 Task: Play online Risk games in Speed Blitz mode.
Action: Mouse moved to (356, 267)
Screenshot: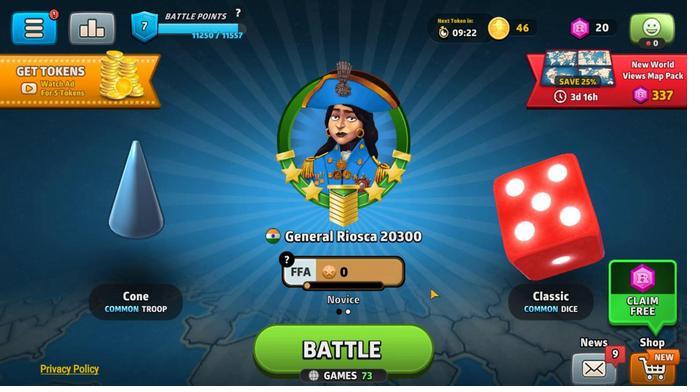 
Action: Mouse pressed left at (356, 267)
Screenshot: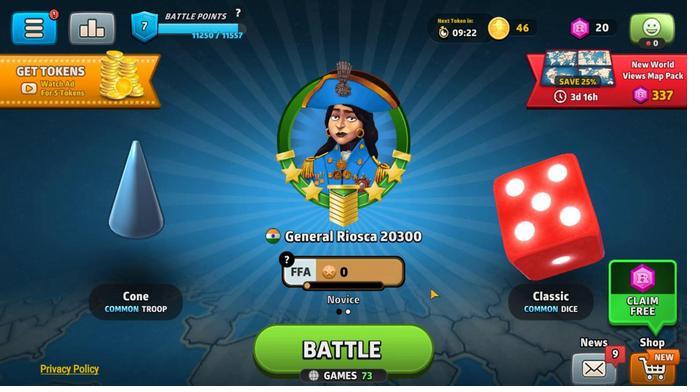 
Action: Mouse moved to (459, 268)
Screenshot: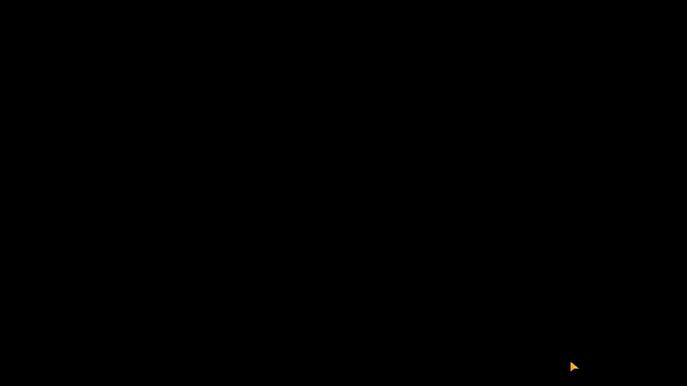 
Action: Mouse pressed left at (459, 268)
Screenshot: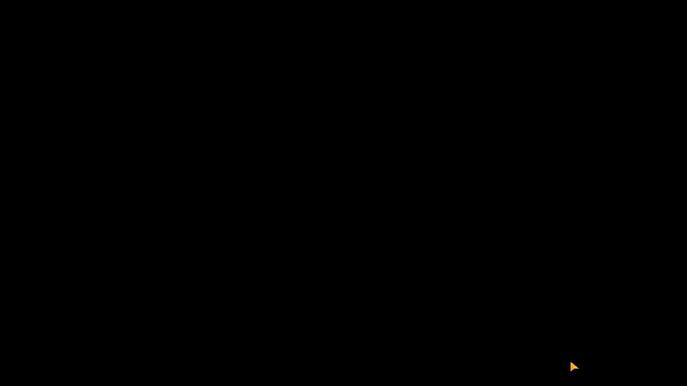 
Action: Mouse moved to (451, 268)
Screenshot: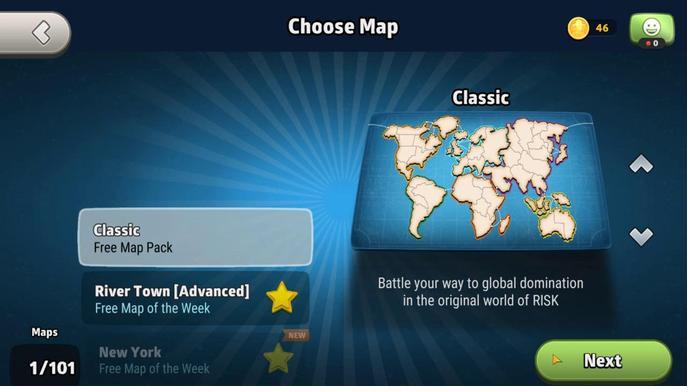 
Action: Mouse pressed left at (451, 268)
Screenshot: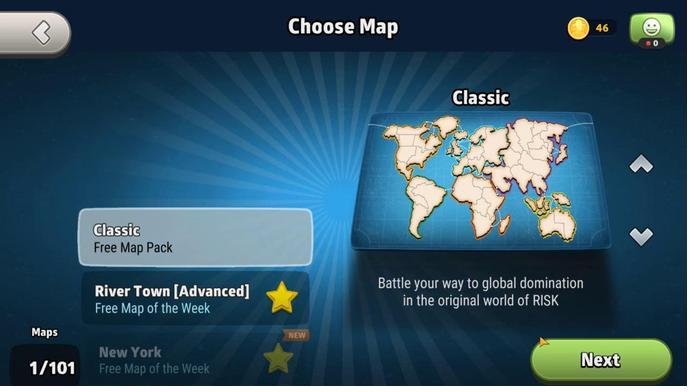 
Action: Mouse moved to (264, 239)
Screenshot: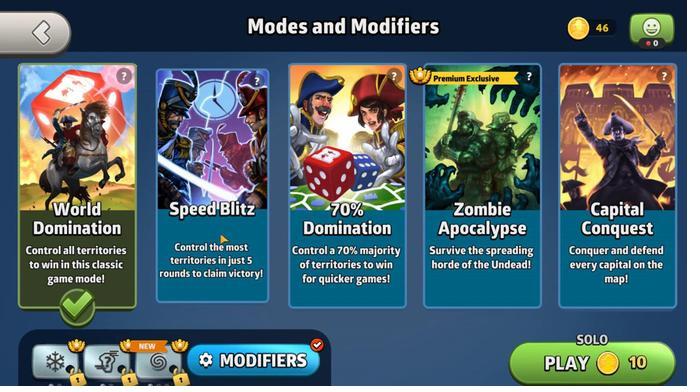 
Action: Mouse pressed left at (264, 239)
Screenshot: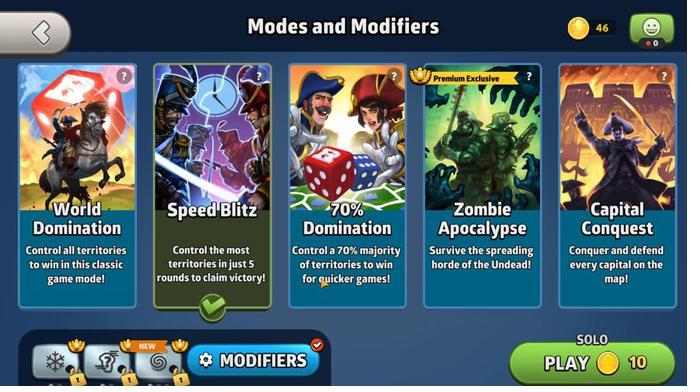 
Action: Mouse moved to (458, 268)
Screenshot: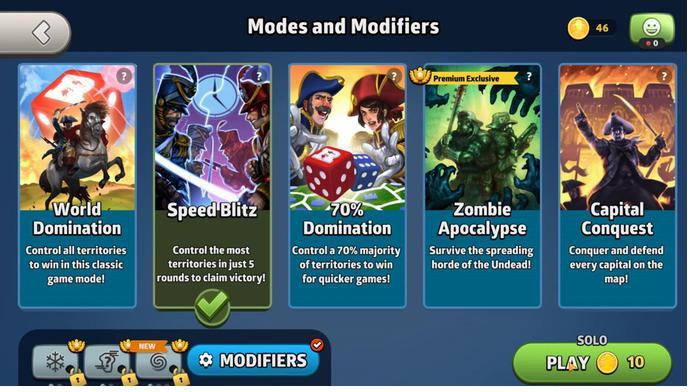 
Action: Mouse pressed left at (458, 268)
Screenshot: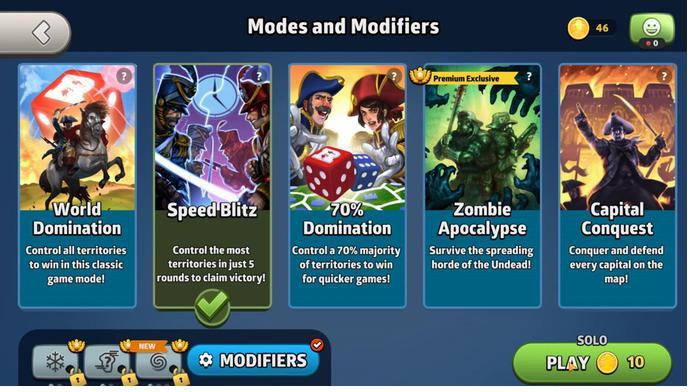
Action: Mouse moved to (361, 215)
Screenshot: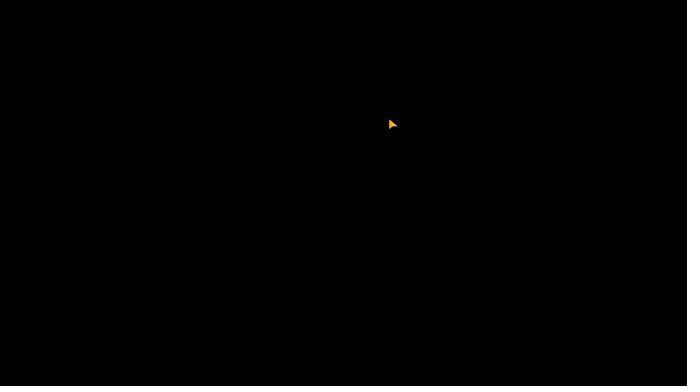 
Action: Mouse pressed left at (361, 215)
Screenshot: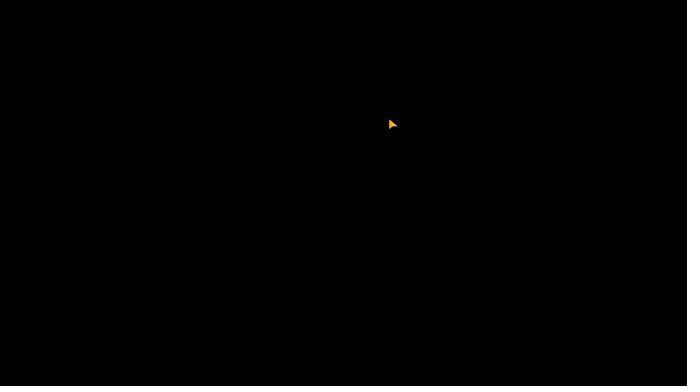 
Action: Mouse moved to (508, 233)
Screenshot: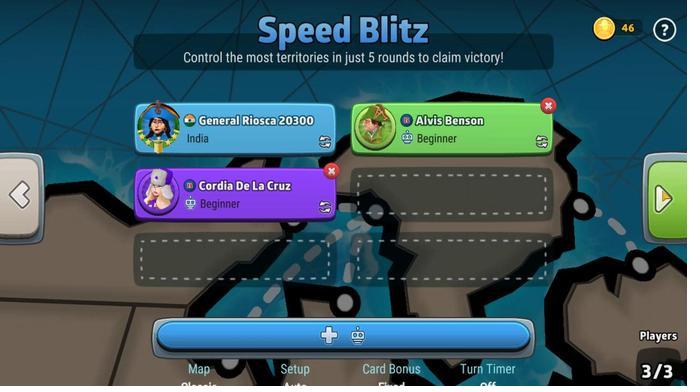 
Action: Mouse pressed left at (508, 233)
Screenshot: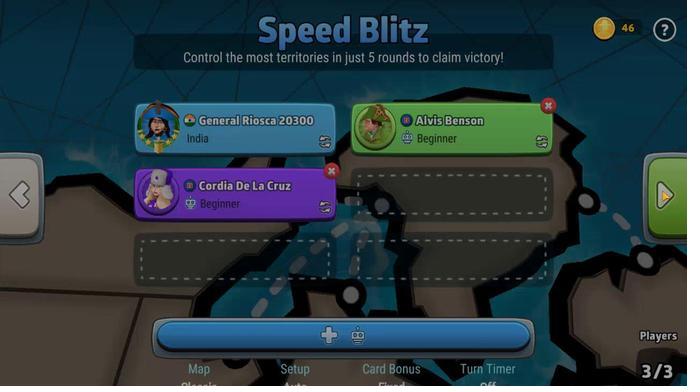 
Action: Mouse moved to (438, 240)
Screenshot: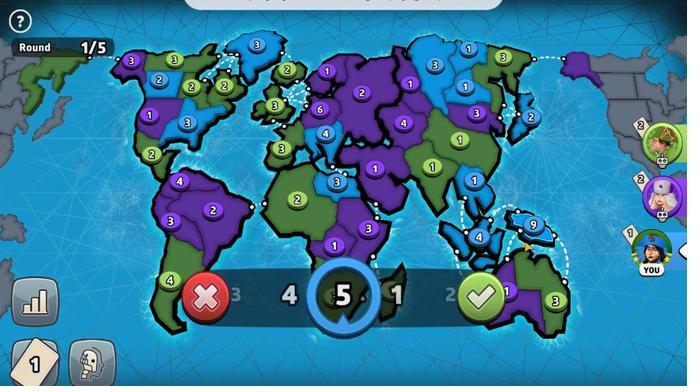 
Action: Mouse pressed left at (438, 240)
Screenshot: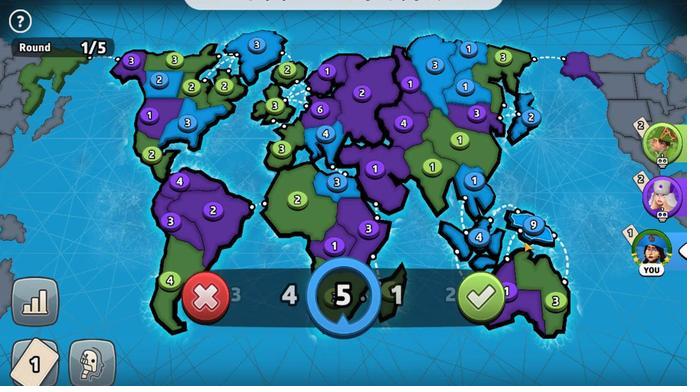 
Action: Mouse moved to (414, 255)
Screenshot: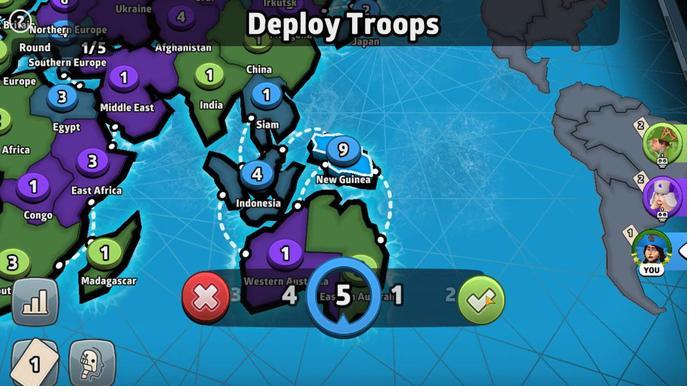 
Action: Mouse pressed left at (414, 255)
Screenshot: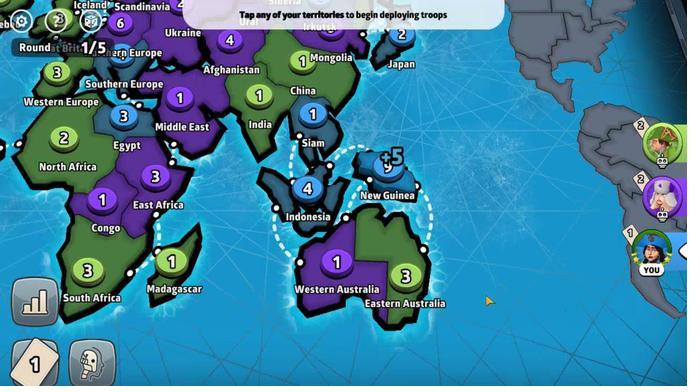 
Action: Mouse moved to (356, 270)
Screenshot: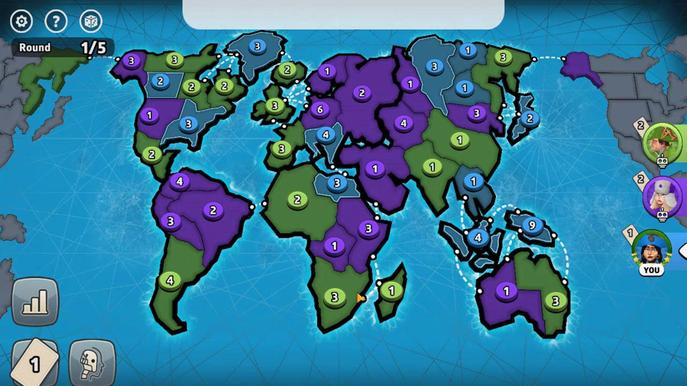 
Action: Mouse pressed left at (356, 270)
Screenshot: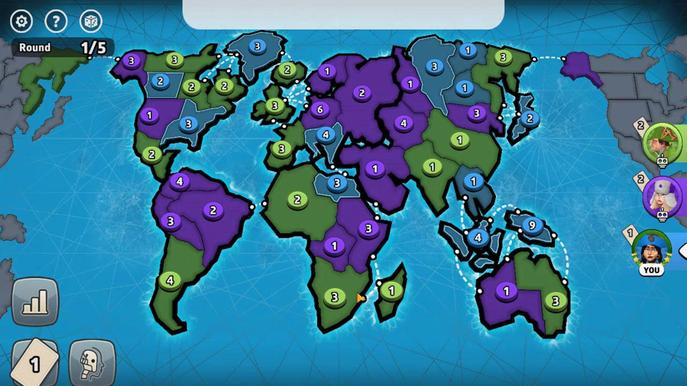 
Action: Mouse moved to (335, 231)
Screenshot: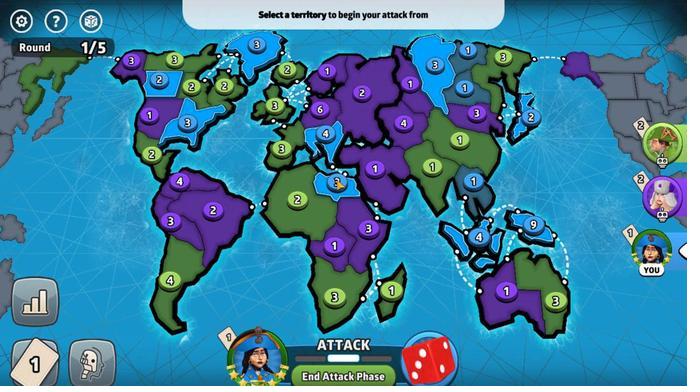 
Action: Mouse pressed left at (335, 231)
Screenshot: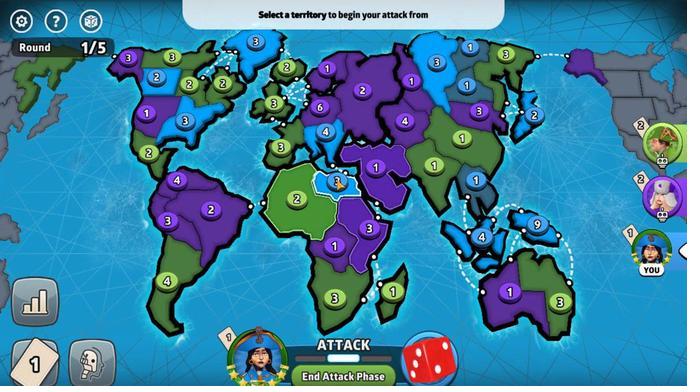 
Action: Mouse moved to (374, 219)
Screenshot: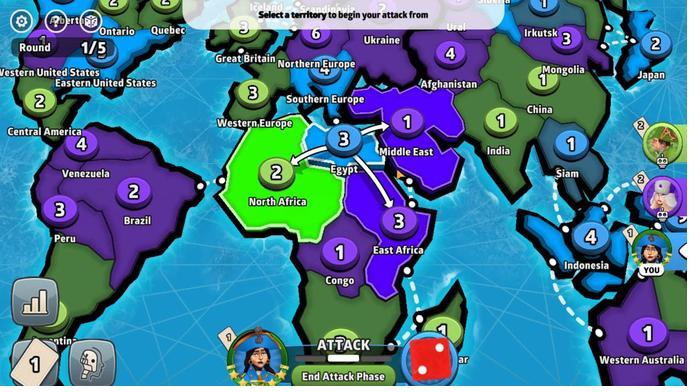 
Action: Mouse pressed left at (374, 219)
Screenshot: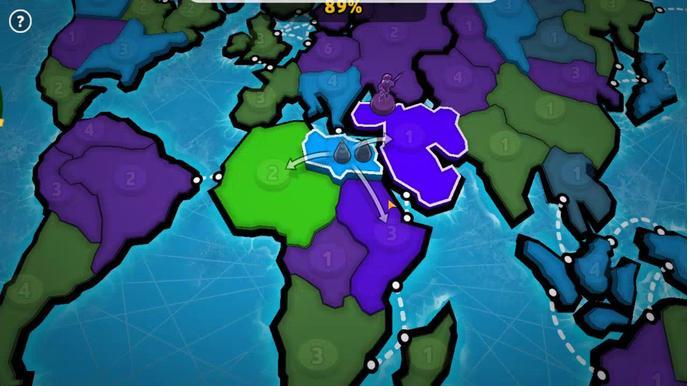
Action: Mouse moved to (337, 258)
Screenshot: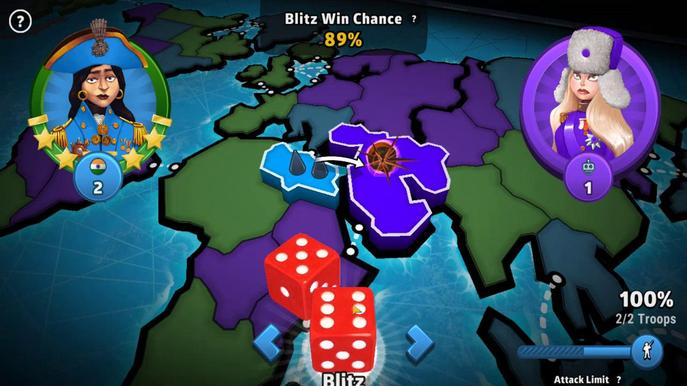 
Action: Mouse pressed left at (337, 258)
Screenshot: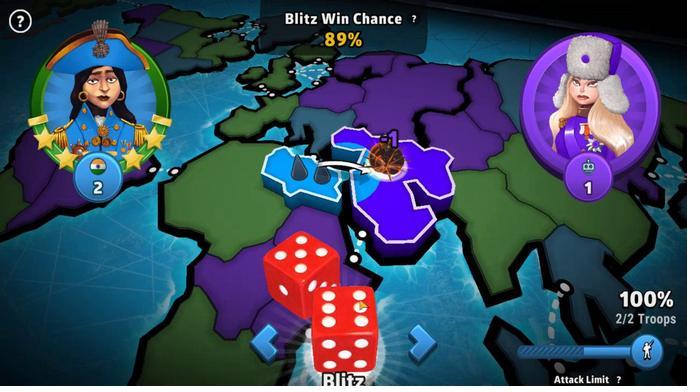 
Action: Mouse moved to (386, 229)
Screenshot: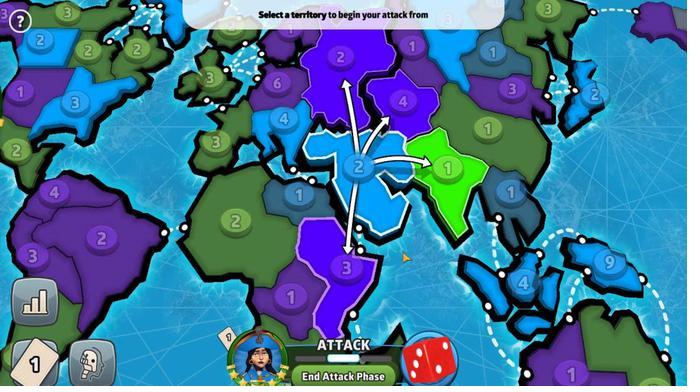 
Action: Mouse pressed left at (386, 229)
Screenshot: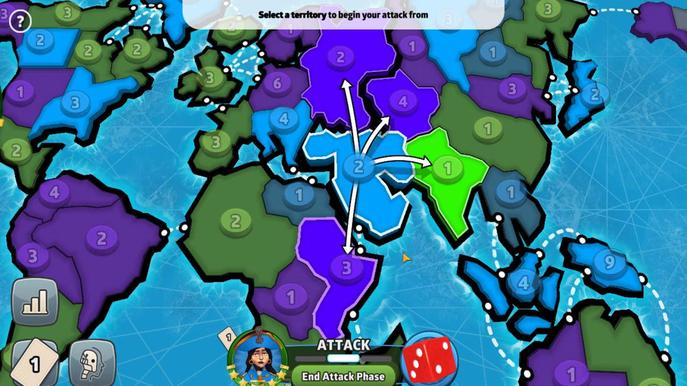 
Action: Mouse moved to (344, 262)
Screenshot: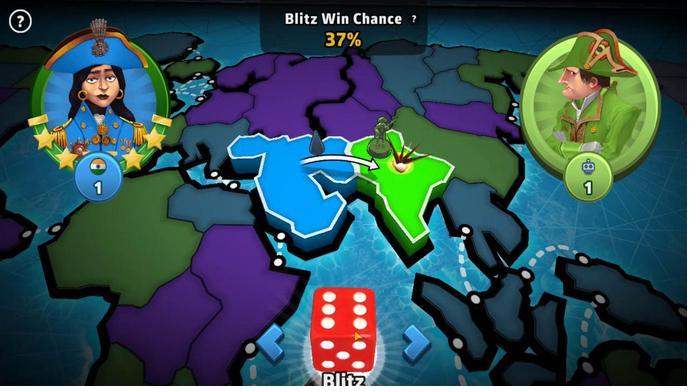 
Action: Mouse pressed left at (344, 262)
Screenshot: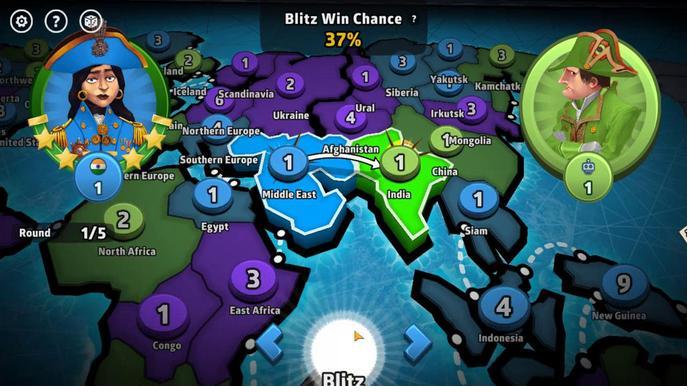 
Action: Mouse moved to (410, 242)
Screenshot: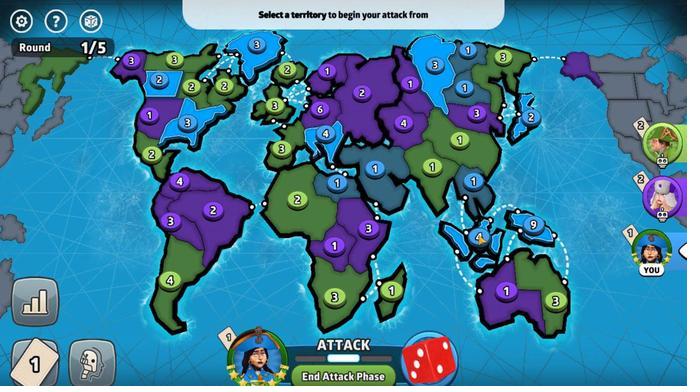 
Action: Mouse pressed left at (410, 242)
Screenshot: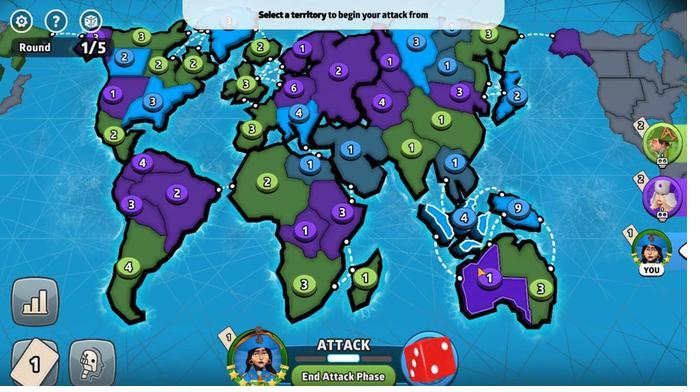 
Action: Mouse moved to (351, 235)
Screenshot: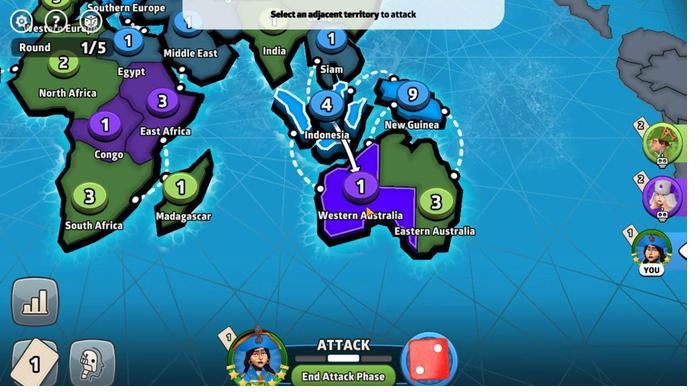 
Action: Mouse pressed left at (351, 235)
Screenshot: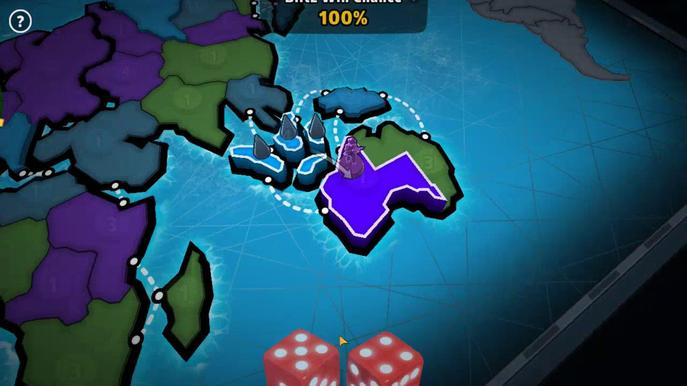 
Action: Mouse moved to (336, 266)
Screenshot: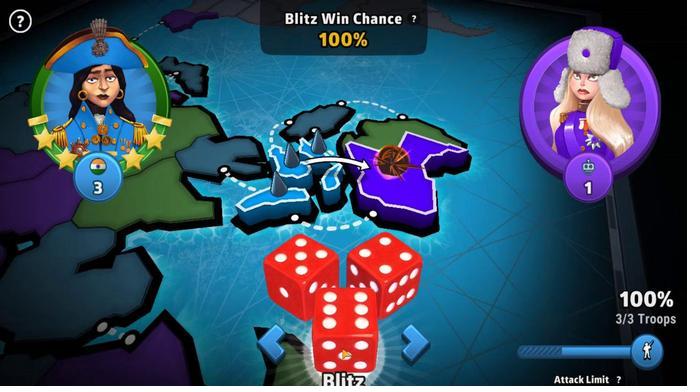 
Action: Mouse pressed left at (336, 266)
Screenshot: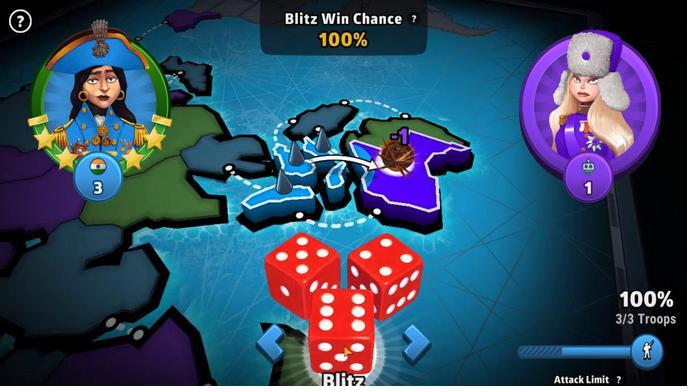 
Action: Mouse moved to (327, 237)
Screenshot: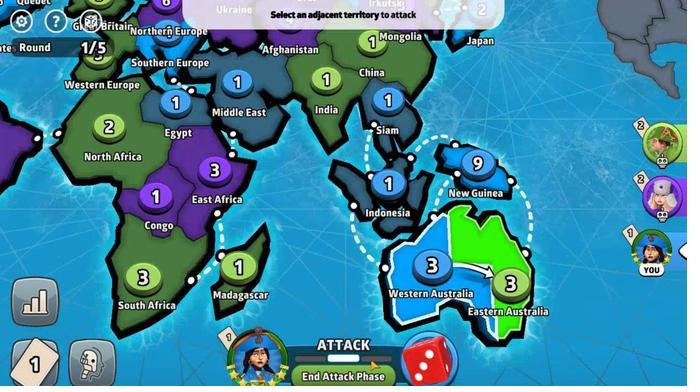 
Action: Mouse pressed left at (327, 237)
Screenshot: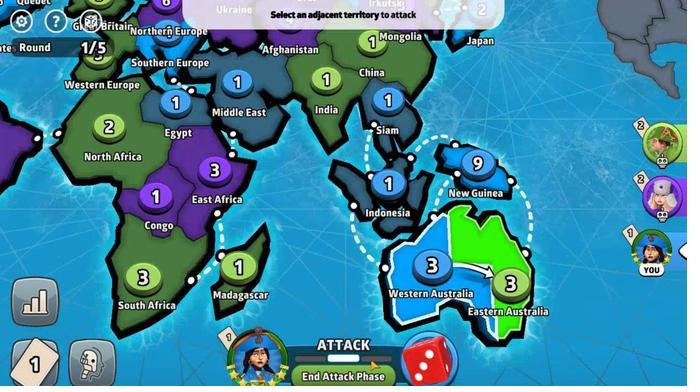 
Action: Mouse moved to (324, 244)
Screenshot: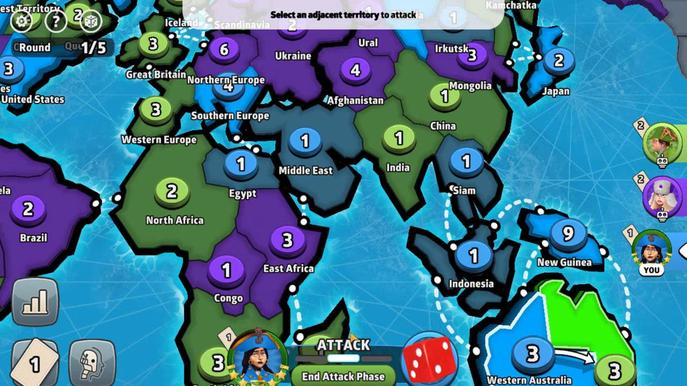 
Action: Mouse pressed left at (324, 244)
Screenshot: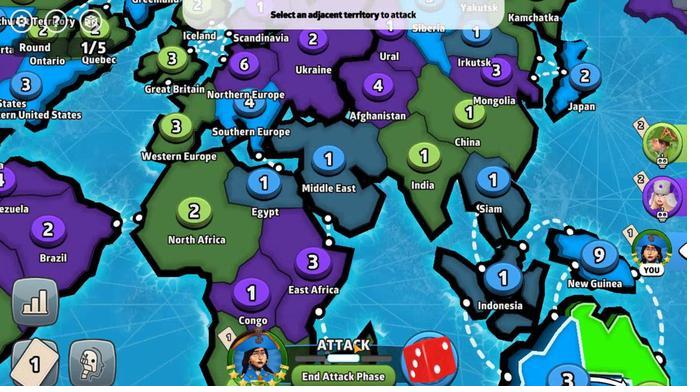 
Action: Mouse moved to (354, 243)
Screenshot: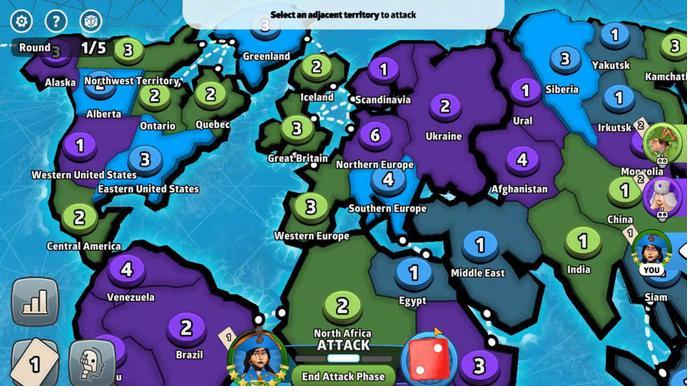 
Action: Mouse pressed left at (354, 243)
Screenshot: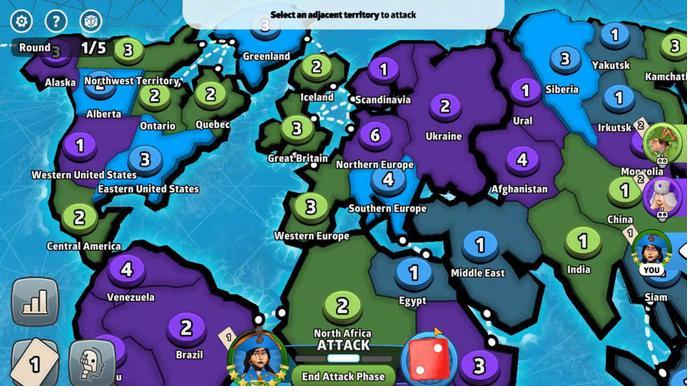 
Action: Mouse moved to (375, 234)
Screenshot: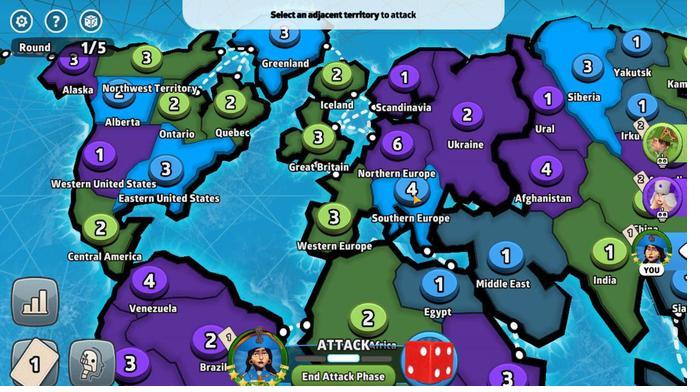 
Action: Mouse pressed left at (375, 234)
Screenshot: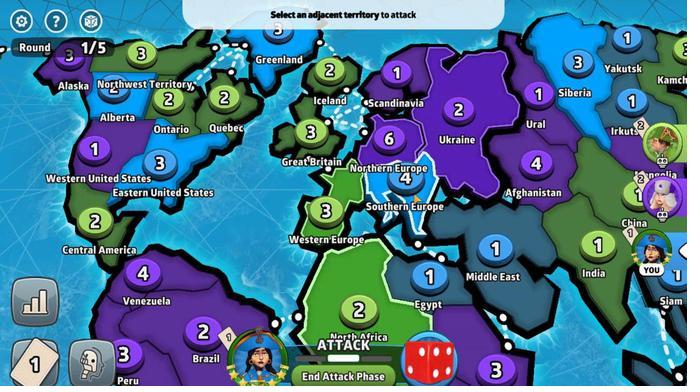 
Action: Mouse moved to (365, 212)
Screenshot: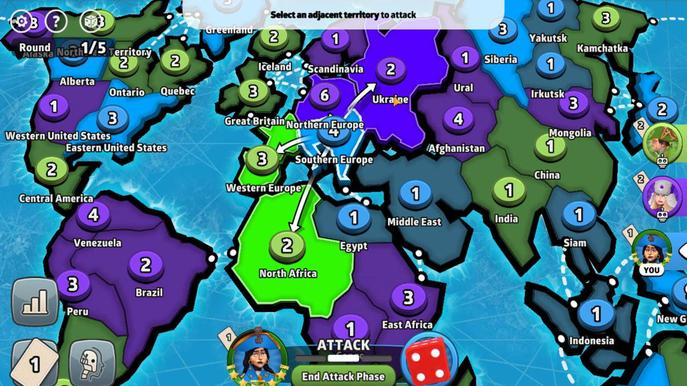 
Action: Mouse pressed left at (365, 212)
Screenshot: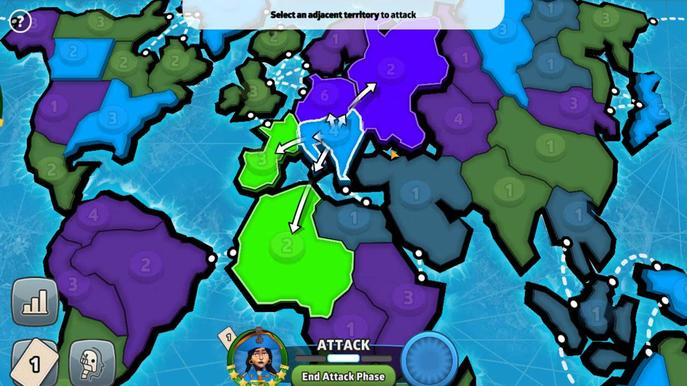 
Action: Mouse moved to (340, 257)
Screenshot: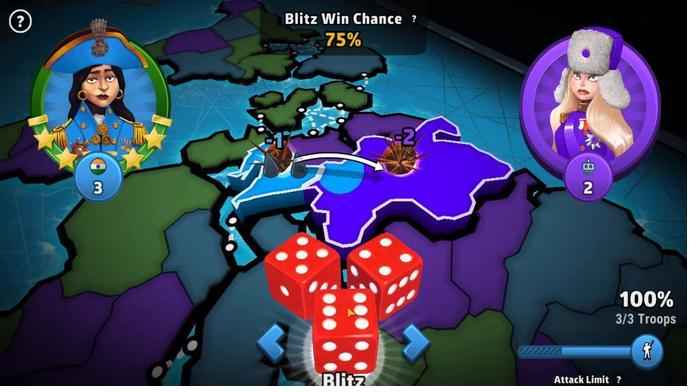 
Action: Mouse pressed left at (340, 257)
Screenshot: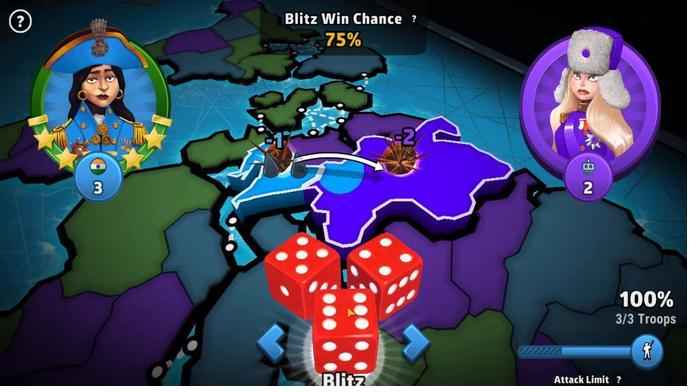 
Action: Mouse moved to (291, 241)
Screenshot: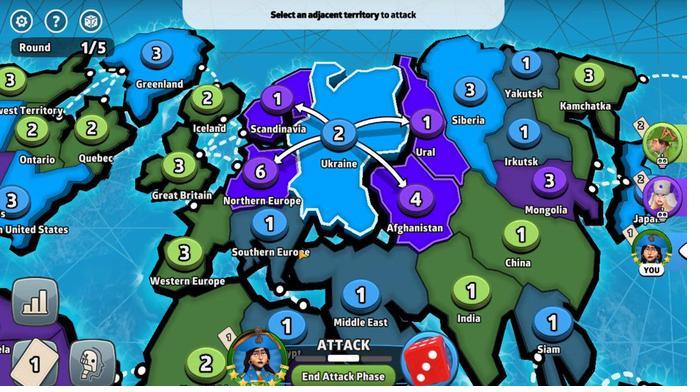 
Action: Mouse pressed left at (291, 241)
Screenshot: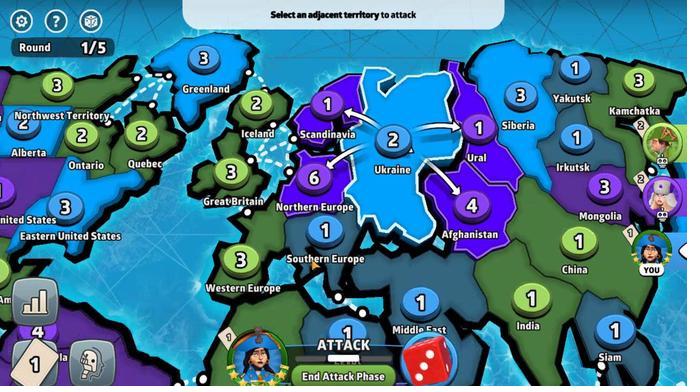 
Action: Mouse moved to (343, 218)
Screenshot: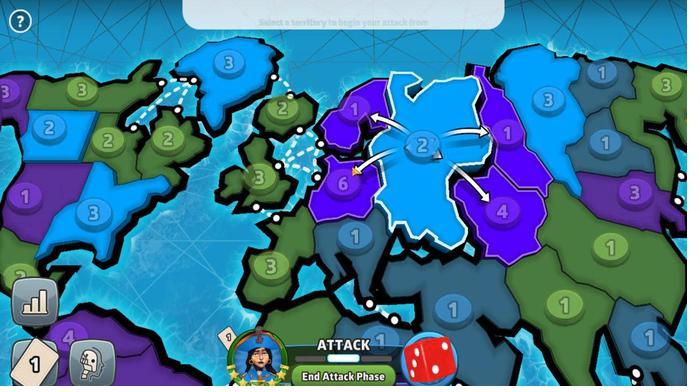 
Action: Mouse pressed left at (343, 218)
Screenshot: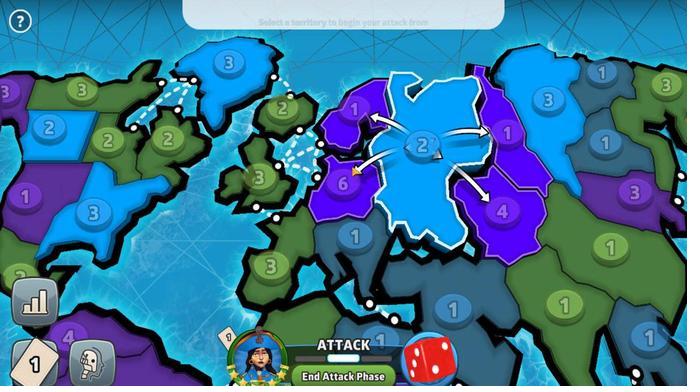 
Action: Mouse moved to (339, 258)
Screenshot: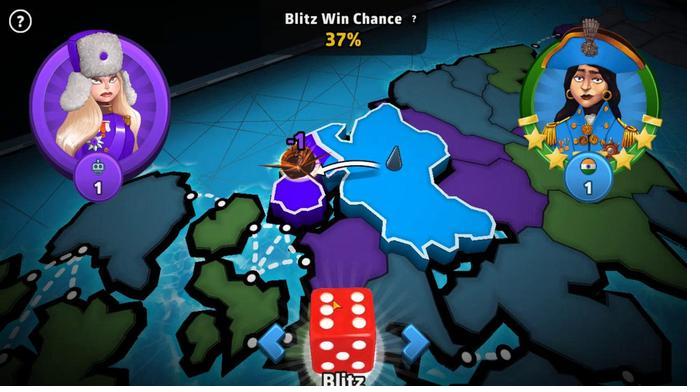 
Action: Mouse pressed left at (339, 258)
Screenshot: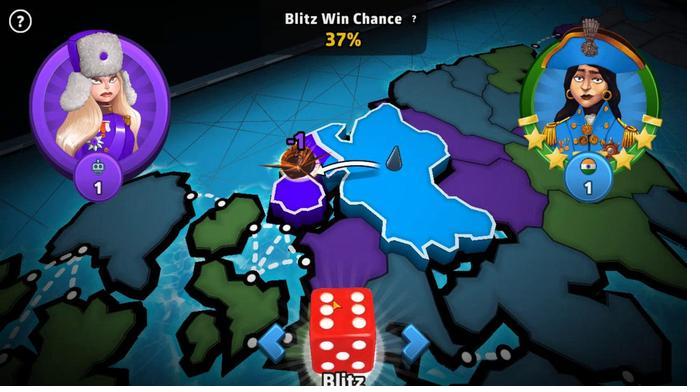 
Action: Mouse moved to (287, 245)
Screenshot: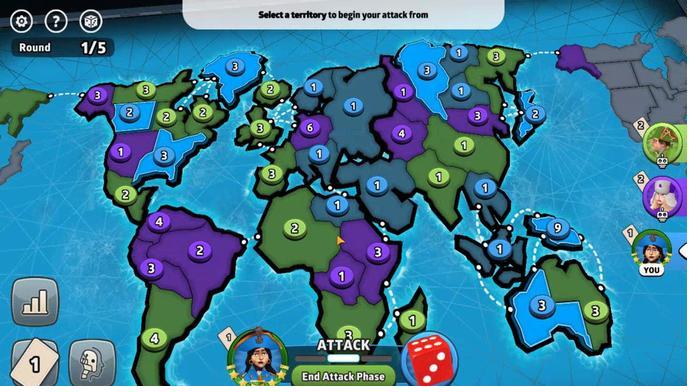 
Action: Mouse pressed left at (287, 245)
Screenshot: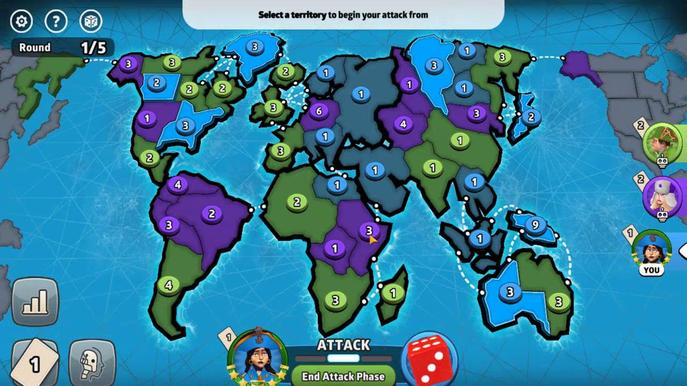 
Action: Mouse moved to (294, 219)
Screenshot: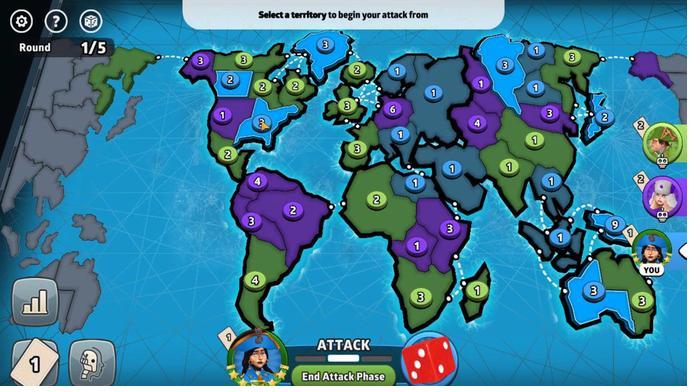 
Action: Mouse pressed left at (294, 219)
Screenshot: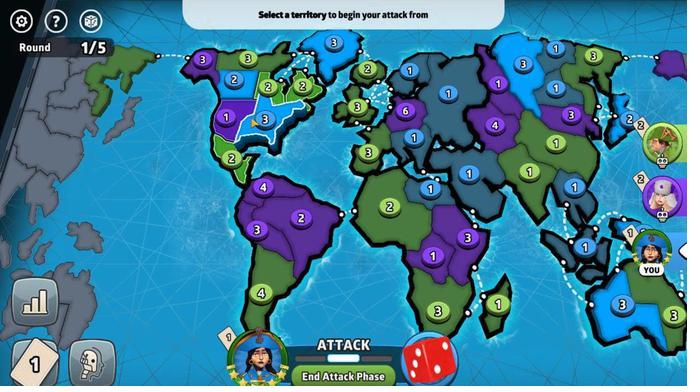 
Action: Mouse moved to (307, 224)
Screenshot: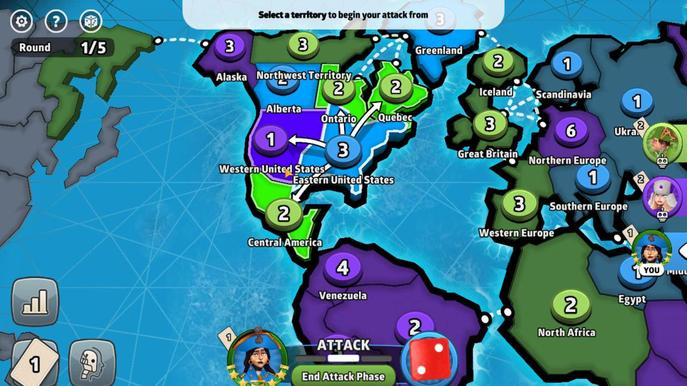 
Action: Mouse pressed left at (307, 224)
Screenshot: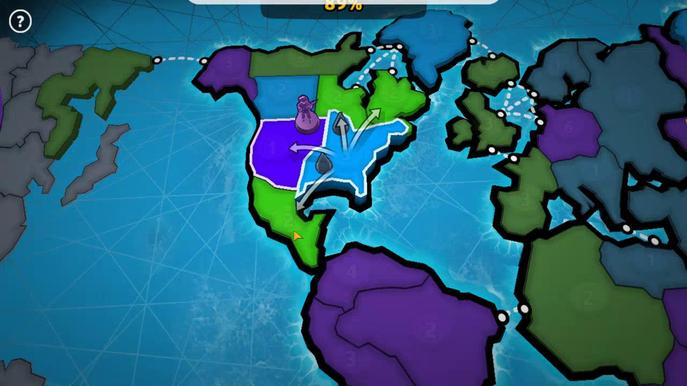 
Action: Mouse moved to (327, 263)
Screenshot: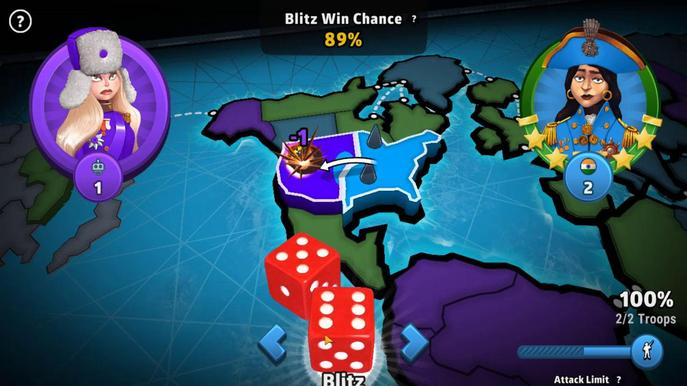 
Action: Mouse pressed left at (327, 263)
Screenshot: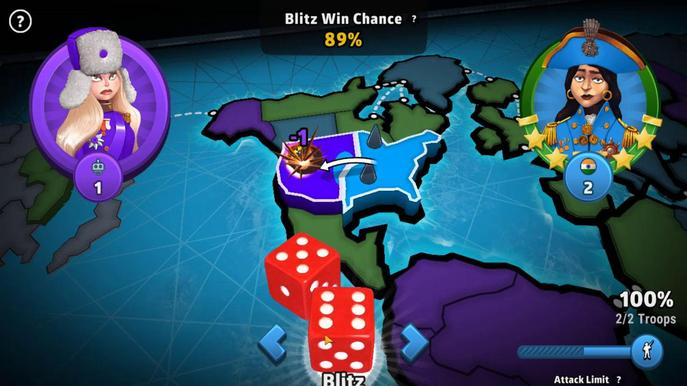 
Action: Mouse moved to (398, 257)
Screenshot: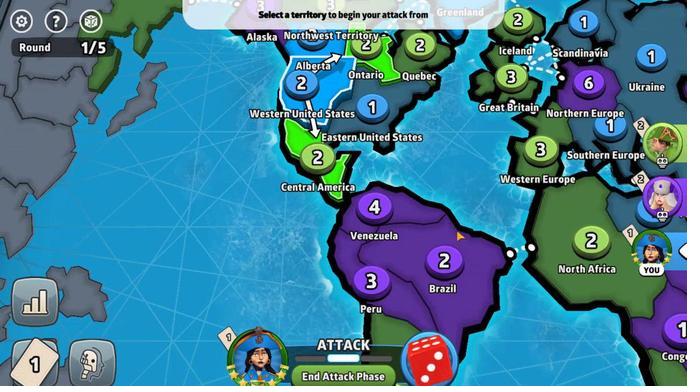 
Action: Mouse pressed left at (398, 257)
Screenshot: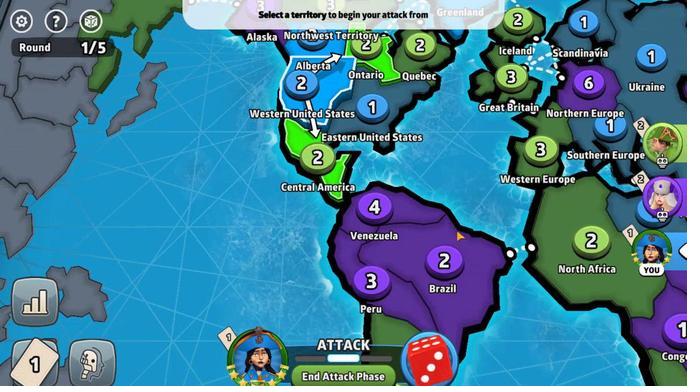 
Action: Mouse moved to (398, 241)
Screenshot: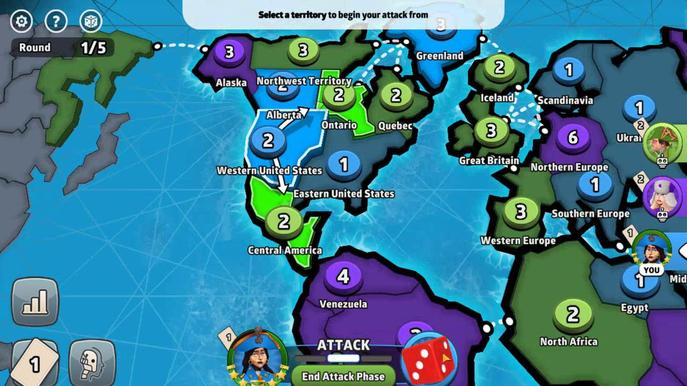 
Action: Mouse pressed left at (398, 241)
Screenshot: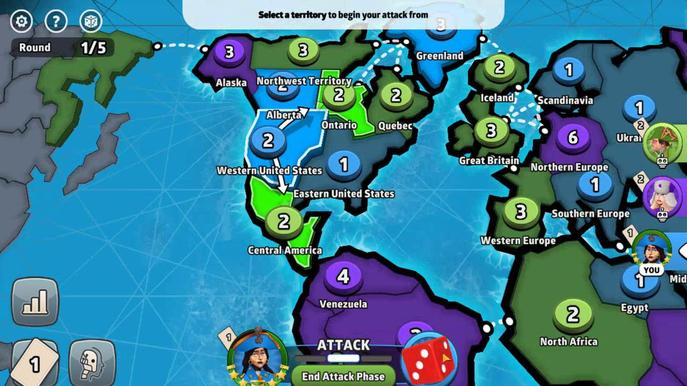 
Action: Mouse moved to (368, 243)
Screenshot: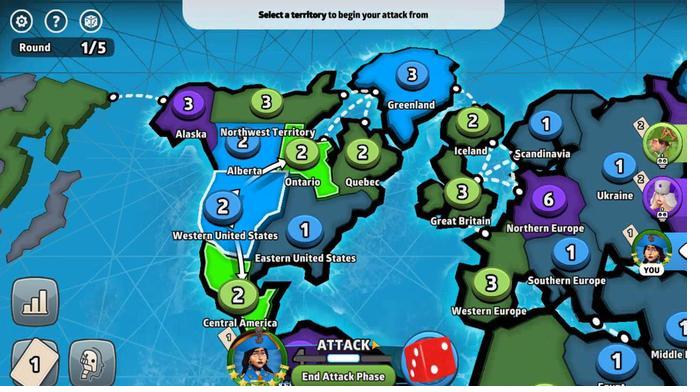 
Action: Mouse pressed left at (368, 243)
Screenshot: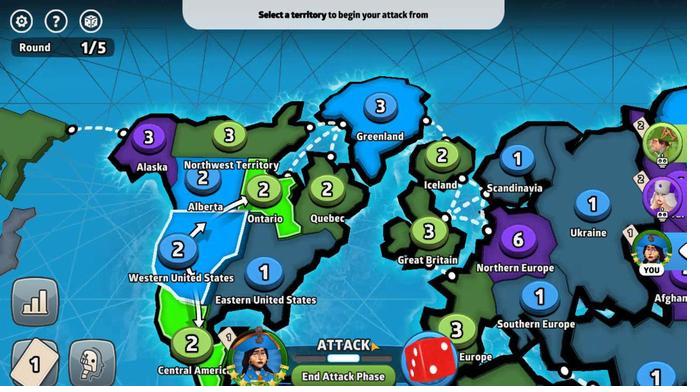 
Action: Mouse moved to (338, 221)
Screenshot: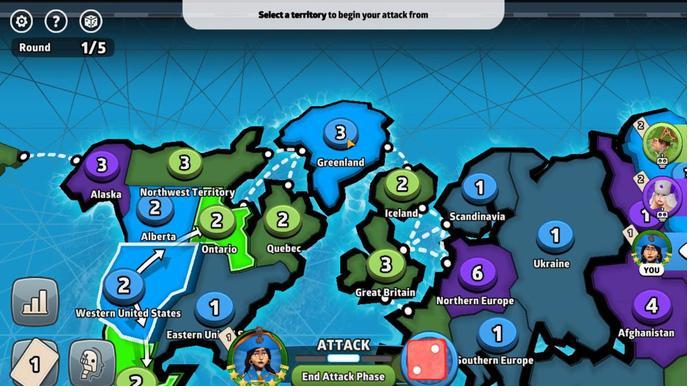 
Action: Mouse pressed left at (338, 221)
Screenshot: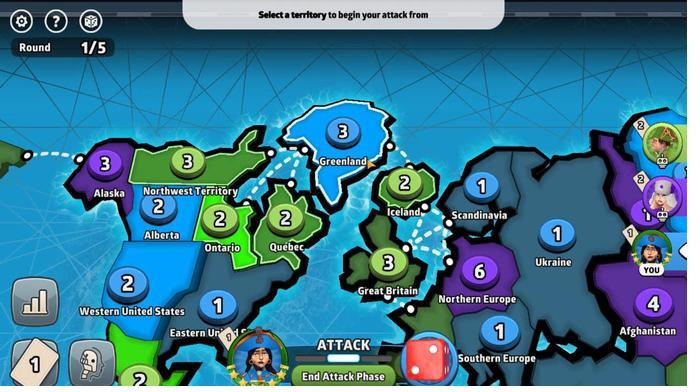 
Action: Mouse moved to (337, 233)
Screenshot: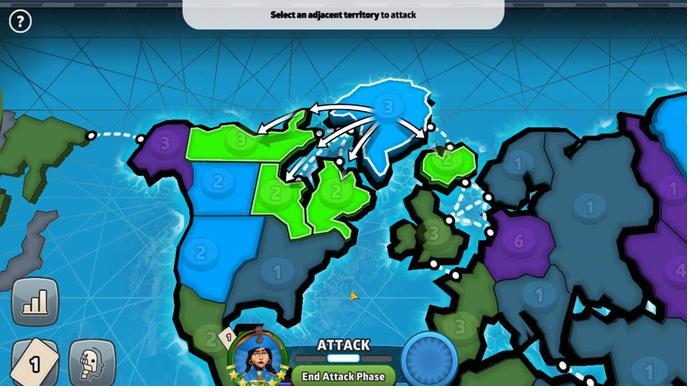 
Action: Mouse pressed left at (337, 233)
Screenshot: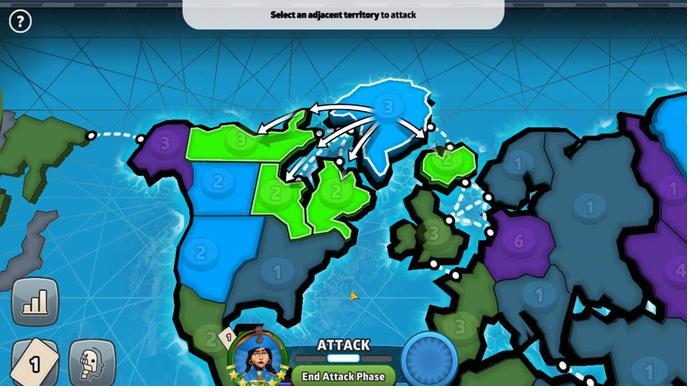 
Action: Mouse moved to (332, 265)
Screenshot: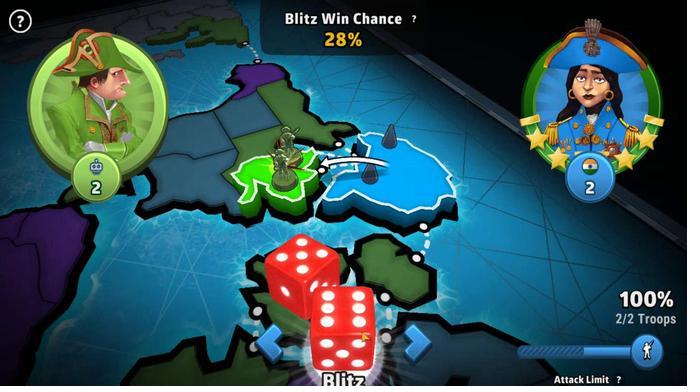 
Action: Mouse pressed left at (332, 265)
Screenshot: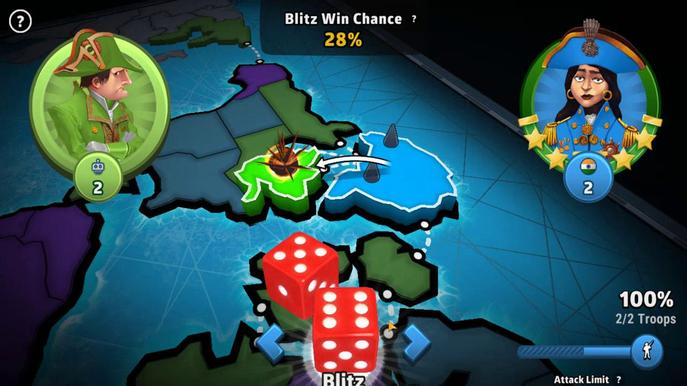 
Action: Mouse moved to (410, 262)
Screenshot: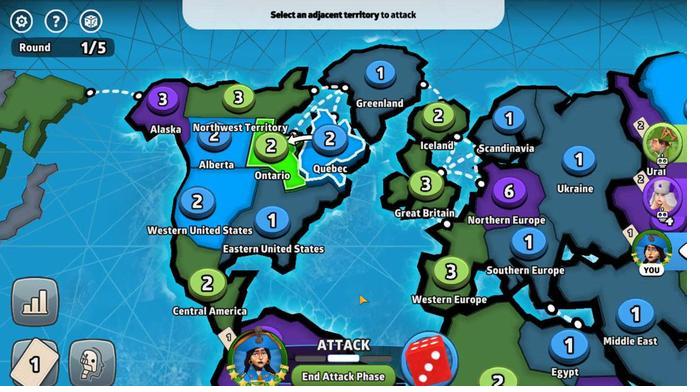 
Action: Mouse pressed left at (410, 262)
Screenshot: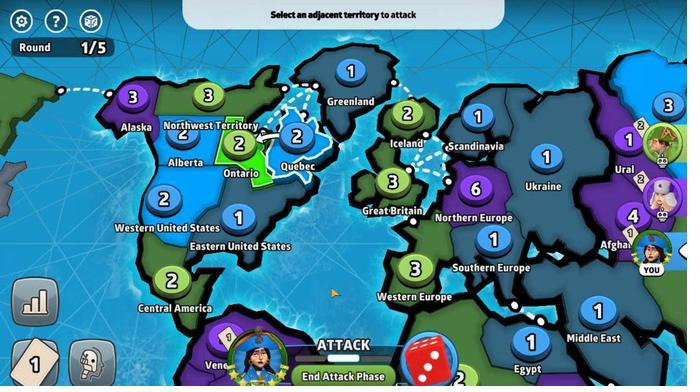 
Action: Mouse moved to (409, 214)
Screenshot: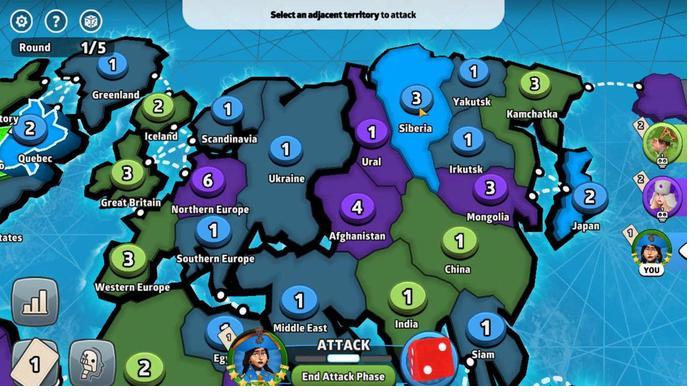 
Action: Mouse pressed left at (409, 214)
Screenshot: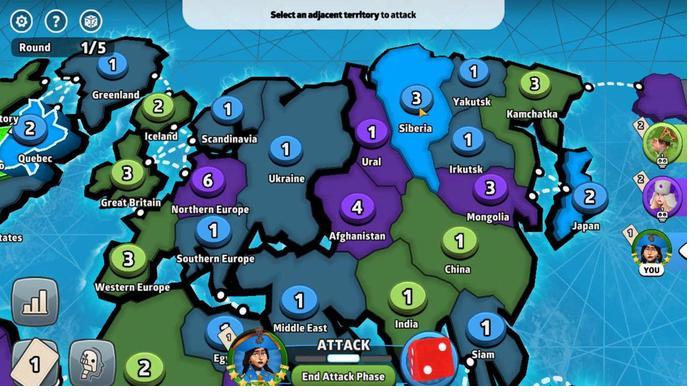 
Action: Mouse moved to (379, 216)
Screenshot: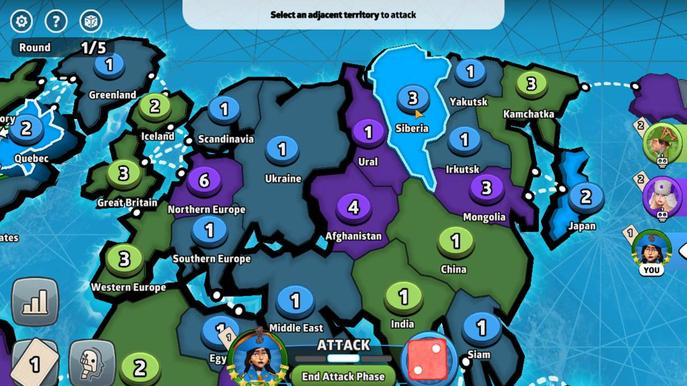 
Action: Mouse pressed left at (379, 216)
Screenshot: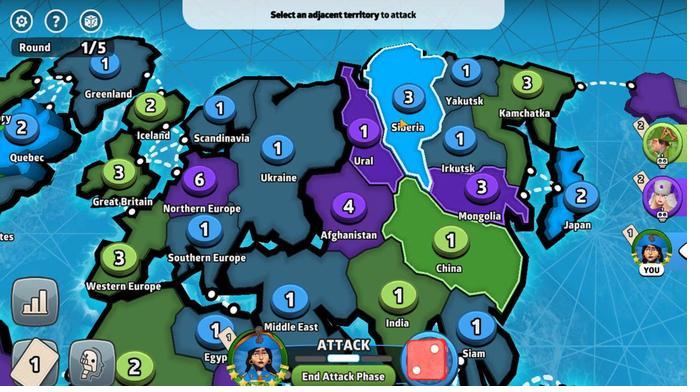 
Action: Mouse moved to (308, 219)
Screenshot: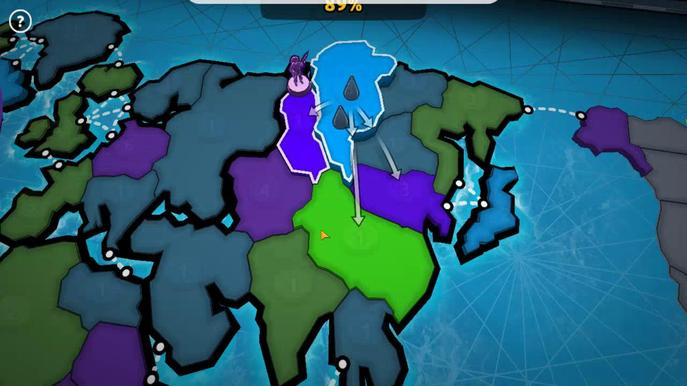 
Action: Mouse pressed left at (308, 219)
Screenshot: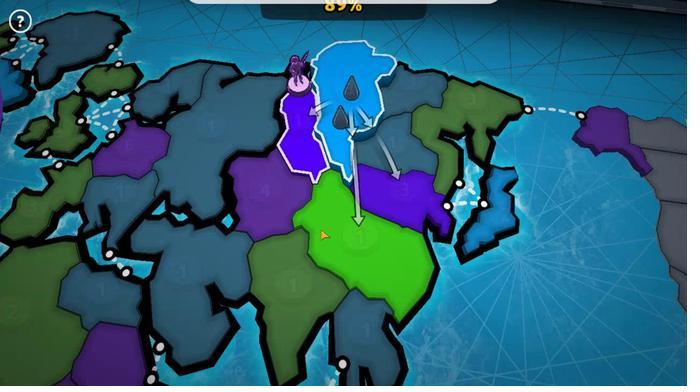 
Action: Mouse moved to (332, 258)
Screenshot: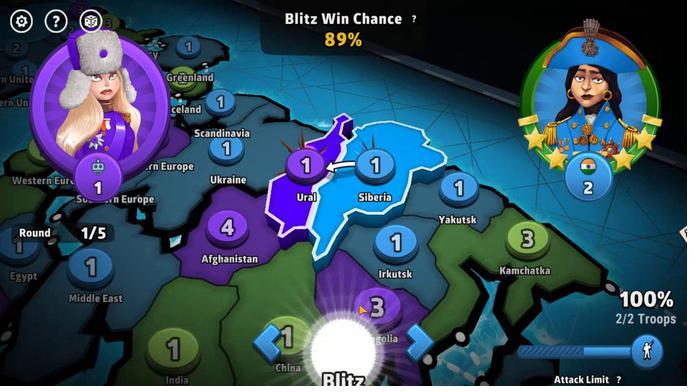 
Action: Mouse pressed left at (332, 258)
Screenshot: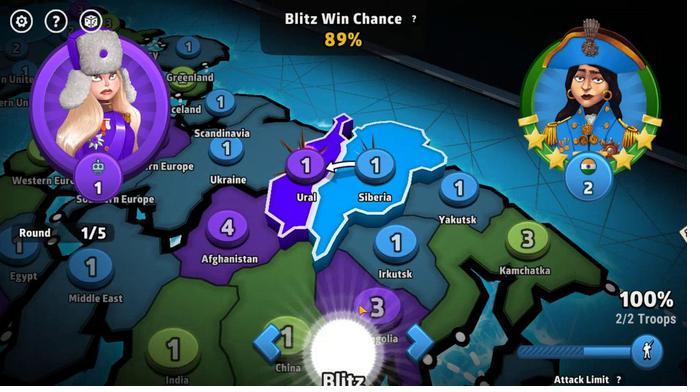 
Action: Mouse moved to (439, 239)
Screenshot: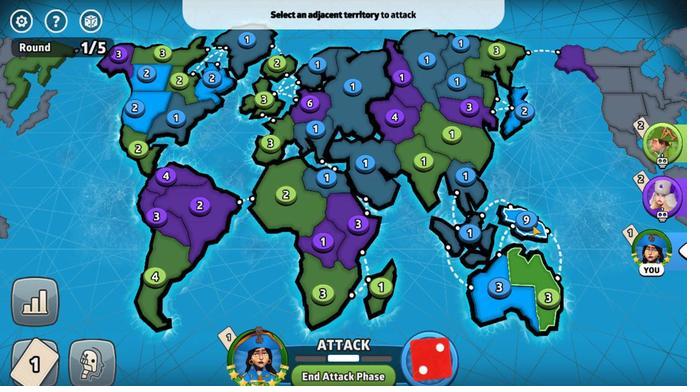 
Action: Mouse pressed left at (439, 239)
Screenshot: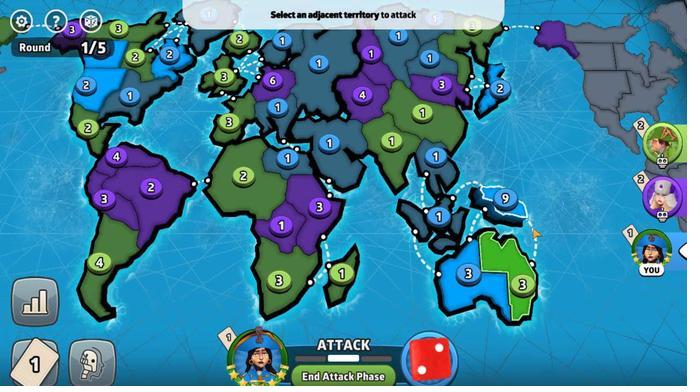 
Action: Mouse moved to (344, 235)
Screenshot: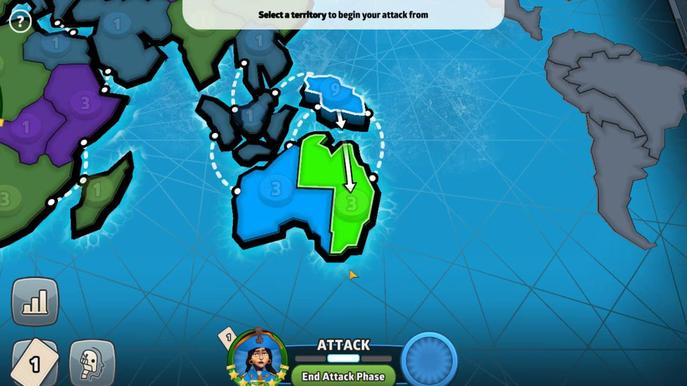 
Action: Mouse pressed left at (344, 235)
Screenshot: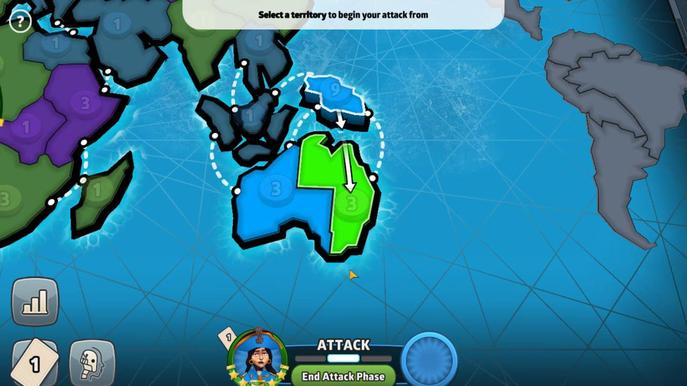 
Action: Mouse moved to (335, 262)
Screenshot: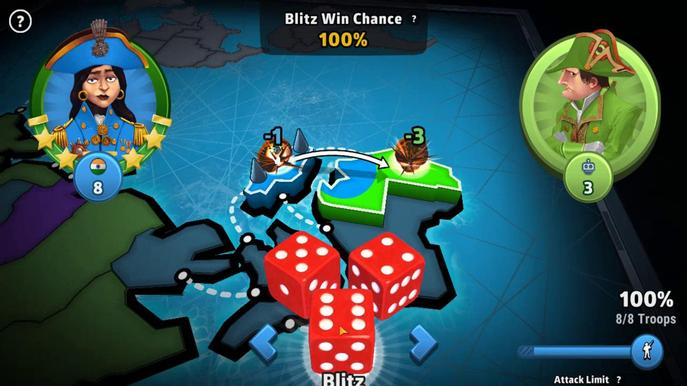 
Action: Mouse pressed left at (335, 262)
Screenshot: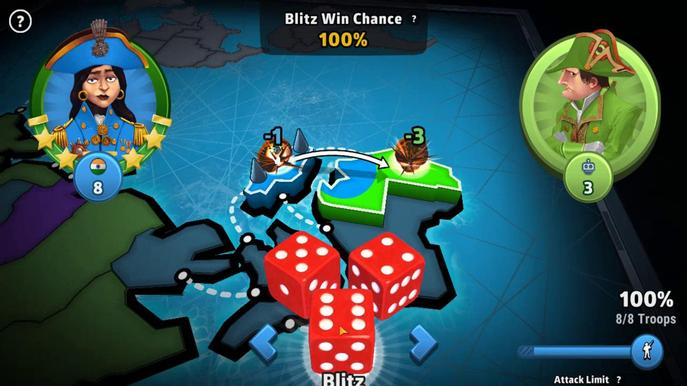 
Action: Mouse moved to (412, 255)
Screenshot: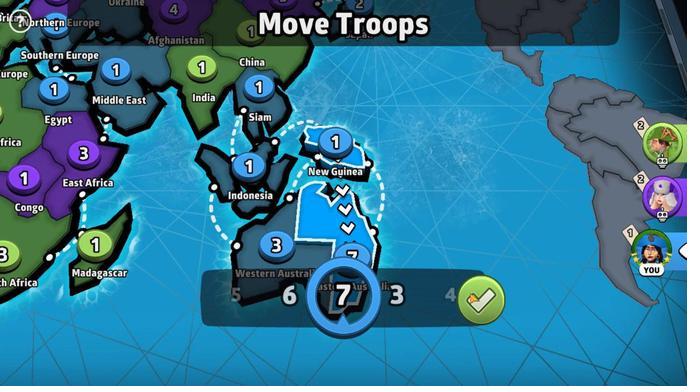 
Action: Mouse pressed left at (412, 255)
Screenshot: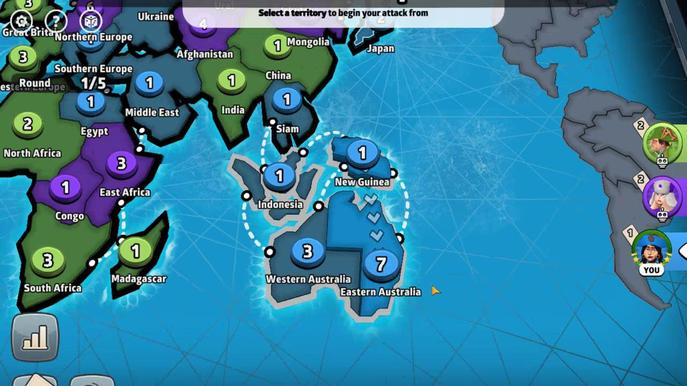 
Action: Mouse moved to (348, 270)
Screenshot: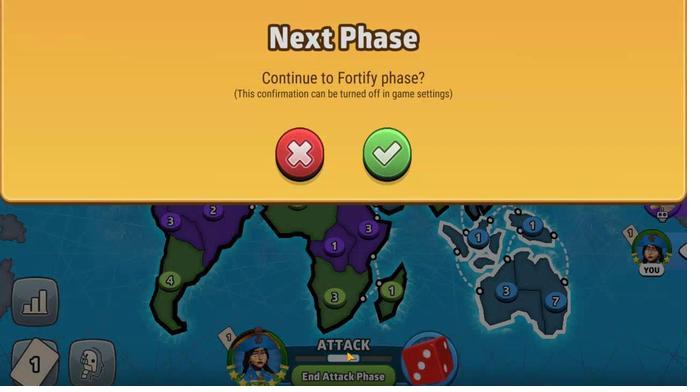 
Action: Mouse pressed left at (348, 270)
Screenshot: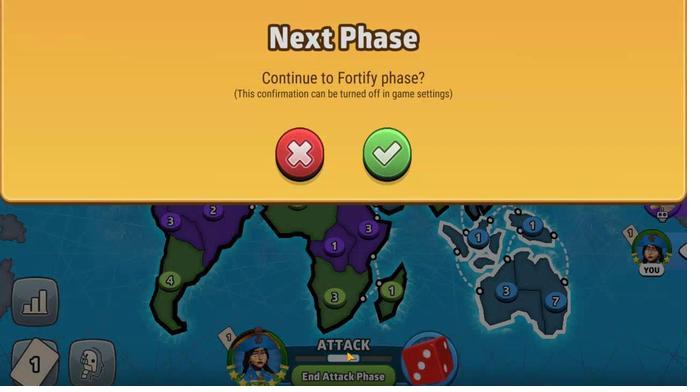 
Action: Mouse moved to (371, 221)
Screenshot: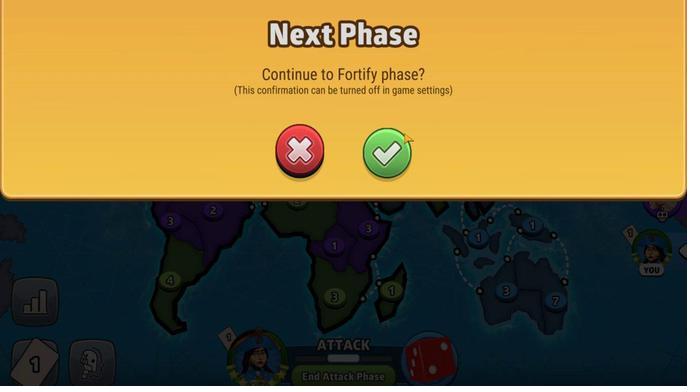 
Action: Mouse pressed left at (371, 221)
Screenshot: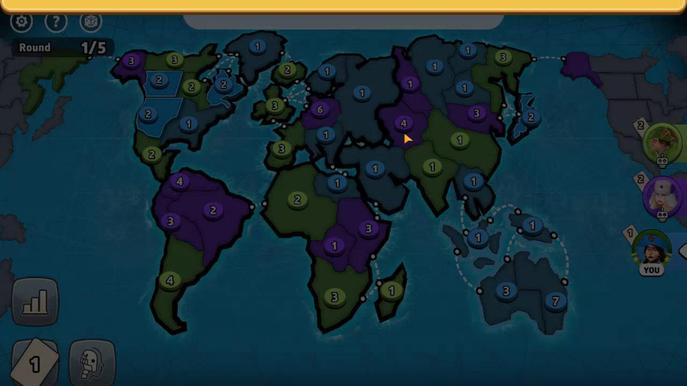 
Action: Mouse moved to (451, 255)
Screenshot: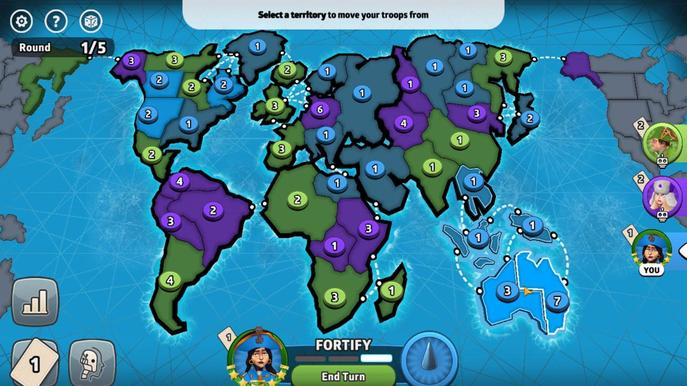 
Action: Mouse pressed left at (451, 255)
Screenshot: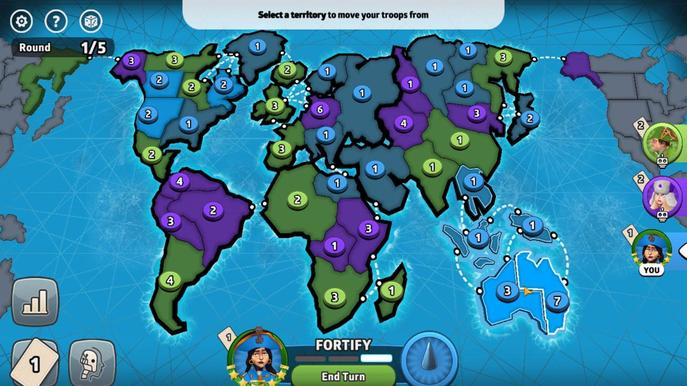
Action: Mouse moved to (429, 253)
Screenshot: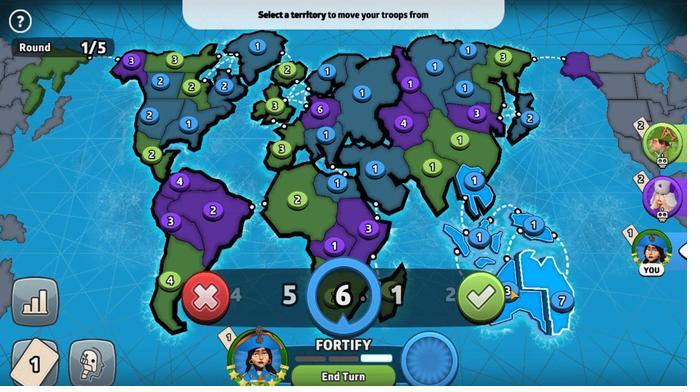 
Action: Mouse pressed left at (429, 253)
Screenshot: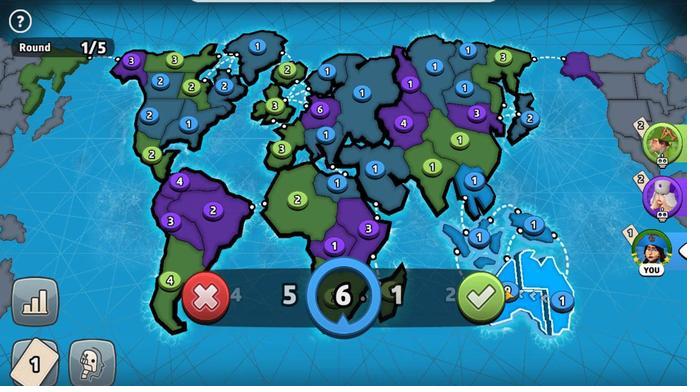 
Action: Mouse moved to (407, 256)
Screenshot: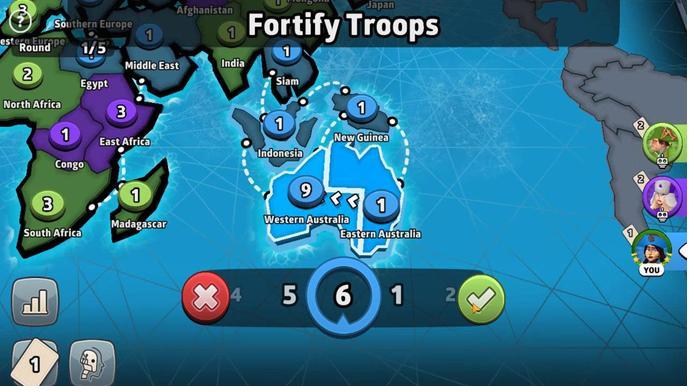 
Action: Mouse pressed left at (407, 256)
Screenshot: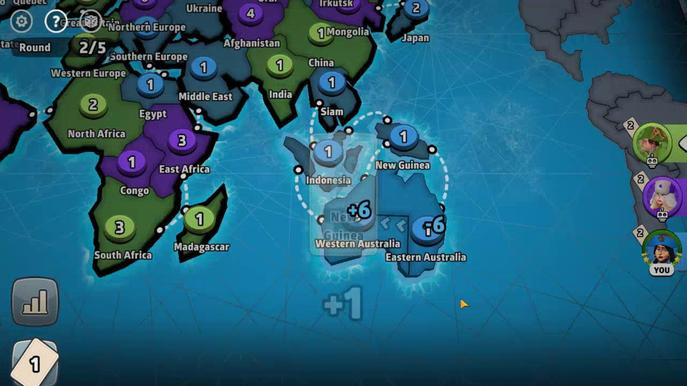 
Action: Mouse moved to (328, 222)
Screenshot: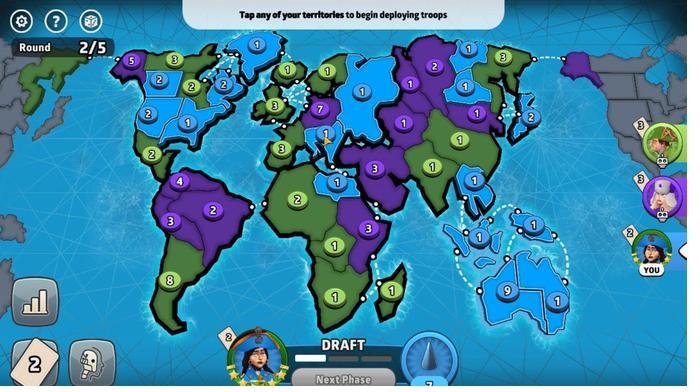 
Action: Mouse pressed left at (328, 222)
Screenshot: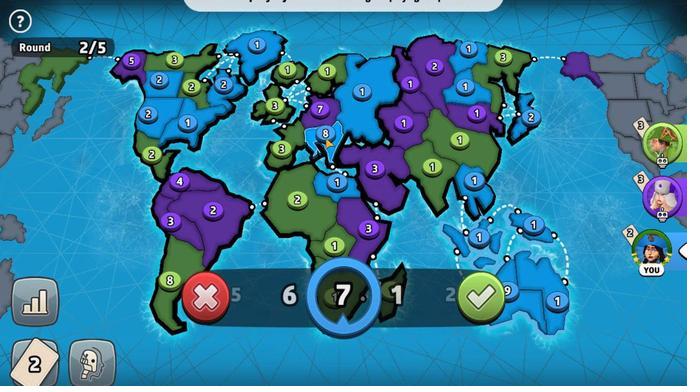 
Action: Mouse moved to (414, 253)
Screenshot: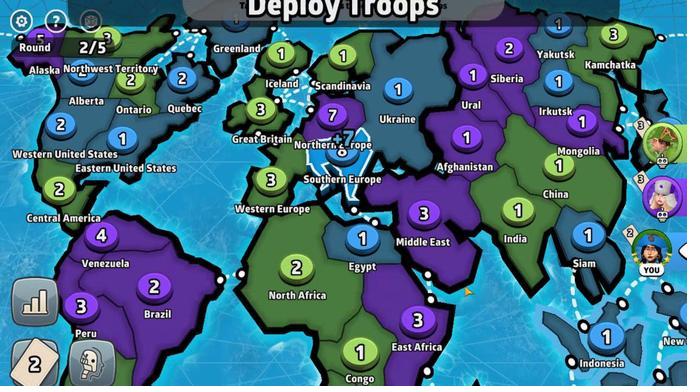 
Action: Mouse pressed left at (414, 253)
Screenshot: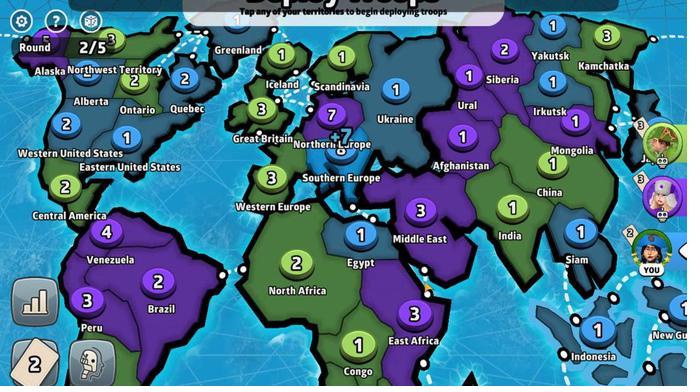 
Action: Mouse moved to (347, 270)
Screenshot: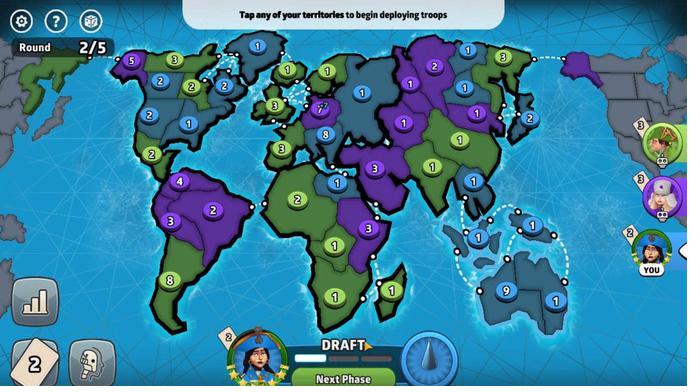 
Action: Mouse pressed left at (347, 270)
Screenshot: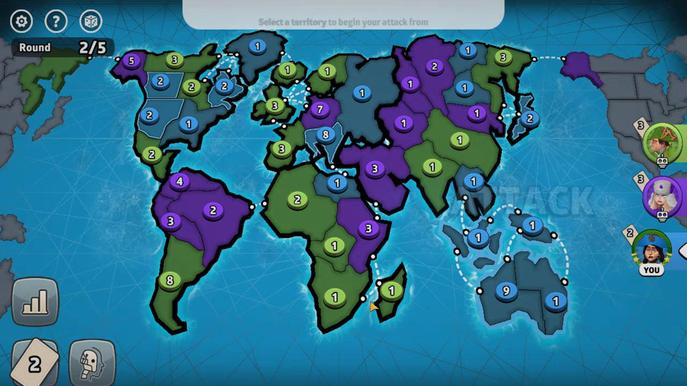 
Action: Mouse moved to (328, 222)
Screenshot: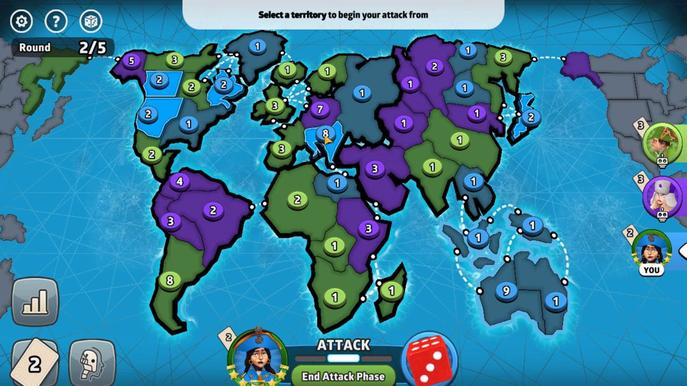 
Action: Mouse pressed left at (328, 222)
Screenshot: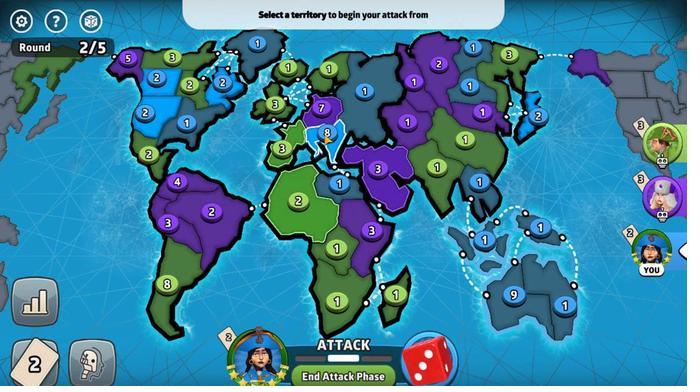 
Action: Mouse moved to (313, 222)
Screenshot: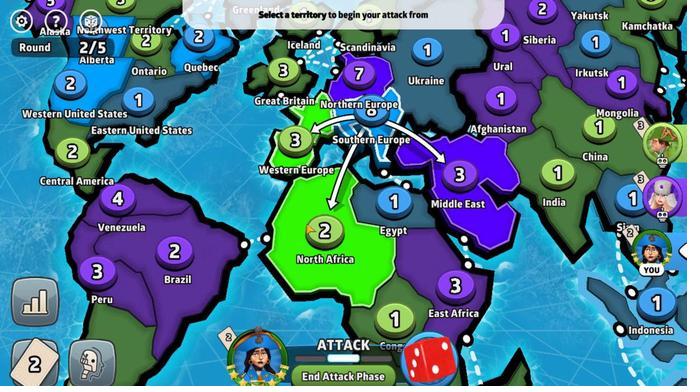 
Action: Mouse pressed left at (313, 222)
Screenshot: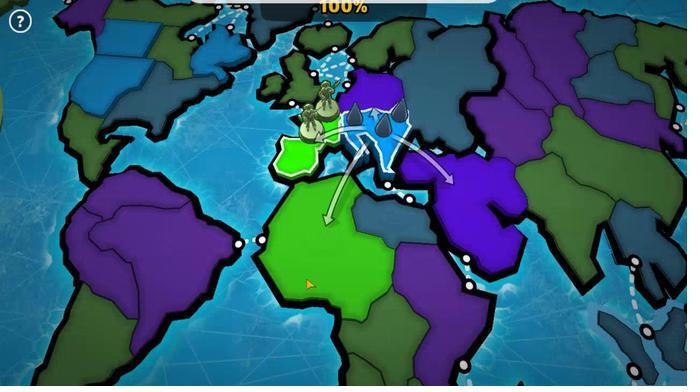 
Action: Mouse moved to (330, 259)
Screenshot: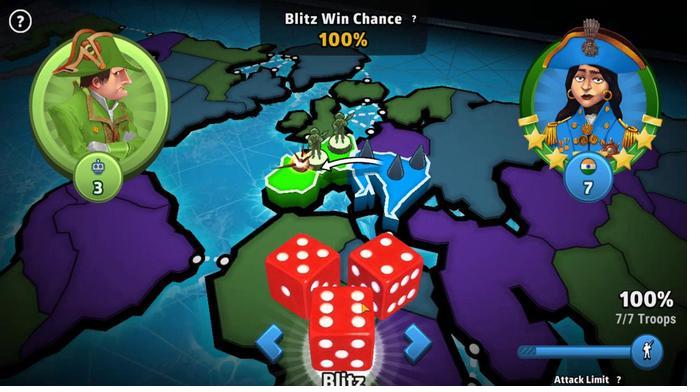 
Action: Mouse pressed left at (330, 259)
Screenshot: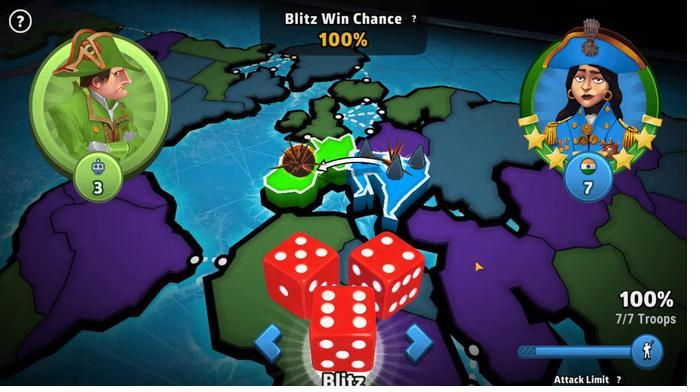 
Action: Mouse moved to (411, 254)
Screenshot: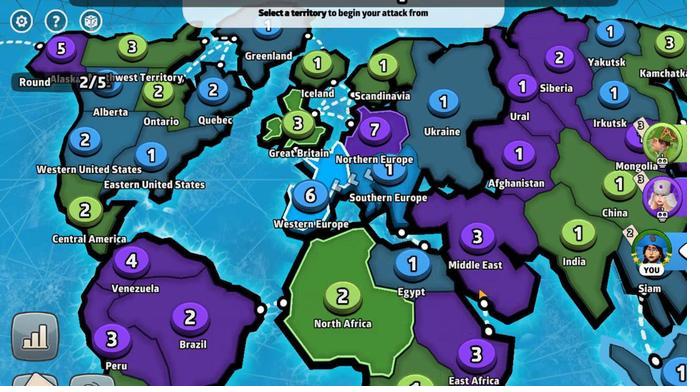 
Action: Mouse pressed left at (411, 254)
Screenshot: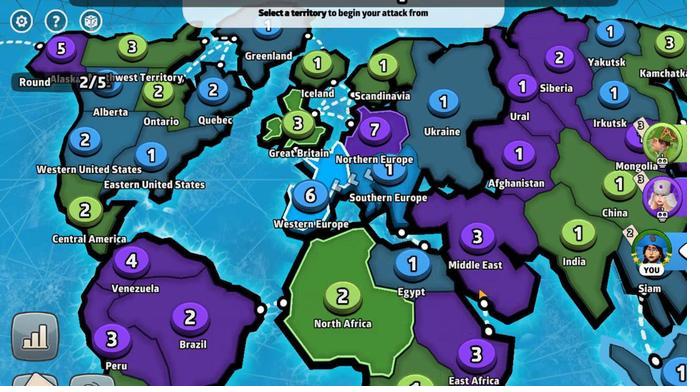 
Action: Mouse moved to (351, 243)
Screenshot: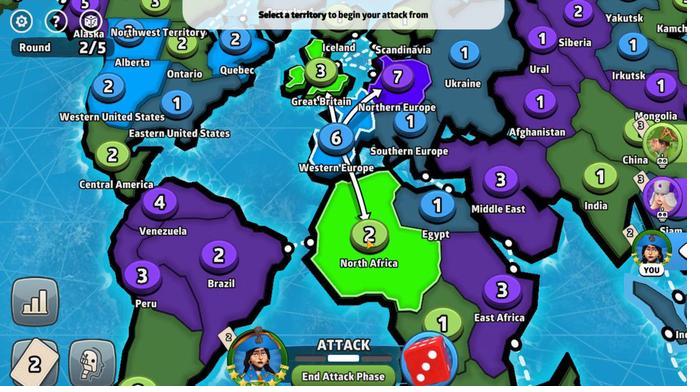 
Action: Mouse pressed left at (351, 243)
Screenshot: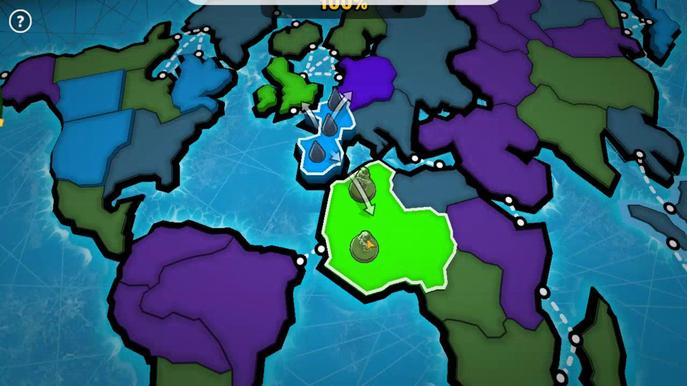 
Action: Mouse moved to (339, 262)
Screenshot: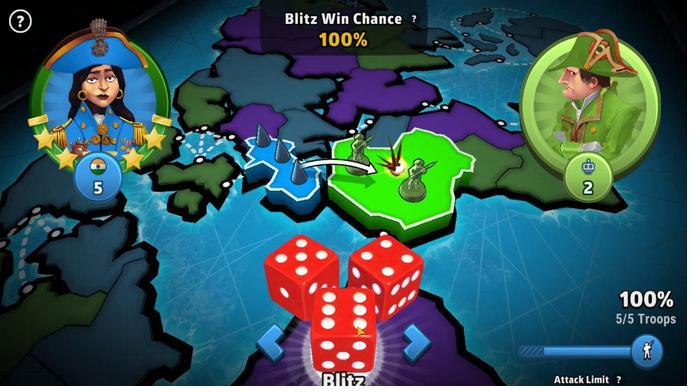 
Action: Mouse pressed left at (339, 262)
Screenshot: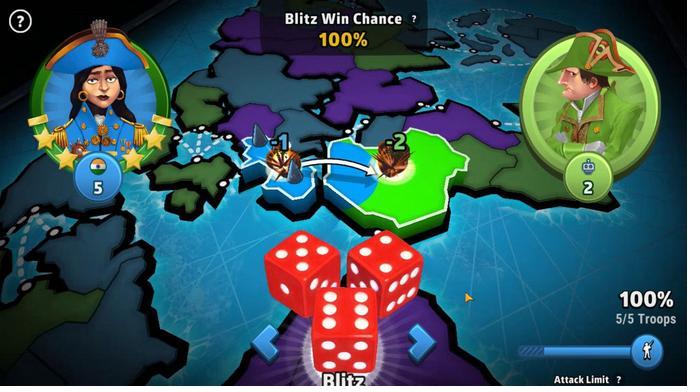 
Action: Mouse moved to (407, 256)
Screenshot: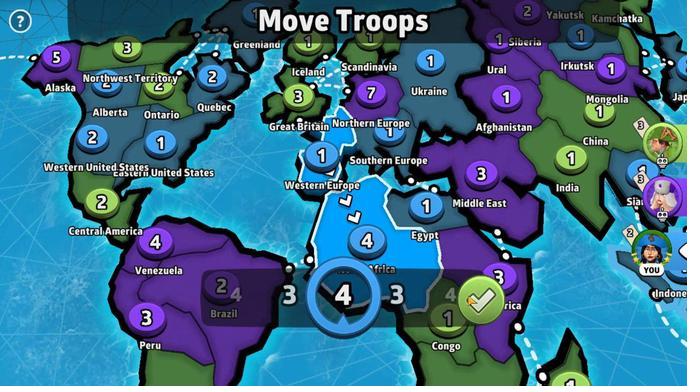 
Action: Mouse pressed left at (407, 256)
Screenshot: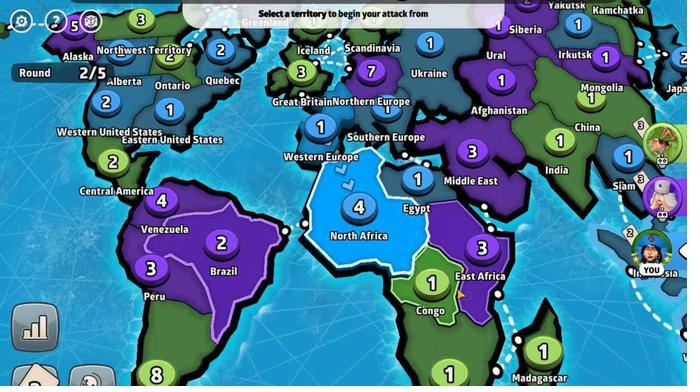 
Action: Mouse moved to (376, 235)
Screenshot: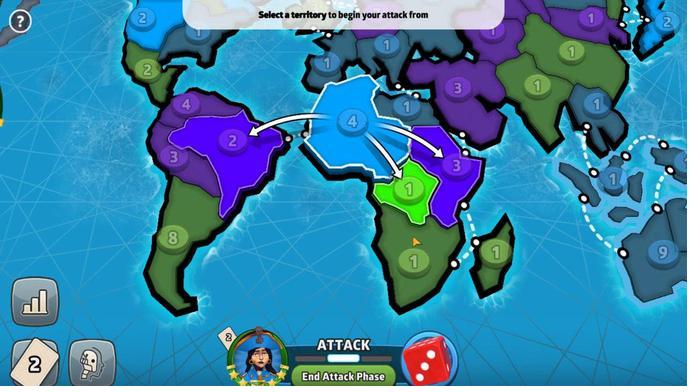 
Action: Mouse pressed left at (376, 235)
Screenshot: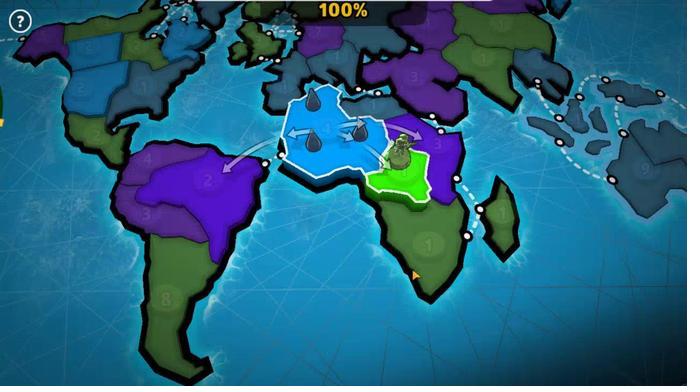 
Action: Mouse moved to (343, 258)
Screenshot: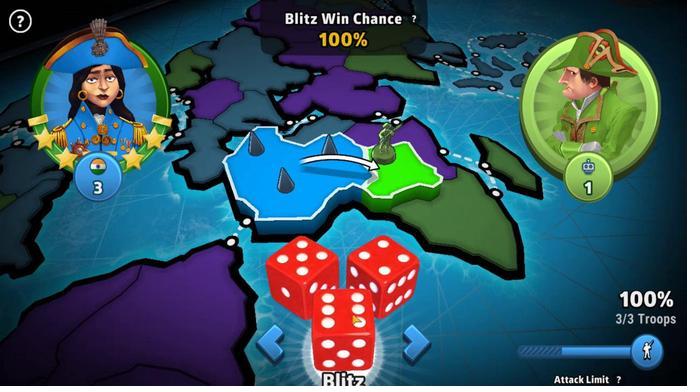 
Action: Mouse pressed left at (343, 258)
Screenshot: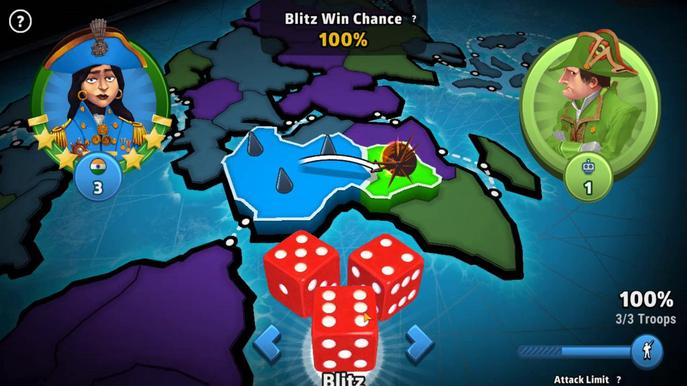 
Action: Mouse moved to (321, 234)
Screenshot: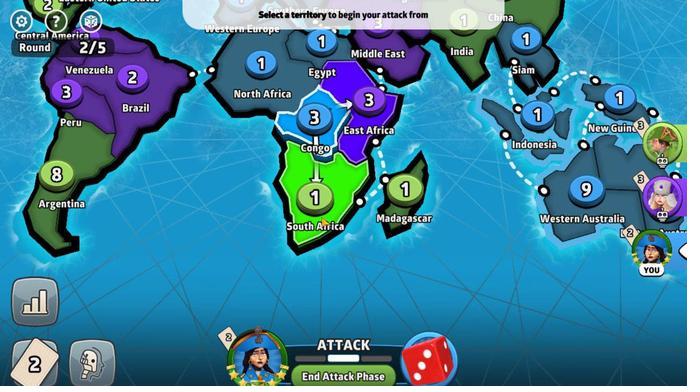 
Action: Mouse pressed left at (321, 234)
Screenshot: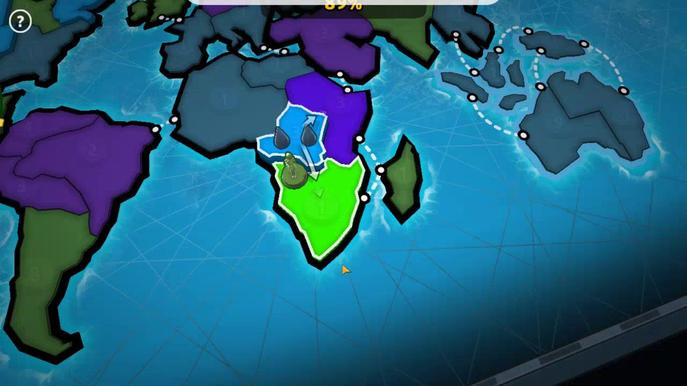 
Action: Mouse moved to (336, 257)
Screenshot: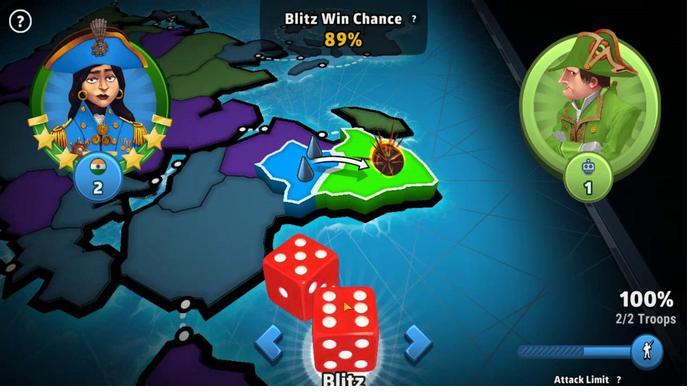 
Action: Mouse pressed left at (336, 257)
Screenshot: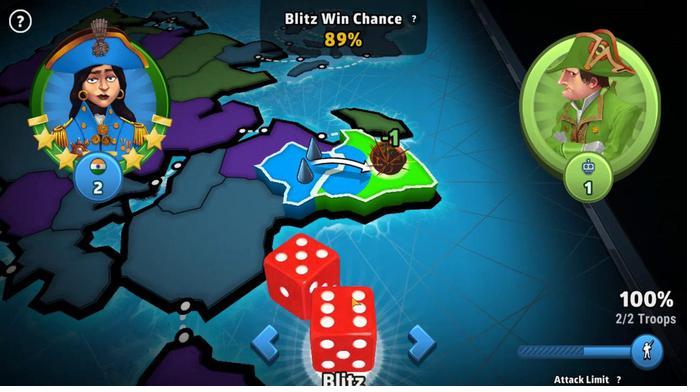 
Action: Mouse moved to (377, 233)
Screenshot: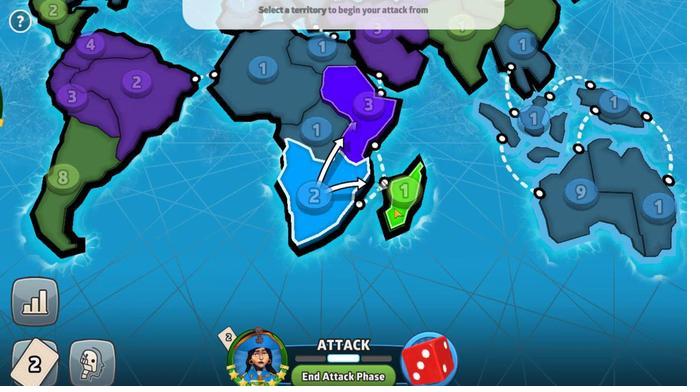 
Action: Mouse pressed left at (377, 233)
Screenshot: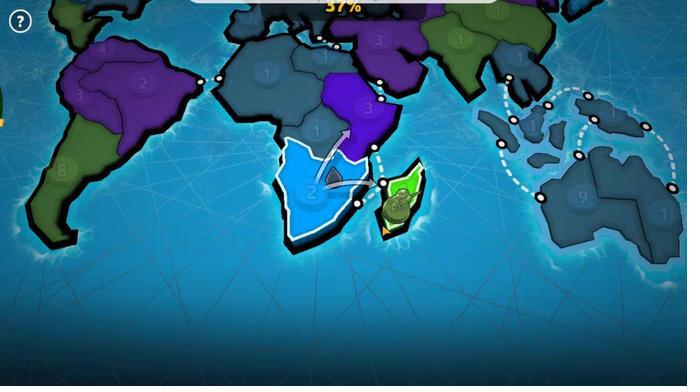 
Action: Mouse moved to (334, 257)
Screenshot: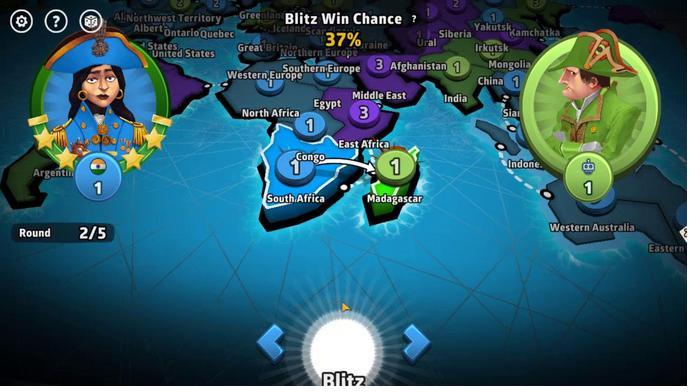 
Action: Mouse pressed left at (334, 257)
Screenshot: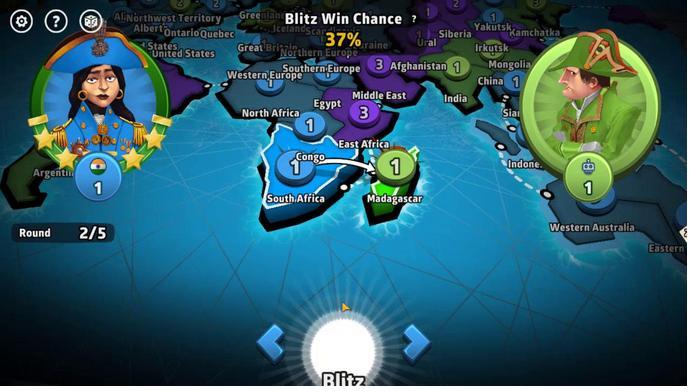 
Action: Mouse moved to (343, 269)
Screenshot: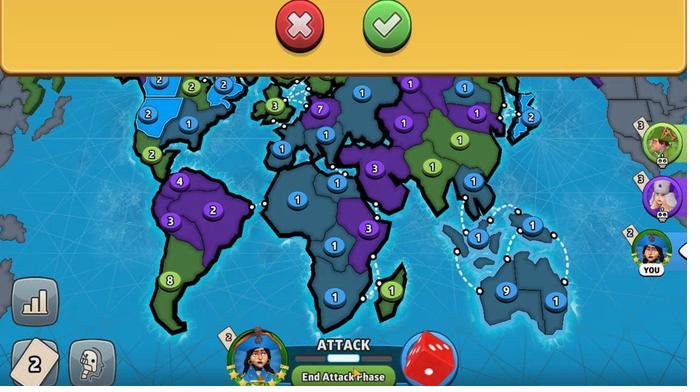 
Action: Mouse pressed left at (343, 269)
Screenshot: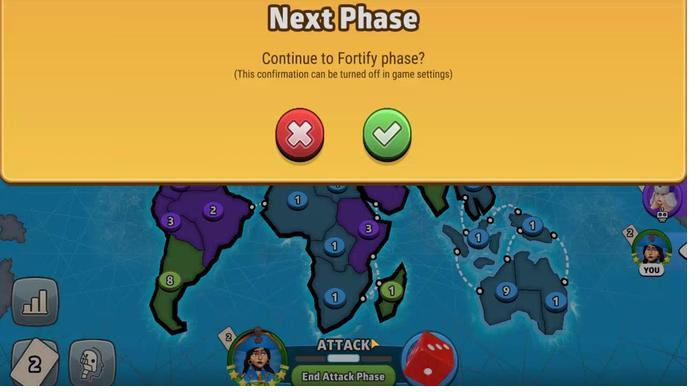 
Action: Mouse moved to (357, 226)
Screenshot: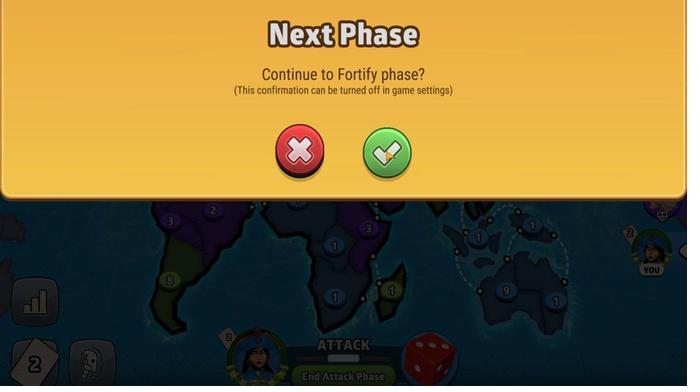 
Action: Mouse pressed left at (357, 226)
Screenshot: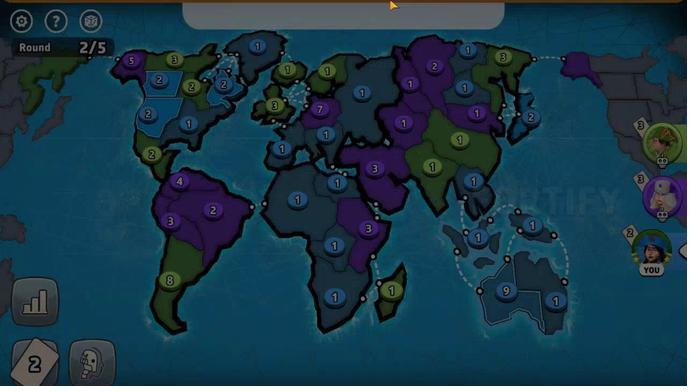 
Action: Mouse moved to (234, 218)
Screenshot: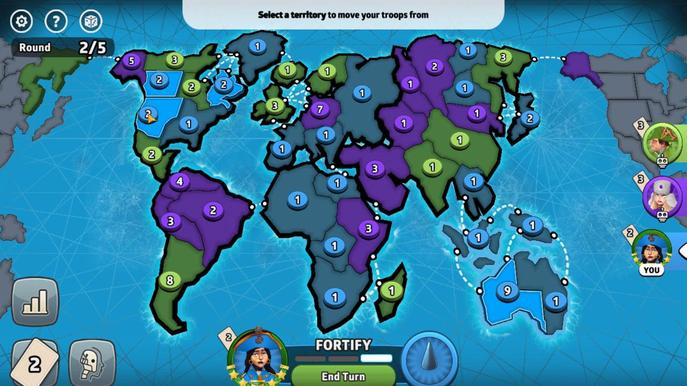 
Action: Mouse pressed left at (234, 218)
Screenshot: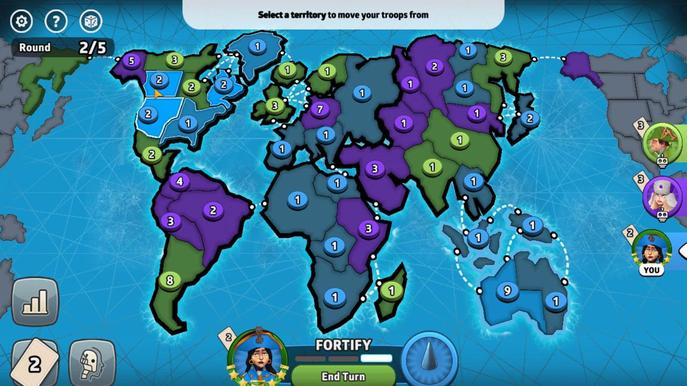 
Action: Mouse moved to (241, 209)
Screenshot: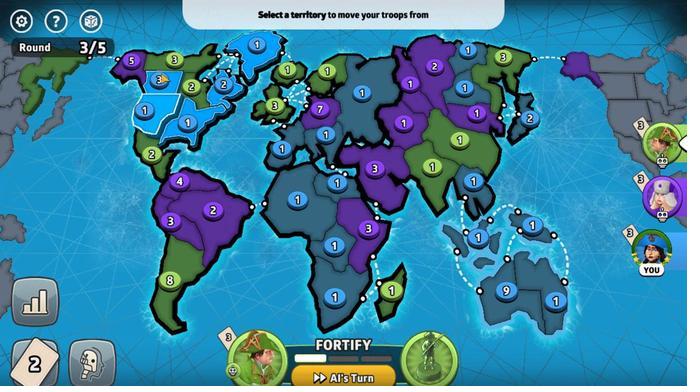 
Action: Mouse pressed left at (241, 209)
Screenshot: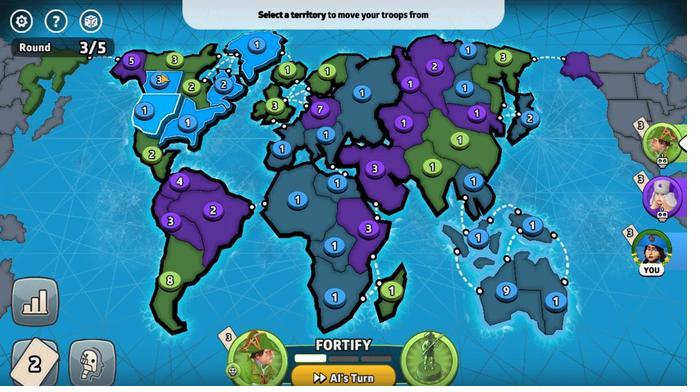 
Action: Mouse moved to (241, 210)
Screenshot: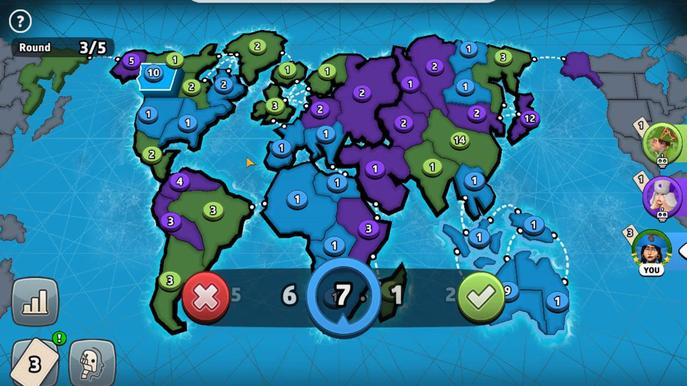 
Action: Mouse pressed left at (241, 210)
Screenshot: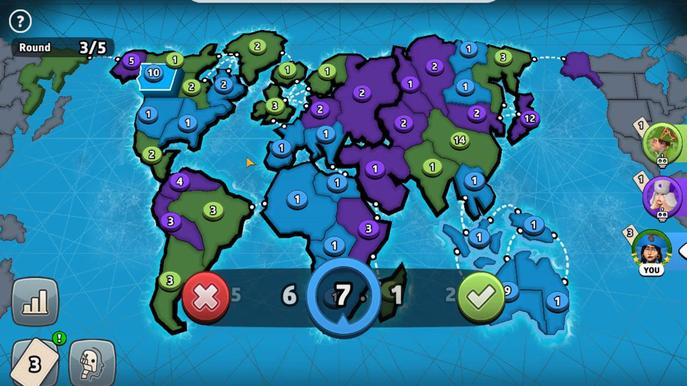 
Action: Mouse moved to (418, 256)
Screenshot: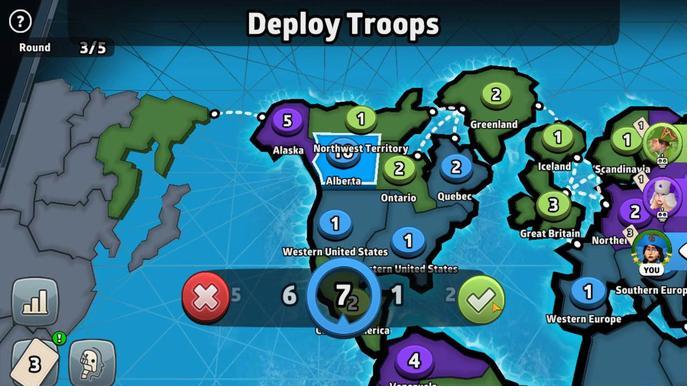 
Action: Mouse pressed left at (418, 256)
Screenshot: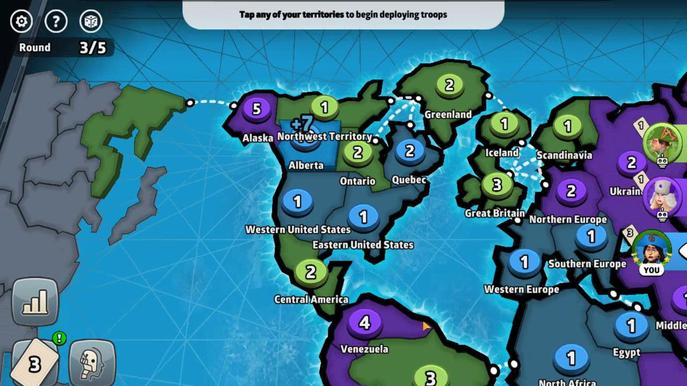 
Action: Mouse moved to (353, 270)
Screenshot: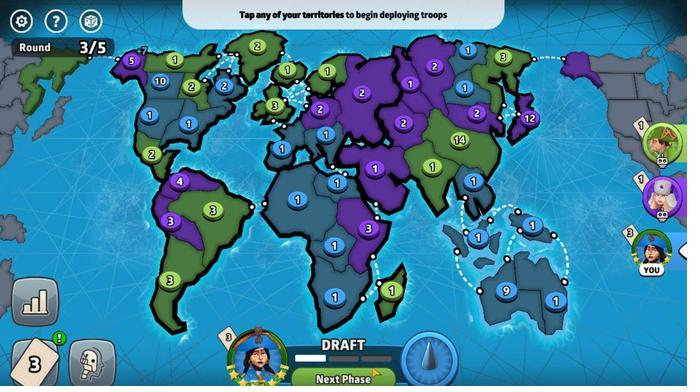 
Action: Mouse pressed left at (353, 270)
Screenshot: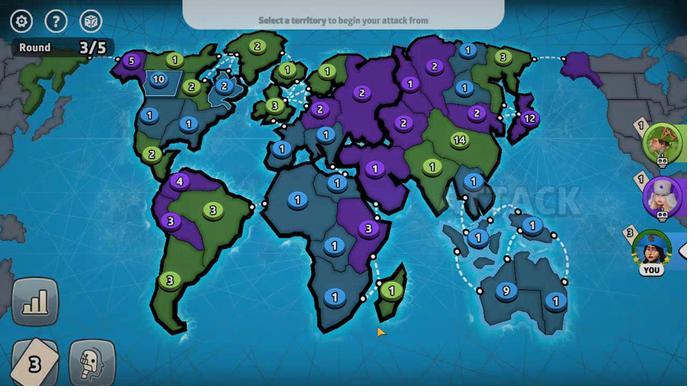 
Action: Mouse moved to (242, 212)
Screenshot: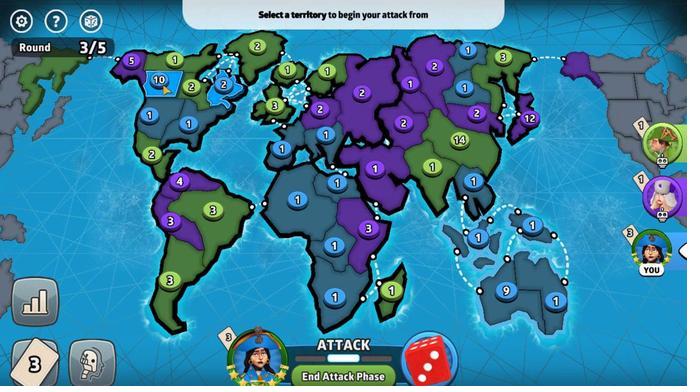
Action: Mouse pressed left at (242, 212)
Screenshot: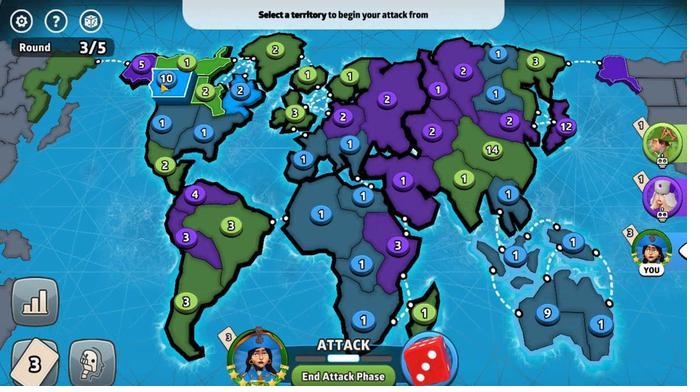 
Action: Mouse moved to (306, 219)
Screenshot: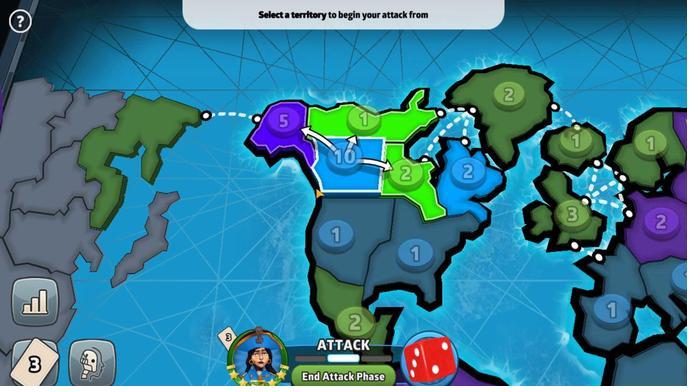
Action: Mouse pressed left at (306, 219)
Screenshot: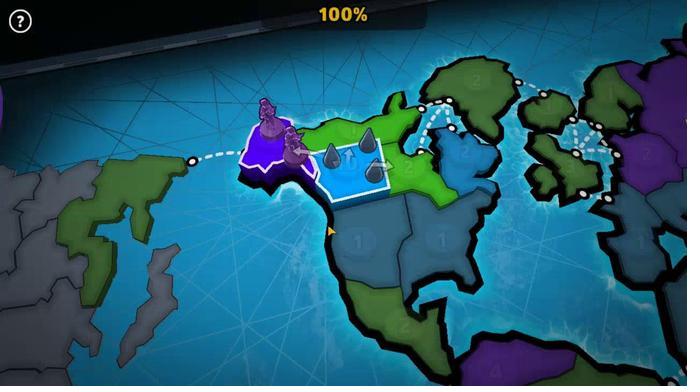 
Action: Mouse moved to (341, 255)
Screenshot: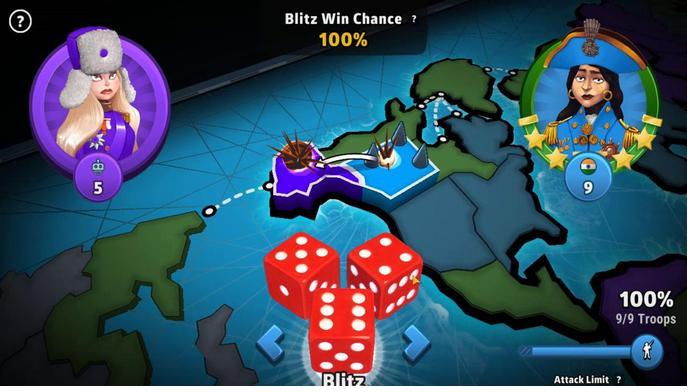 
Action: Mouse pressed left at (341, 255)
Screenshot: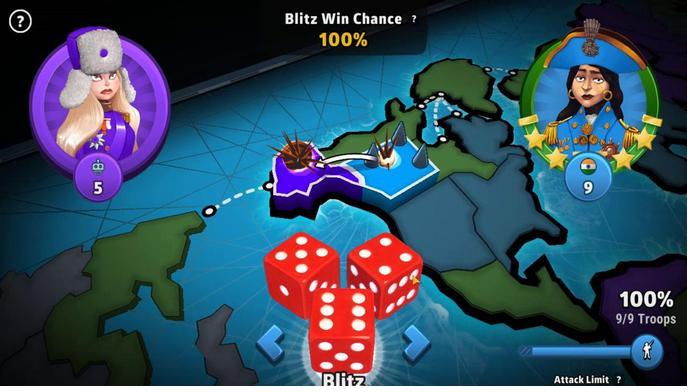 
Action: Mouse moved to (414, 257)
Screenshot: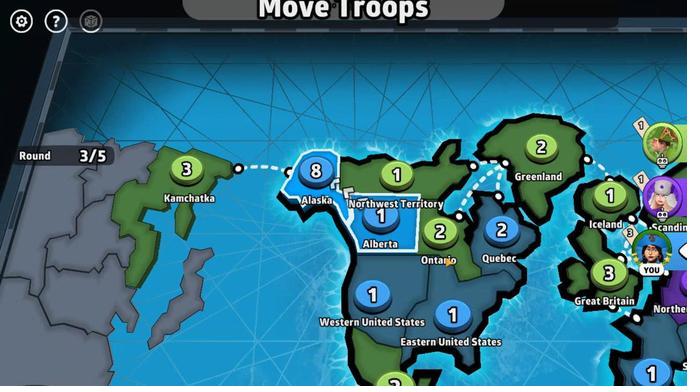 
Action: Mouse pressed left at (414, 257)
Screenshot: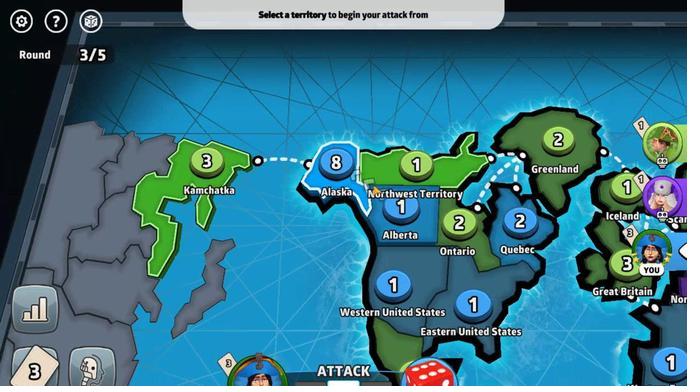 
Action: Mouse moved to (271, 227)
Screenshot: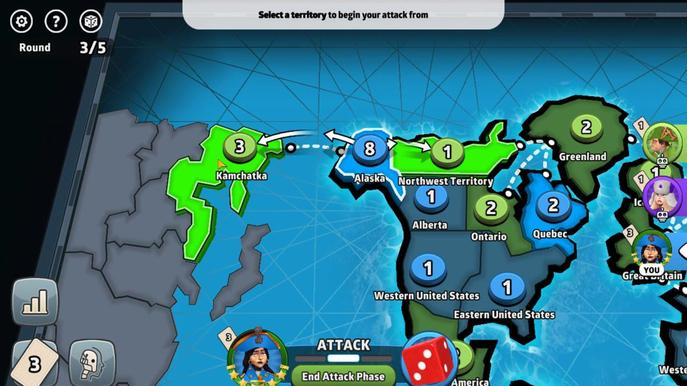 
Action: Mouse pressed left at (271, 227)
Screenshot: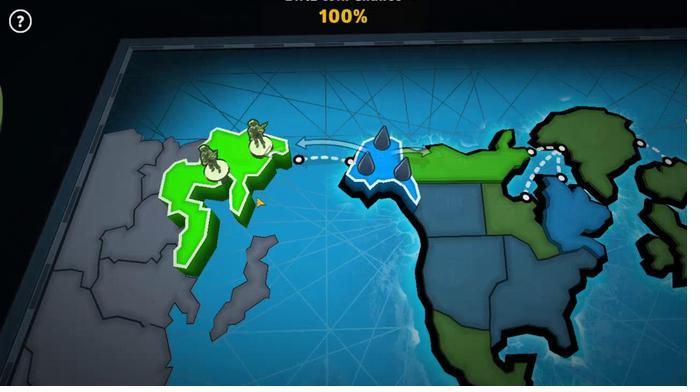 
Action: Mouse moved to (349, 258)
Screenshot: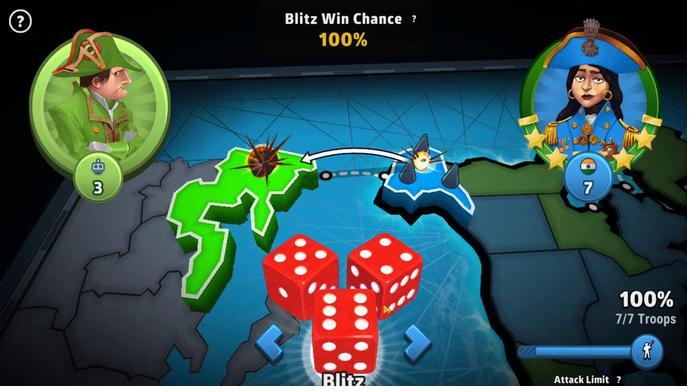 
Action: Mouse pressed left at (349, 258)
Screenshot: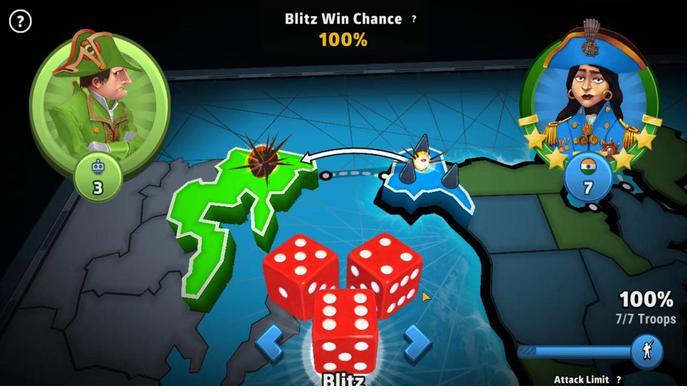 
Action: Mouse moved to (409, 253)
Screenshot: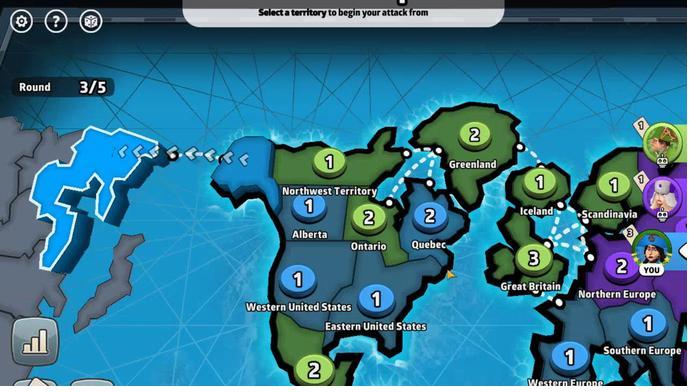 
Action: Mouse pressed left at (409, 253)
Screenshot: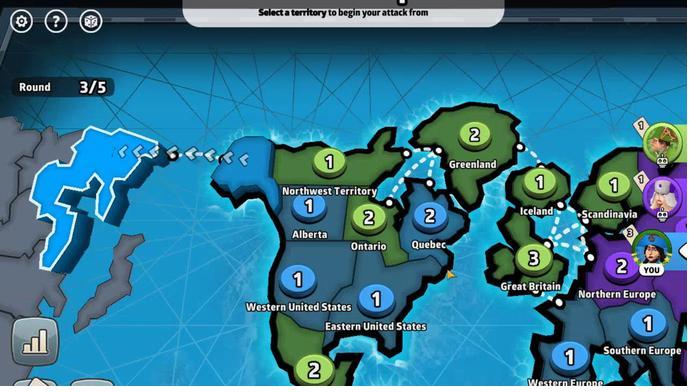 
Action: Mouse moved to (325, 237)
Screenshot: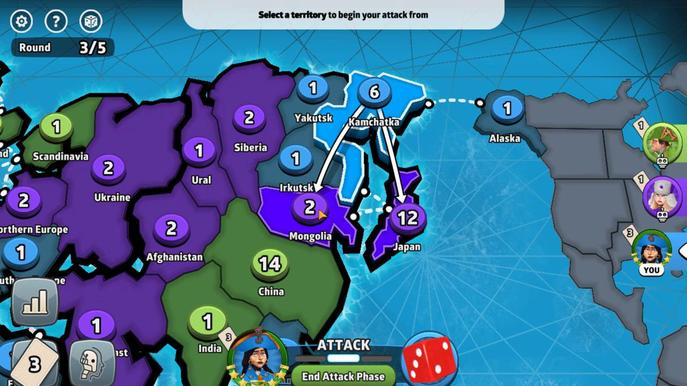 
Action: Mouse pressed left at (325, 237)
Screenshot: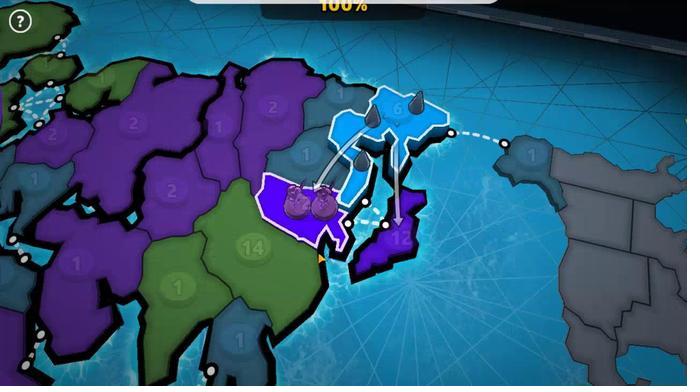 
Action: Mouse moved to (337, 258)
Screenshot: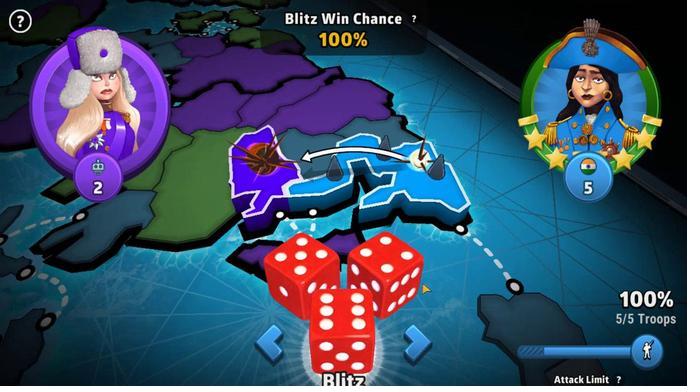 
Action: Mouse pressed left at (337, 258)
Screenshot: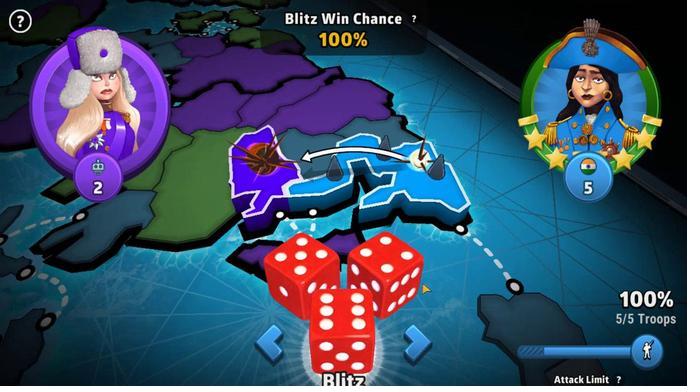
Action: Mouse moved to (295, 215)
Screenshot: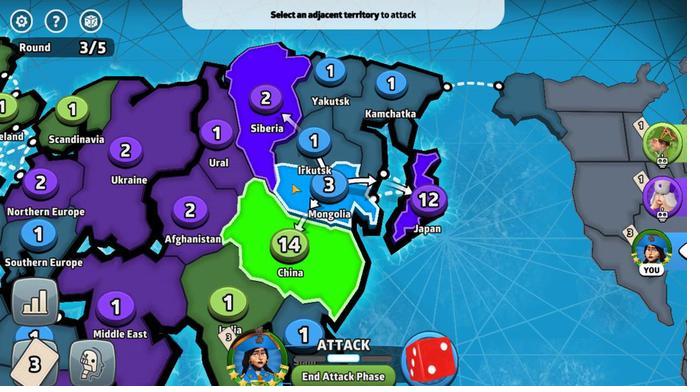 
Action: Mouse pressed left at (295, 215)
Screenshot: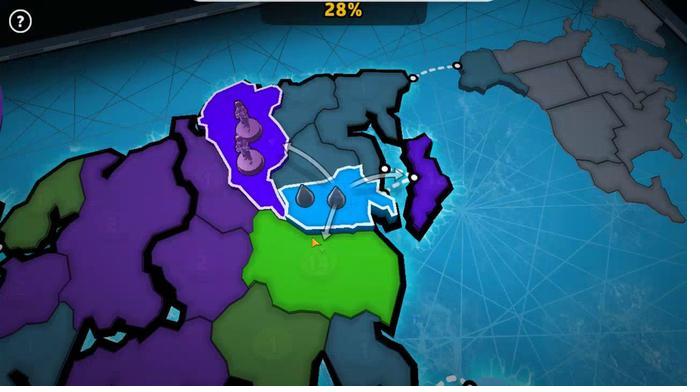 
Action: Mouse moved to (331, 260)
Screenshot: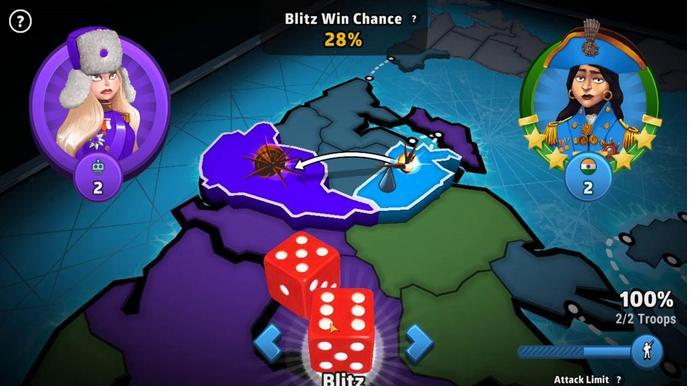 
Action: Mouse pressed left at (331, 260)
Screenshot: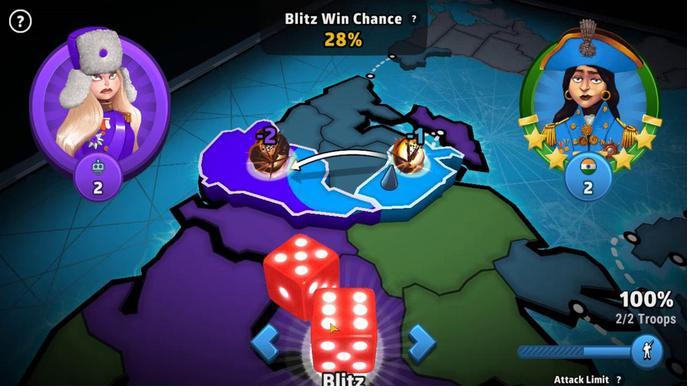 
Action: Mouse moved to (347, 272)
Screenshot: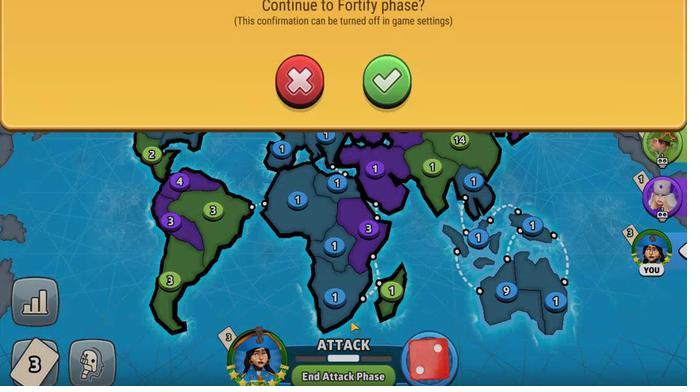 
Action: Mouse pressed left at (347, 272)
Screenshot: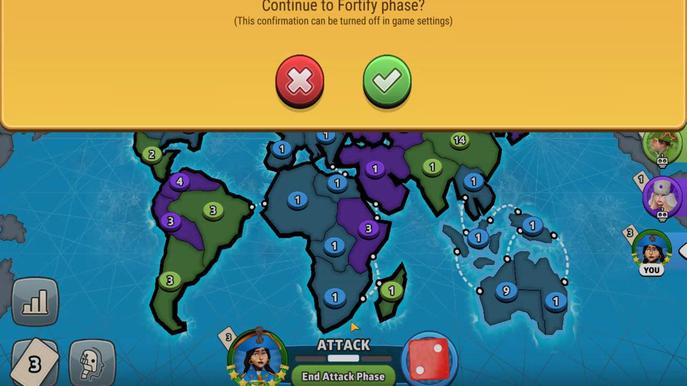 
Action: Mouse moved to (365, 225)
Screenshot: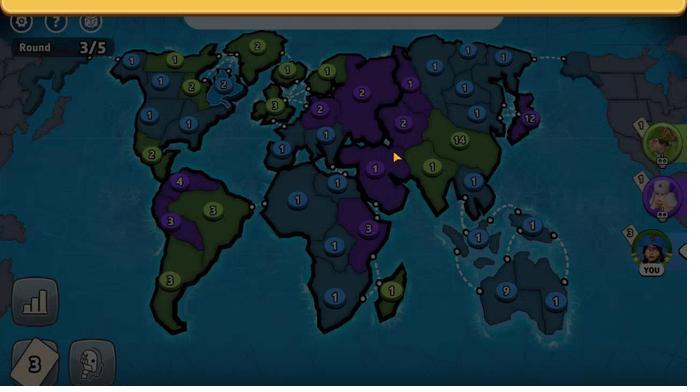 
Action: Mouse pressed left at (365, 225)
Screenshot: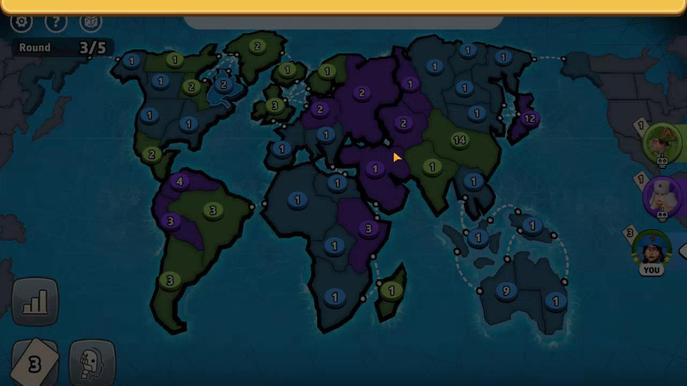 
Action: Mouse moved to (426, 253)
Screenshot: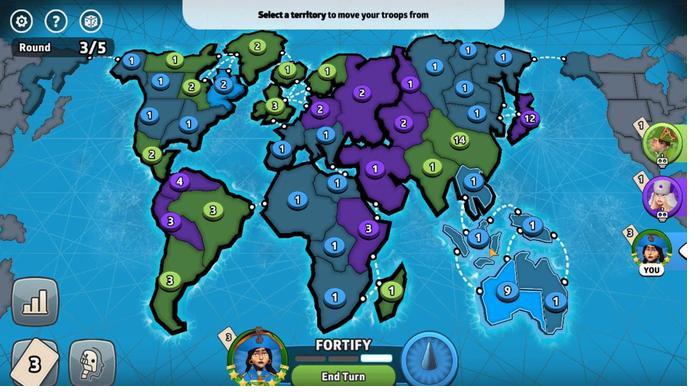 
Action: Mouse pressed left at (426, 253)
Screenshot: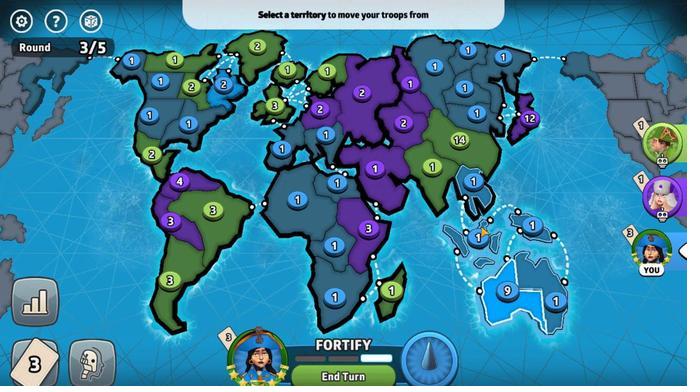 
Action: Mouse moved to (406, 232)
Screenshot: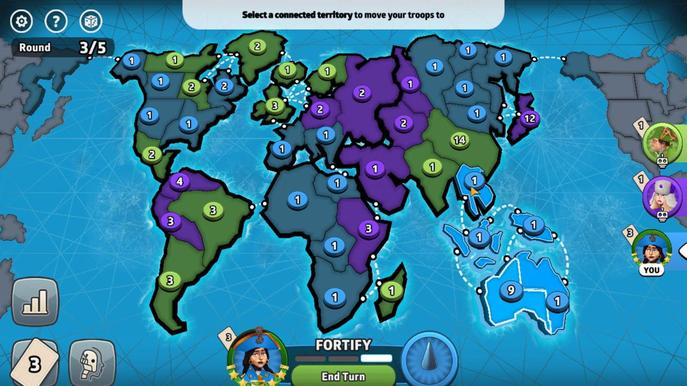 
Action: Mouse pressed left at (406, 232)
Screenshot: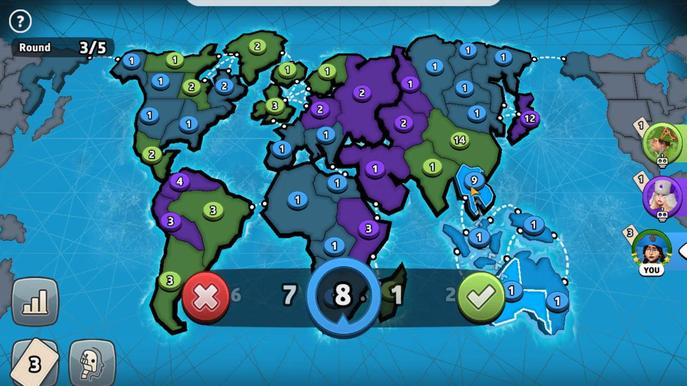 
Action: Mouse moved to (409, 256)
Screenshot: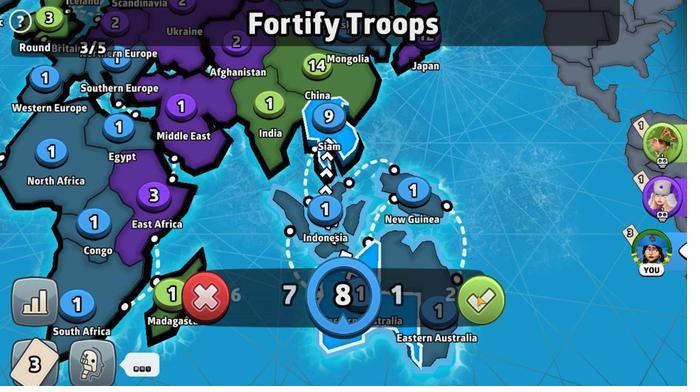 
Action: Mouse pressed left at (409, 256)
Screenshot: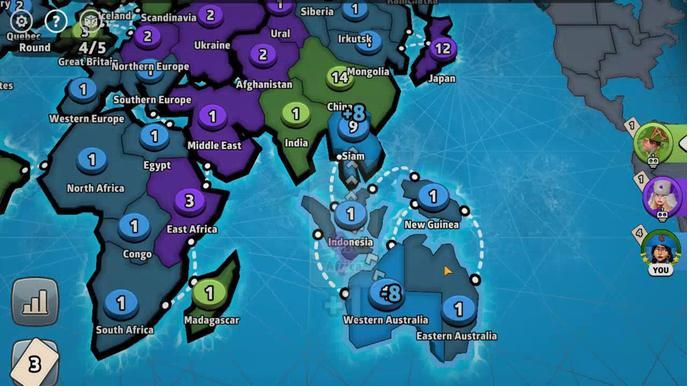 
Action: Mouse moved to (274, 212)
Screenshot: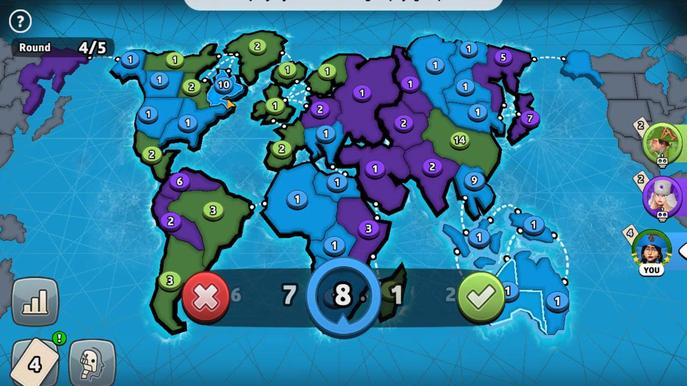 
Action: Mouse pressed left at (274, 212)
Screenshot: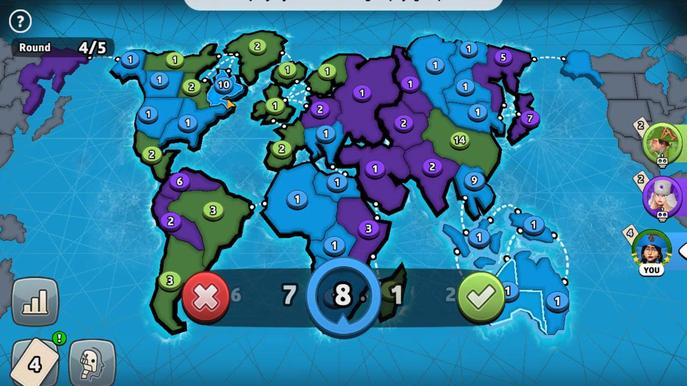 
Action: Mouse moved to (410, 255)
Screenshot: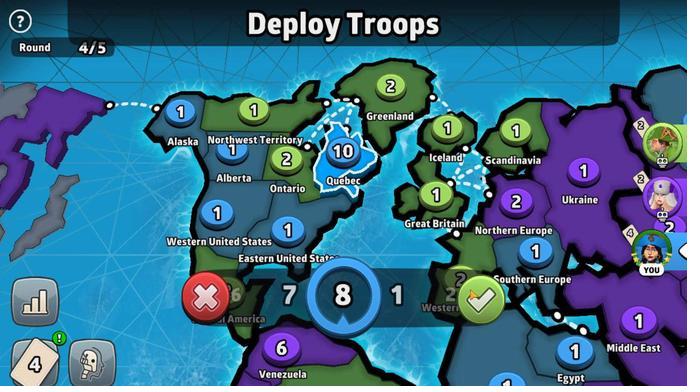 
Action: Mouse pressed left at (410, 255)
Screenshot: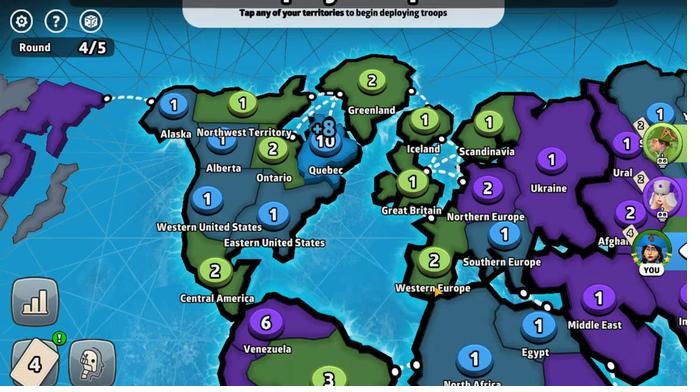 
Action: Mouse moved to (350, 270)
Screenshot: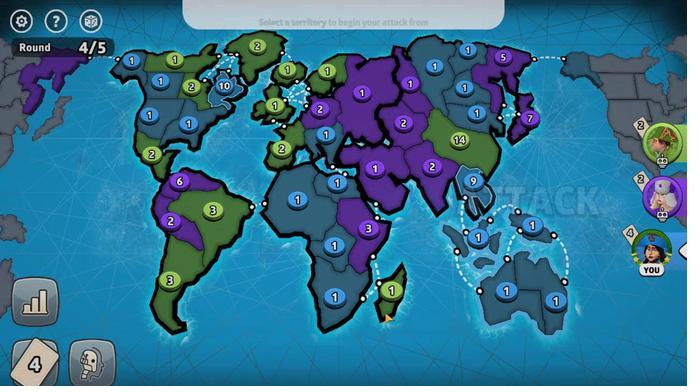 
Action: Mouse pressed left at (350, 270)
Screenshot: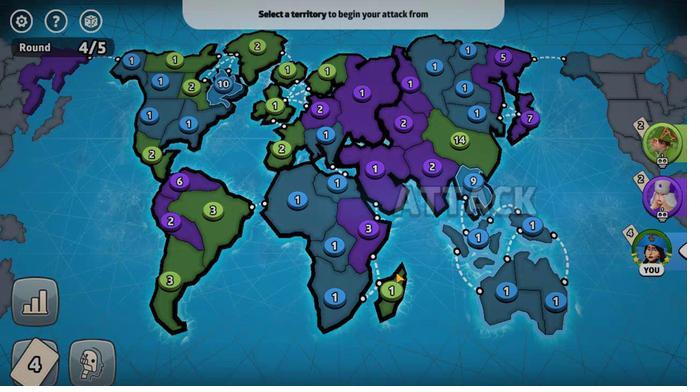 
Action: Mouse moved to (405, 231)
Screenshot: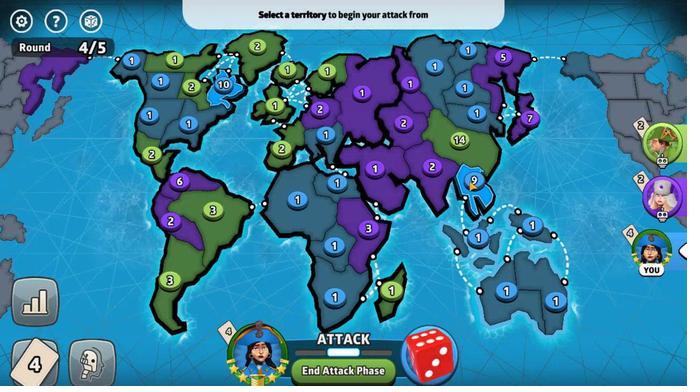 
Action: Mouse pressed left at (405, 231)
Screenshot: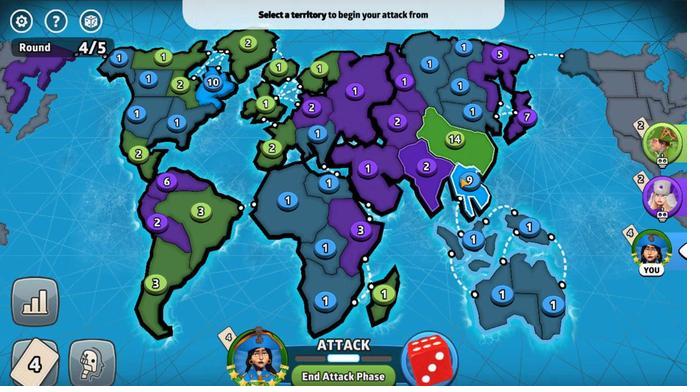
Action: Mouse moved to (308, 225)
Screenshot: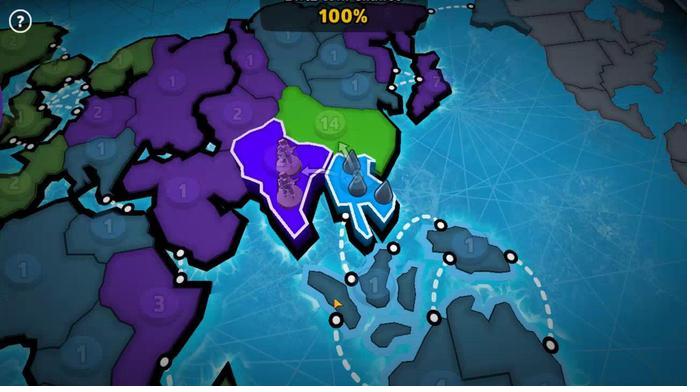 
Action: Mouse pressed left at (308, 225)
Screenshot: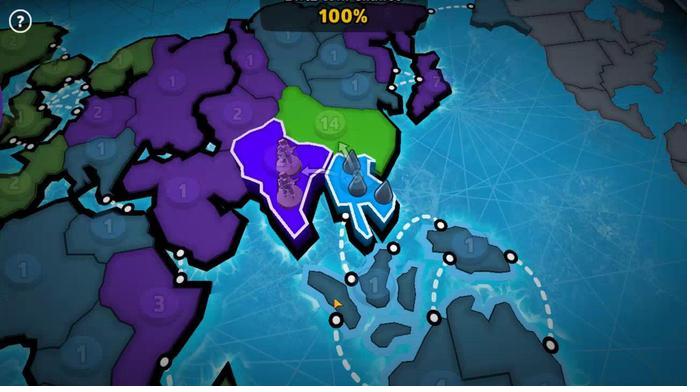 
Action: Mouse moved to (339, 259)
Screenshot: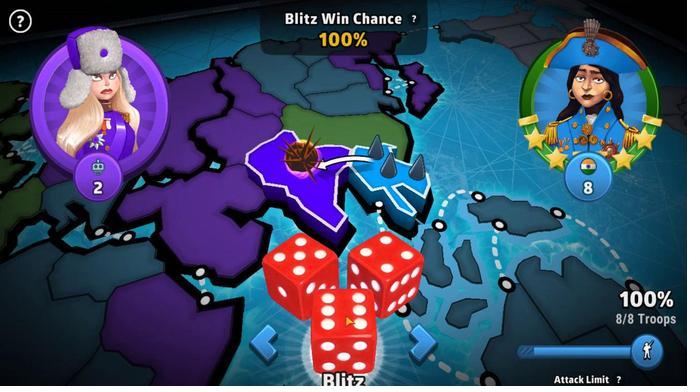 
Action: Mouse pressed left at (339, 259)
Screenshot: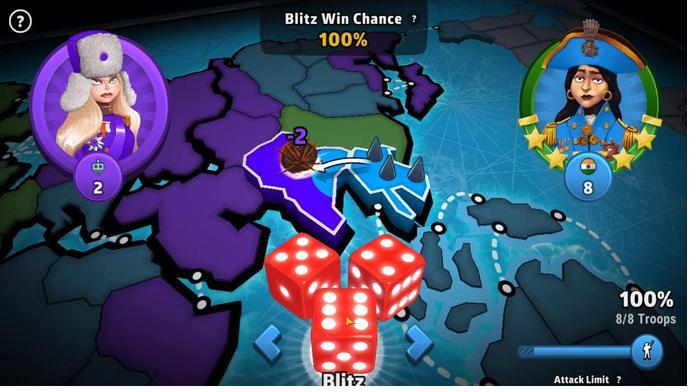 
Action: Mouse moved to (418, 253)
Screenshot: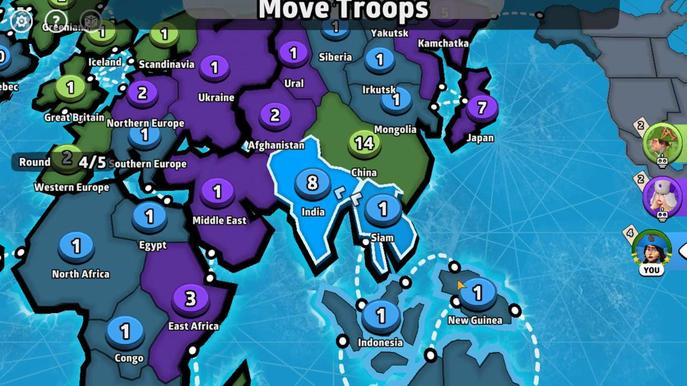 
Action: Mouse pressed left at (418, 253)
Screenshot: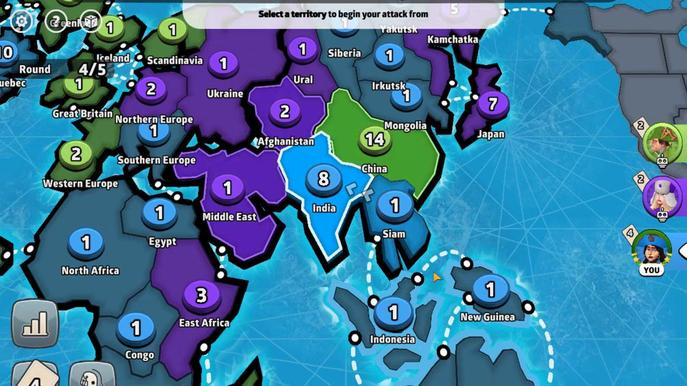
Action: Mouse moved to (332, 218)
Screenshot: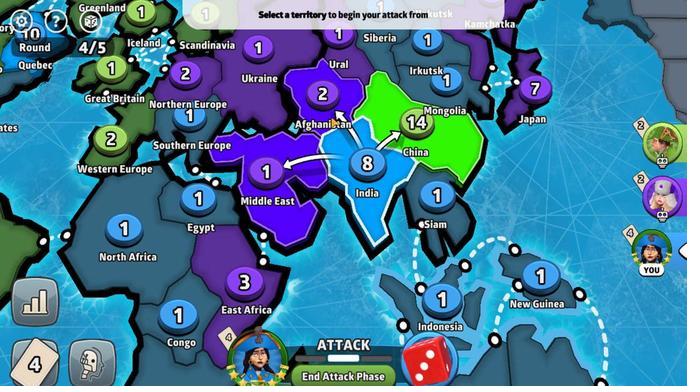
Action: Mouse pressed left at (332, 218)
Screenshot: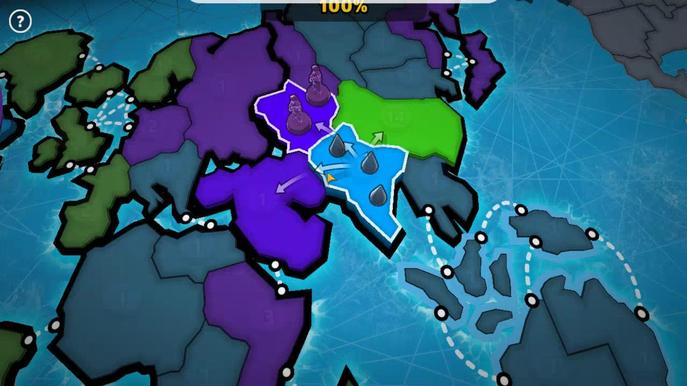 
Action: Mouse moved to (336, 259)
Screenshot: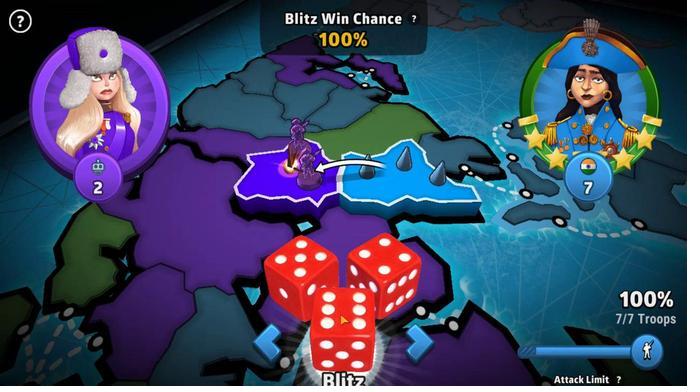 
Action: Mouse pressed left at (336, 259)
Screenshot: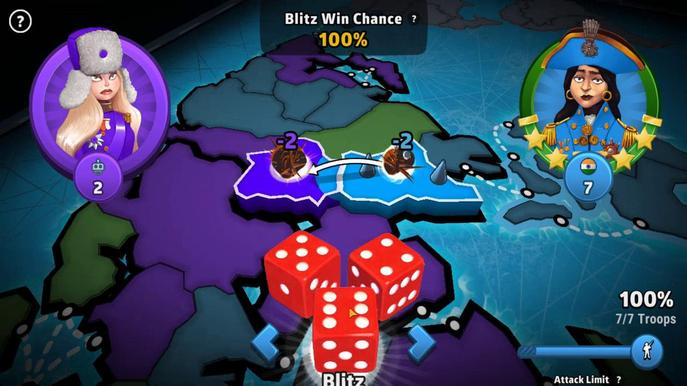 
Action: Mouse moved to (411, 253)
Screenshot: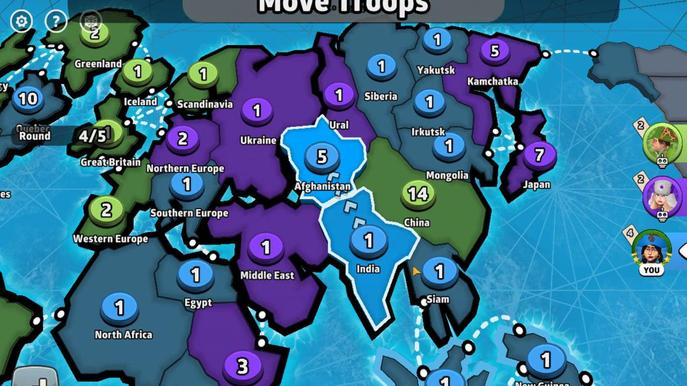 
Action: Mouse pressed left at (411, 253)
Screenshot: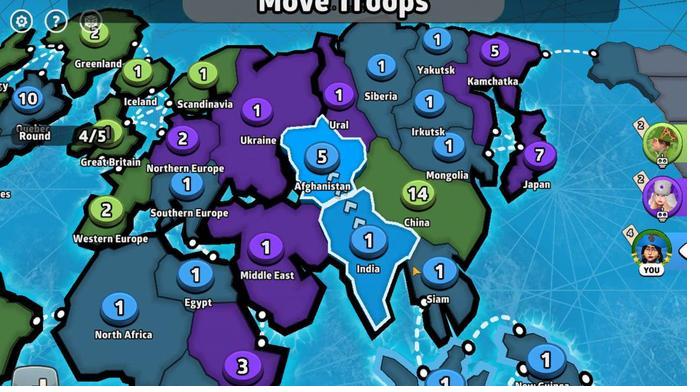 
Action: Mouse moved to (344, 213)
Screenshot: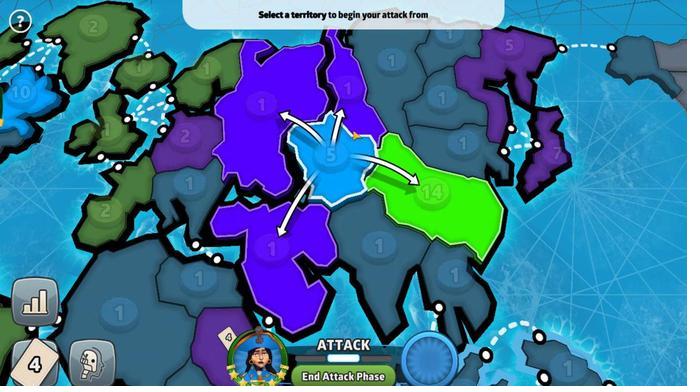 
Action: Mouse pressed left at (344, 213)
Screenshot: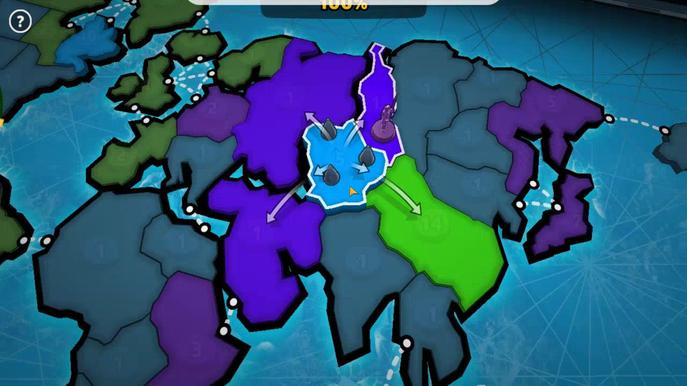 
Action: Mouse moved to (336, 259)
Screenshot: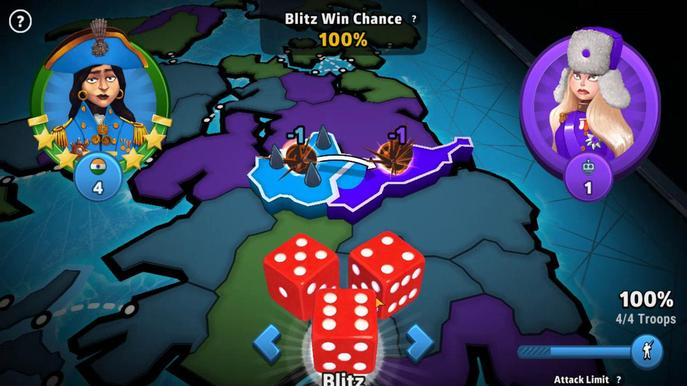 
Action: Mouse pressed left at (336, 259)
Screenshot: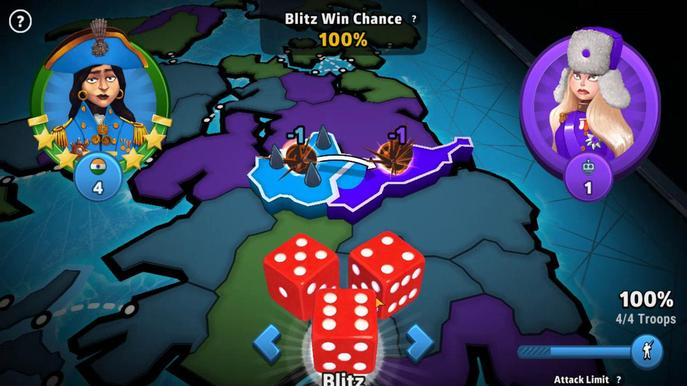 
Action: Mouse moved to (297, 216)
Screenshot: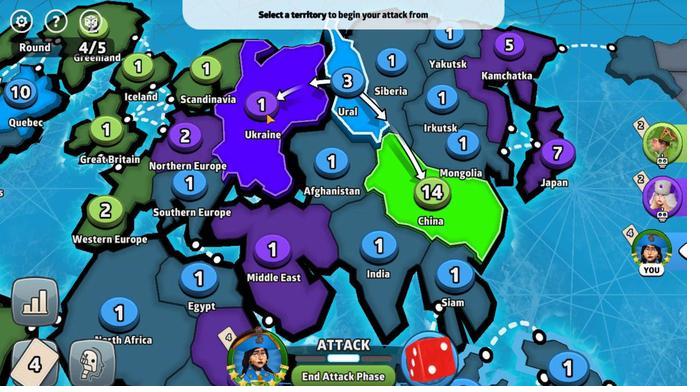 
Action: Mouse pressed left at (297, 216)
Screenshot: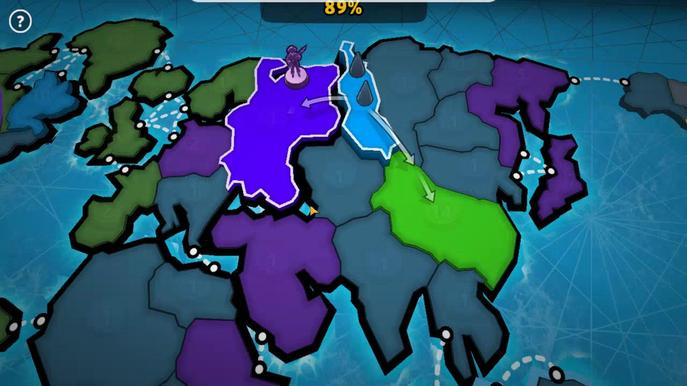 
Action: Mouse moved to (337, 260)
Screenshot: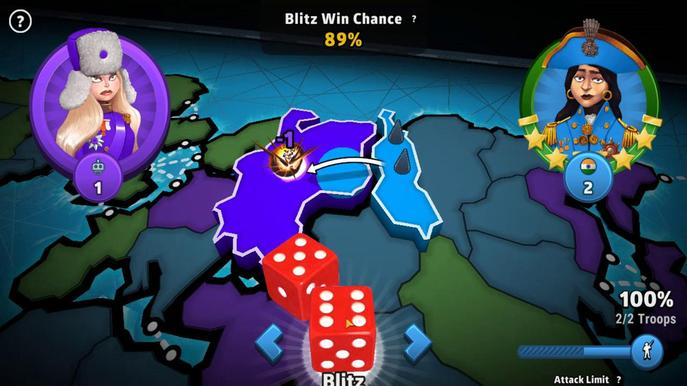 
Action: Mouse pressed left at (337, 260)
Screenshot: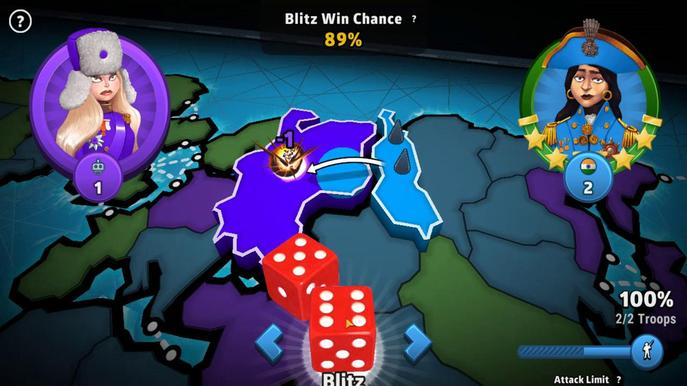 
Action: Mouse moved to (361, 244)
Screenshot: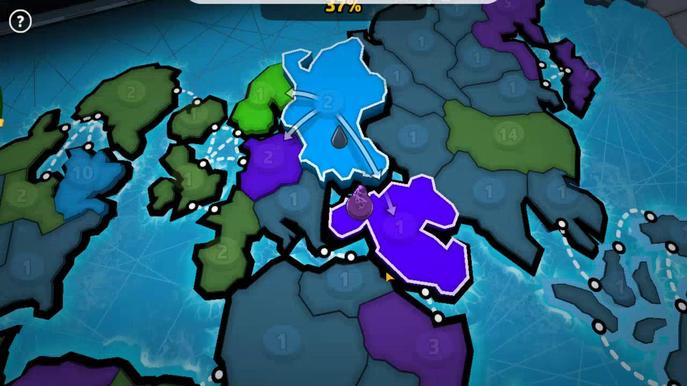 
Action: Mouse pressed left at (361, 244)
Screenshot: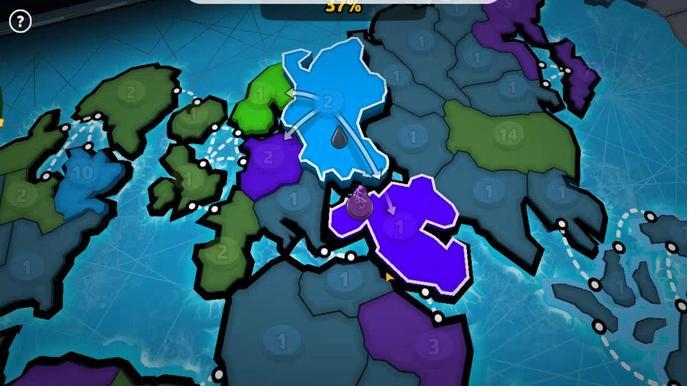 
Action: Mouse moved to (345, 264)
Screenshot: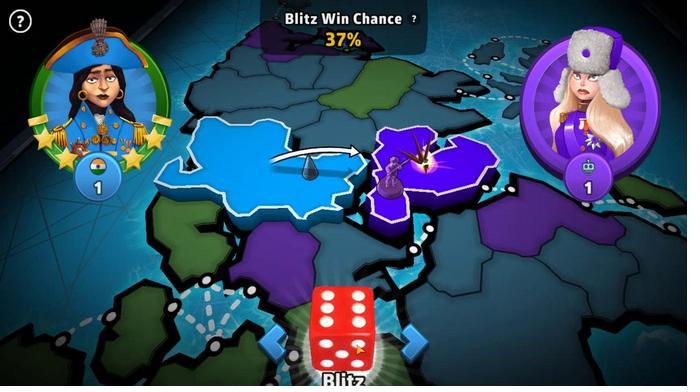 
Action: Mouse pressed left at (345, 264)
Screenshot: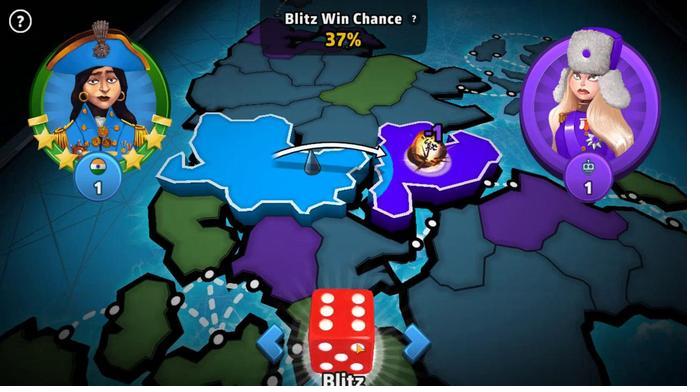 
Action: Mouse moved to (271, 212)
Screenshot: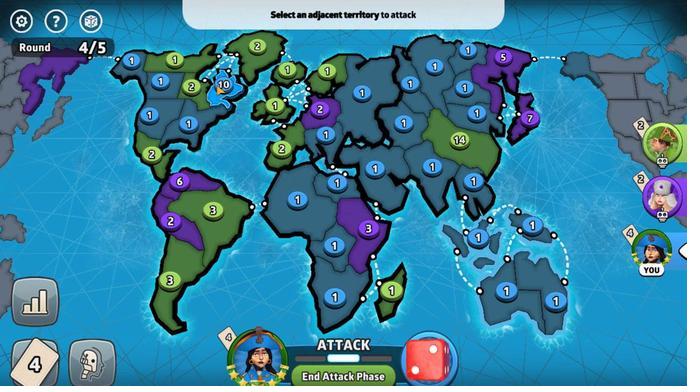
Action: Mouse pressed left at (271, 212)
Screenshot: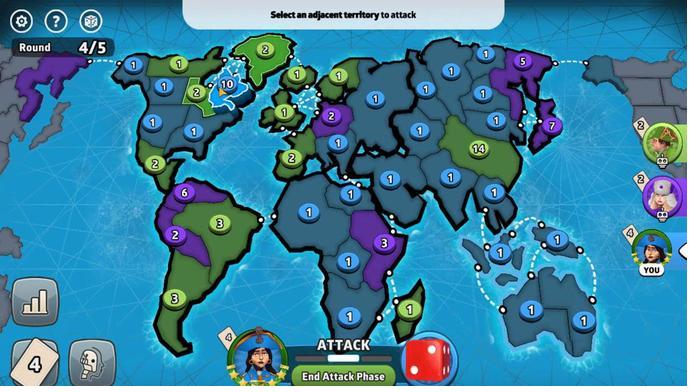 
Action: Mouse moved to (304, 234)
Screenshot: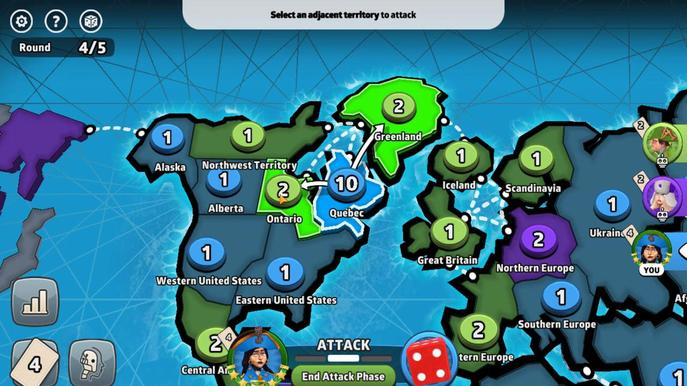 
Action: Mouse pressed left at (304, 234)
Screenshot: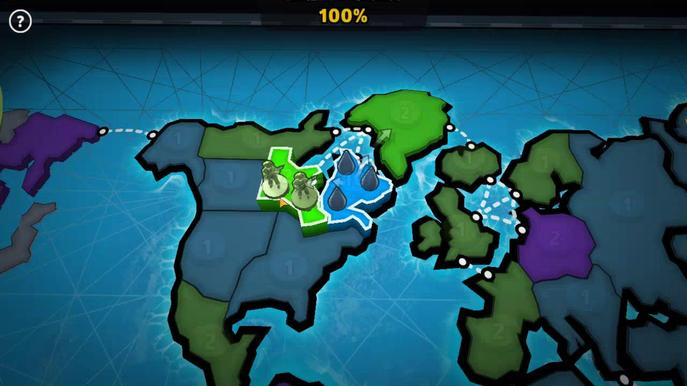 
Action: Mouse moved to (336, 265)
Screenshot: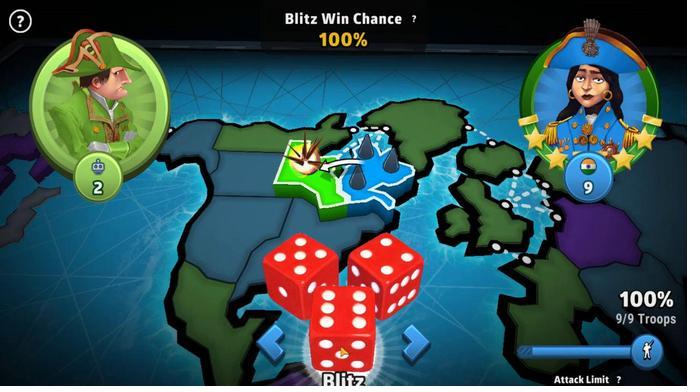 
Action: Mouse pressed left at (336, 265)
Screenshot: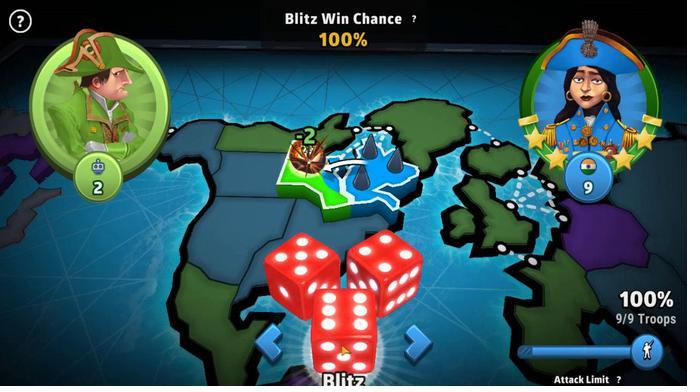 
Action: Mouse moved to (406, 255)
Screenshot: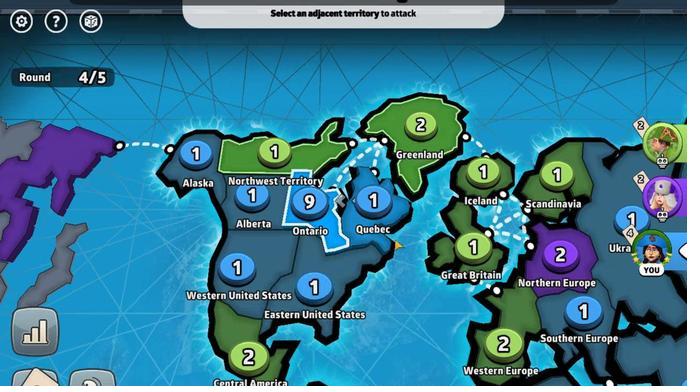 
Action: Mouse pressed left at (406, 255)
Screenshot: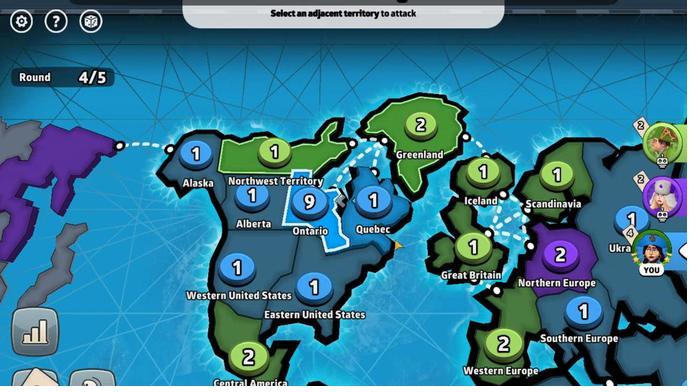 
Action: Mouse moved to (302, 229)
Screenshot: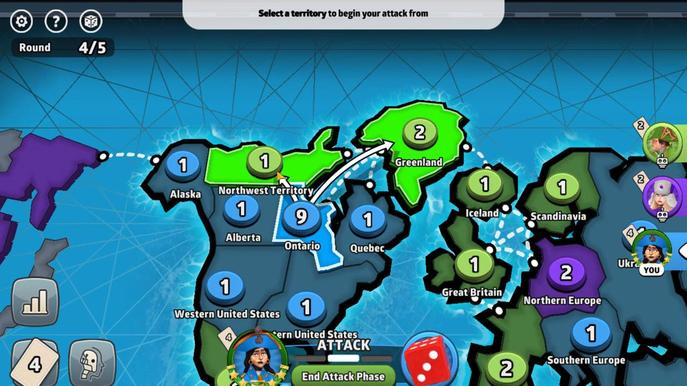 
Action: Mouse pressed left at (302, 229)
Screenshot: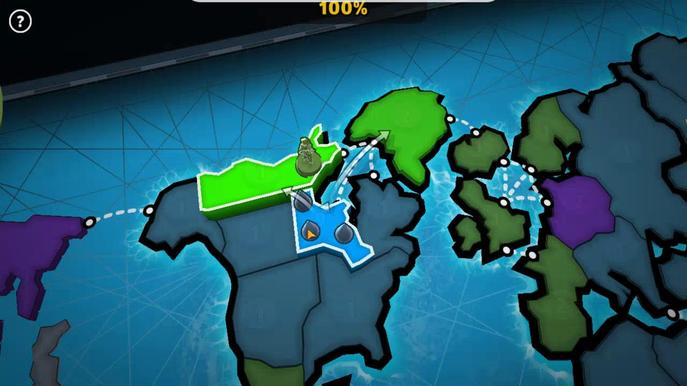 
Action: Mouse moved to (343, 263)
Screenshot: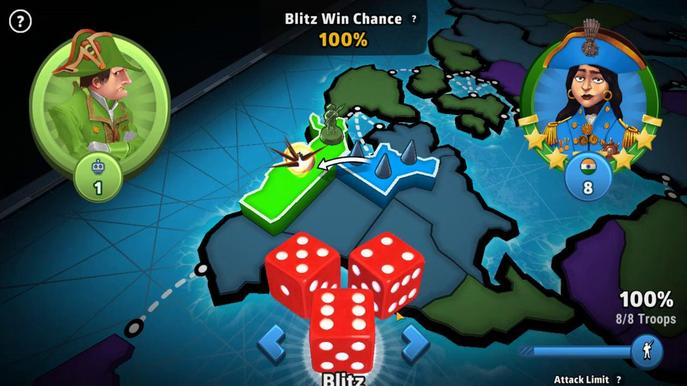 
Action: Mouse pressed left at (343, 263)
Screenshot: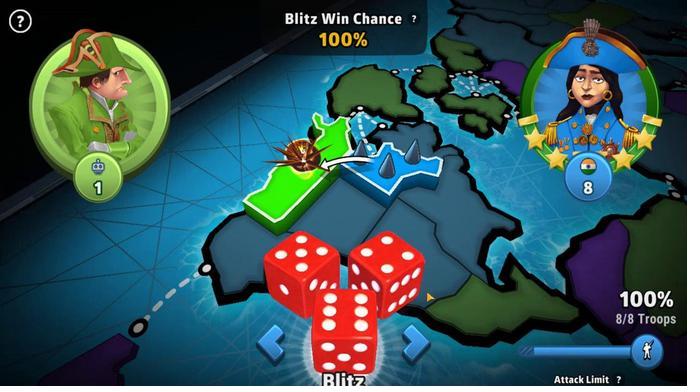
Action: Mouse moved to (414, 255)
Screenshot: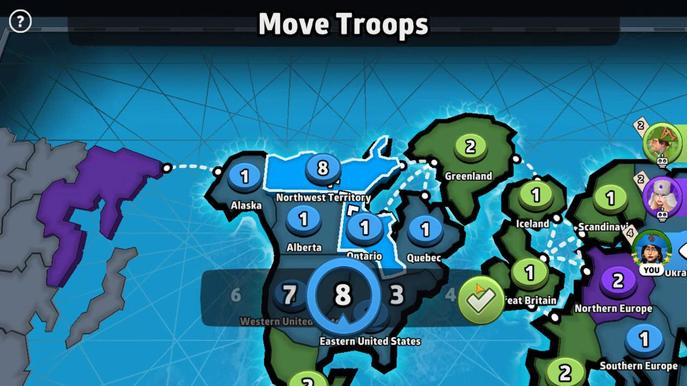 
Action: Mouse pressed left at (414, 255)
Screenshot: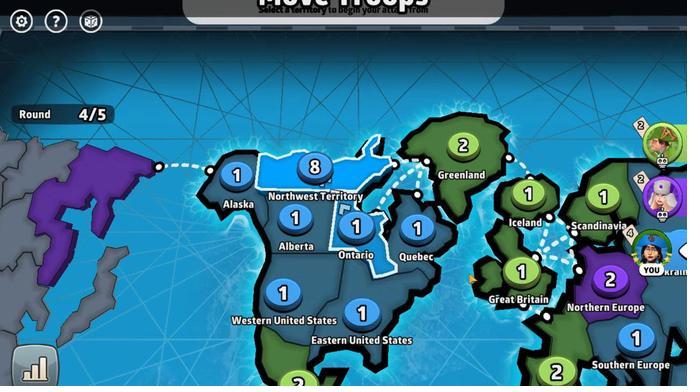 
Action: Mouse moved to (373, 222)
Screenshot: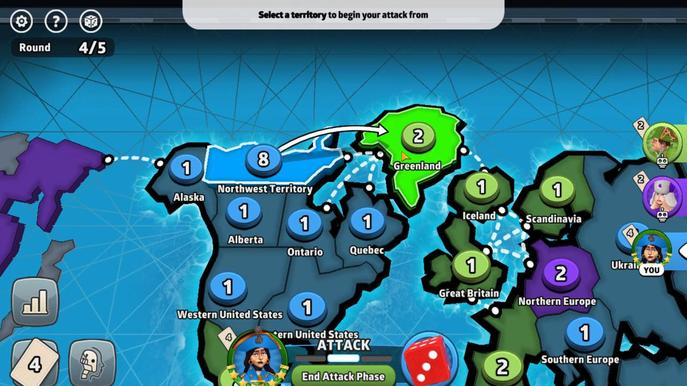 
Action: Mouse pressed left at (373, 222)
Screenshot: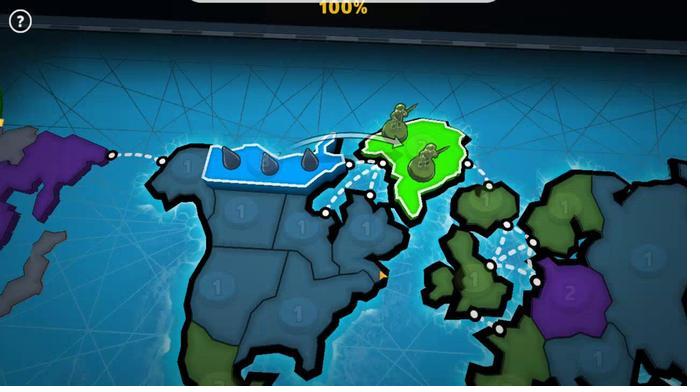 
Action: Mouse moved to (347, 262)
Screenshot: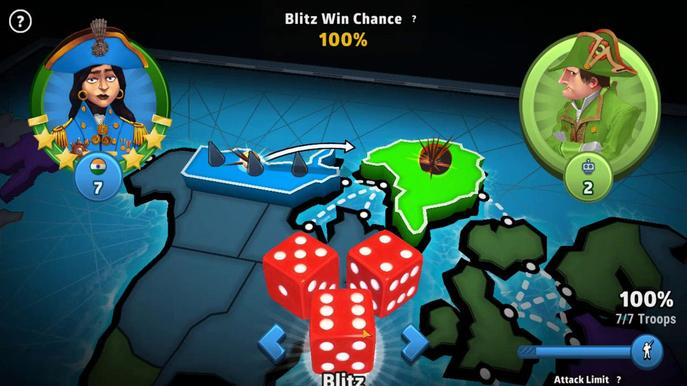 
Action: Mouse pressed left at (347, 262)
Screenshot: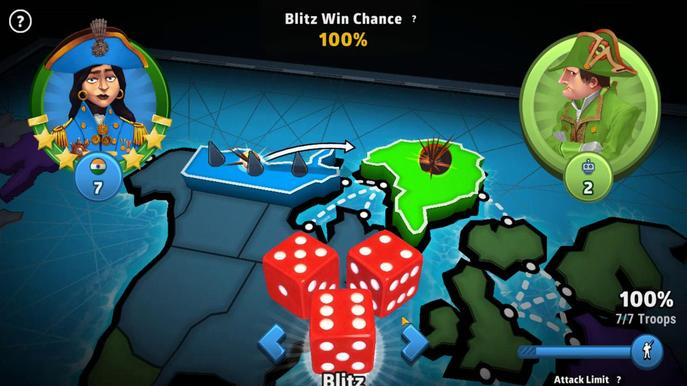 
Action: Mouse moved to (414, 256)
Screenshot: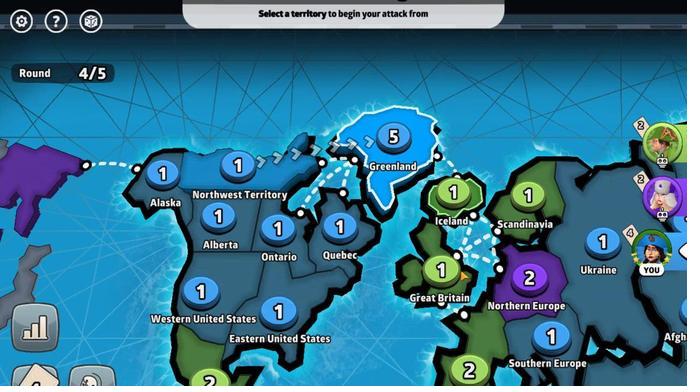 
Action: Mouse pressed left at (414, 256)
Screenshot: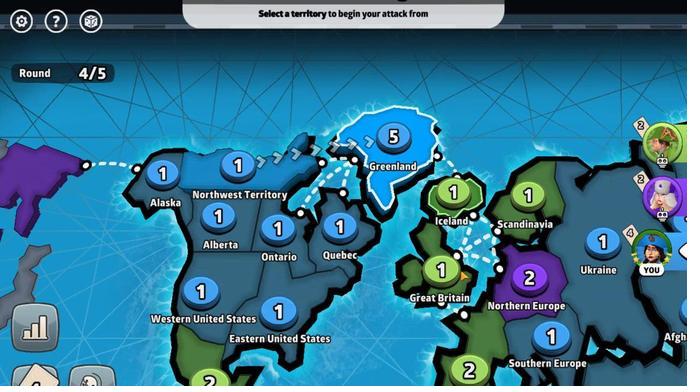 
Action: Mouse moved to (358, 231)
Screenshot: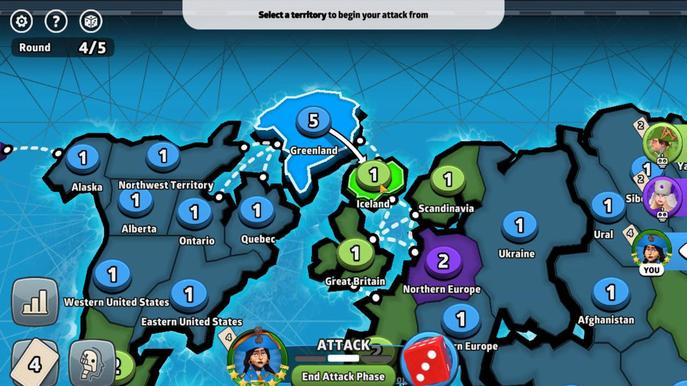 
Action: Mouse pressed left at (358, 231)
Screenshot: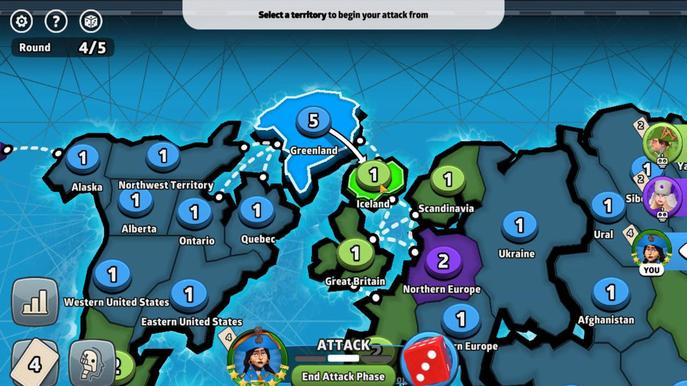 
Action: Mouse moved to (340, 258)
Screenshot: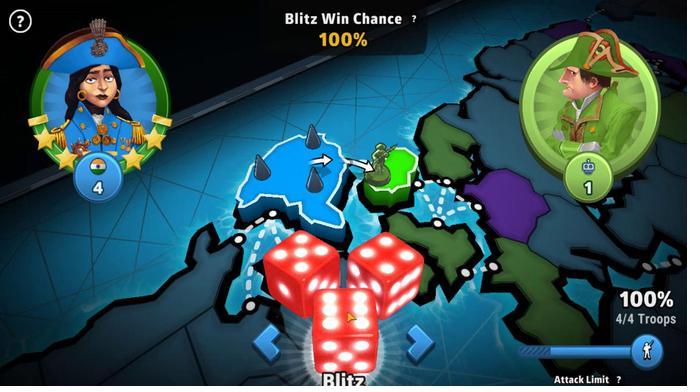 
Action: Mouse pressed left at (340, 258)
Screenshot: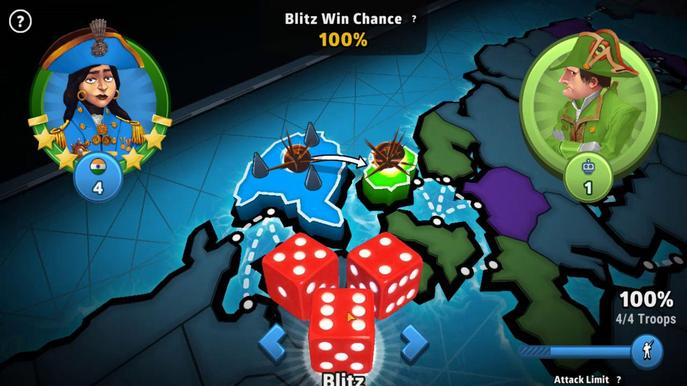 
Action: Mouse moved to (304, 231)
Screenshot: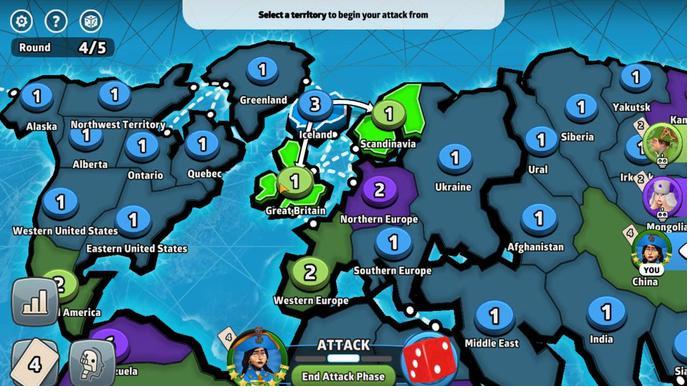 
Action: Mouse pressed left at (304, 231)
Screenshot: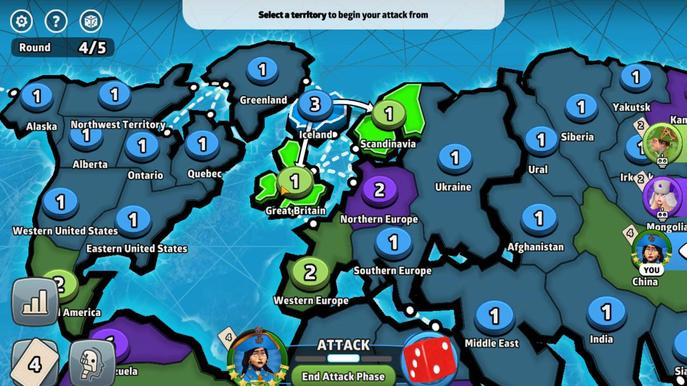 
Action: Mouse moved to (347, 259)
Screenshot: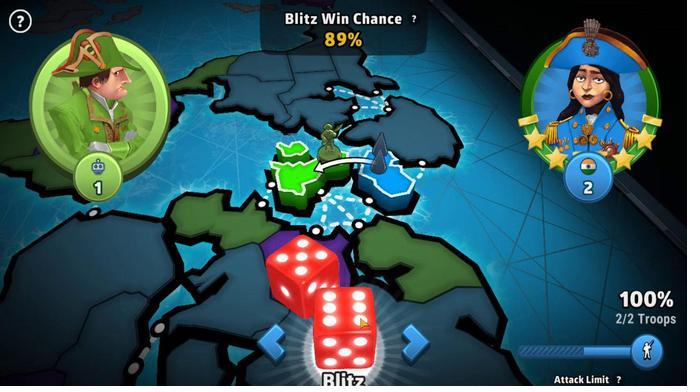 
Action: Mouse pressed left at (347, 259)
Screenshot: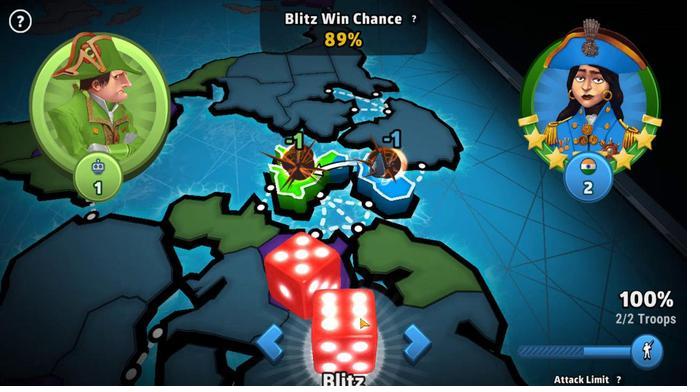 
Action: Mouse moved to (324, 271)
Screenshot: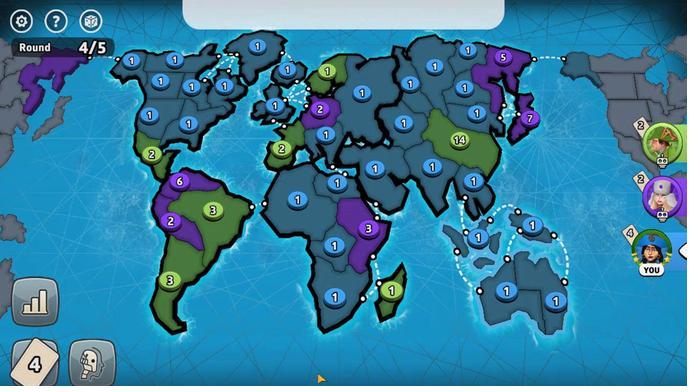 
Action: Mouse pressed left at (324, 271)
Screenshot: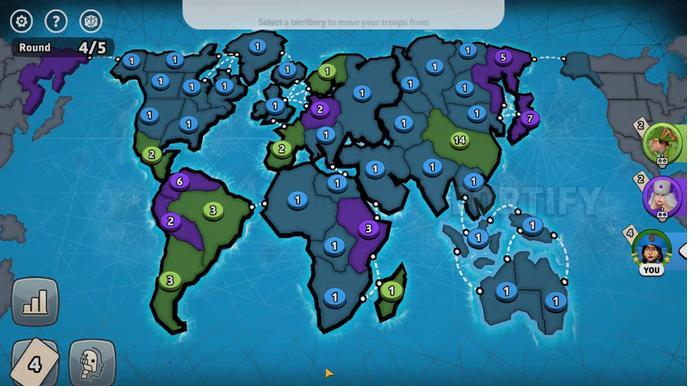 
Action: Mouse moved to (336, 270)
Screenshot: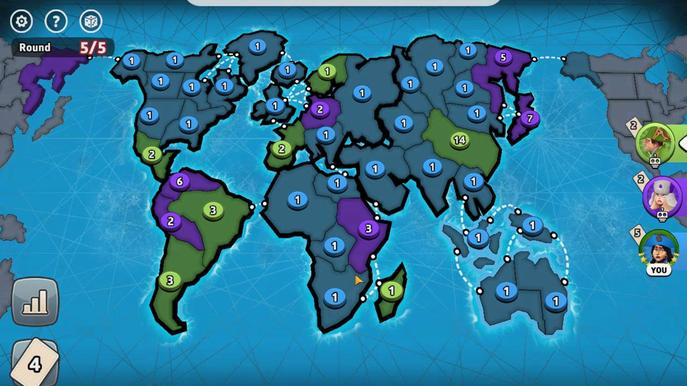 
Action: Mouse pressed left at (336, 270)
Screenshot: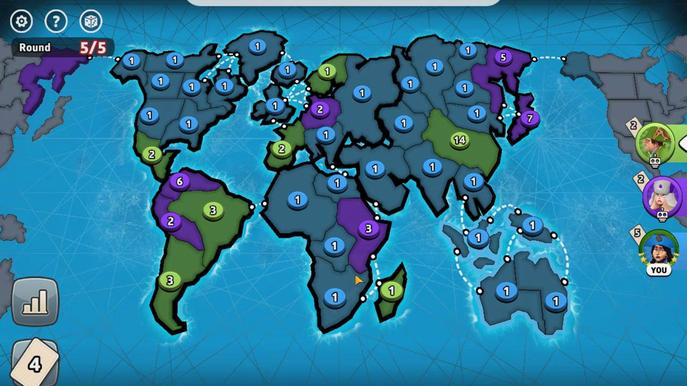 
Action: Mouse moved to (237, 218)
Screenshot: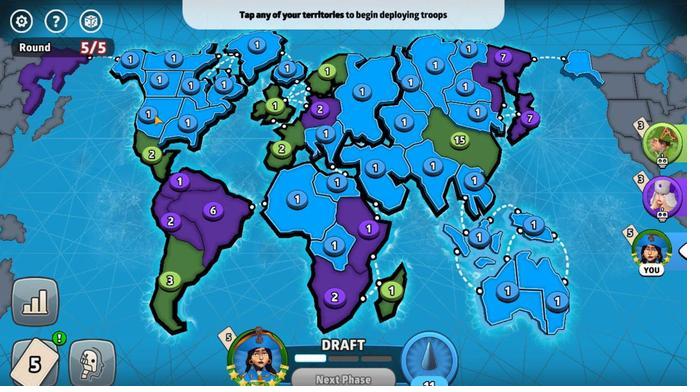 
Action: Mouse pressed left at (237, 218)
Screenshot: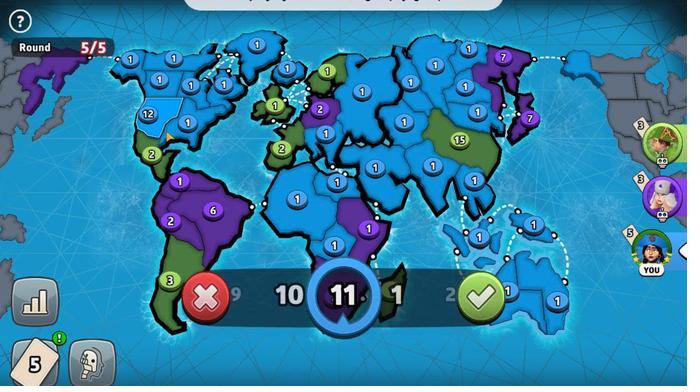 
Action: Mouse moved to (413, 255)
Screenshot: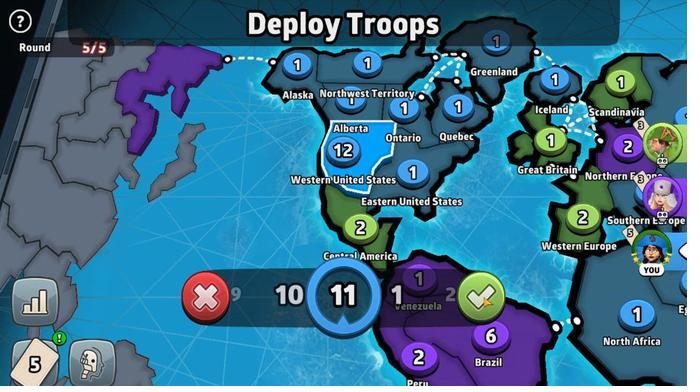 
Action: Mouse pressed left at (413, 255)
Screenshot: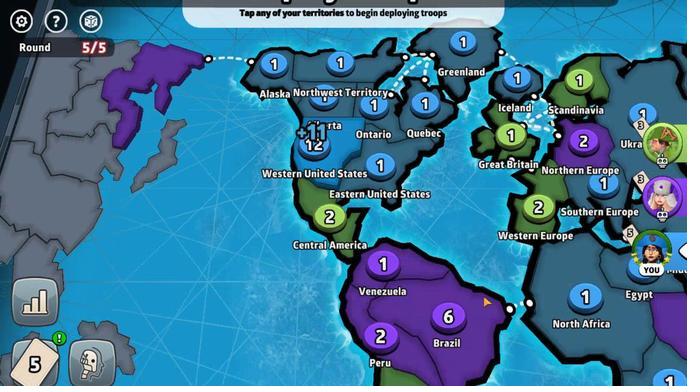 
Action: Mouse moved to (356, 272)
Screenshot: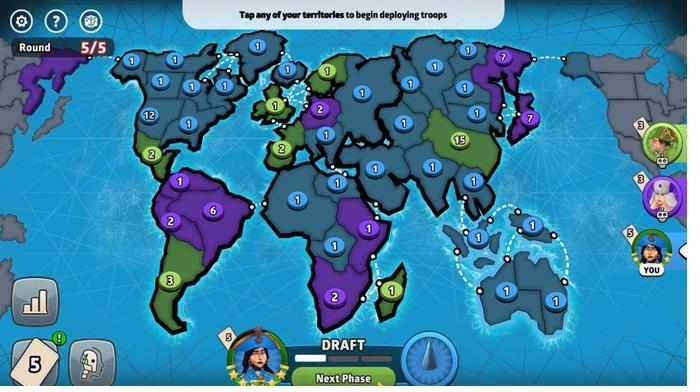 
Action: Mouse pressed left at (356, 272)
